 Task: Find connections with filter location Miyang with filter topic #staysafewith filter profile language French with filter current company ELGI EQUIPMENTS LIMITED with filter school Centre for Development of Advanced Computing (C-DAC) with filter industry Nanotechnology Research with filter service category UX Research with filter keywords title Concierge
Action: Mouse moved to (353, 246)
Screenshot: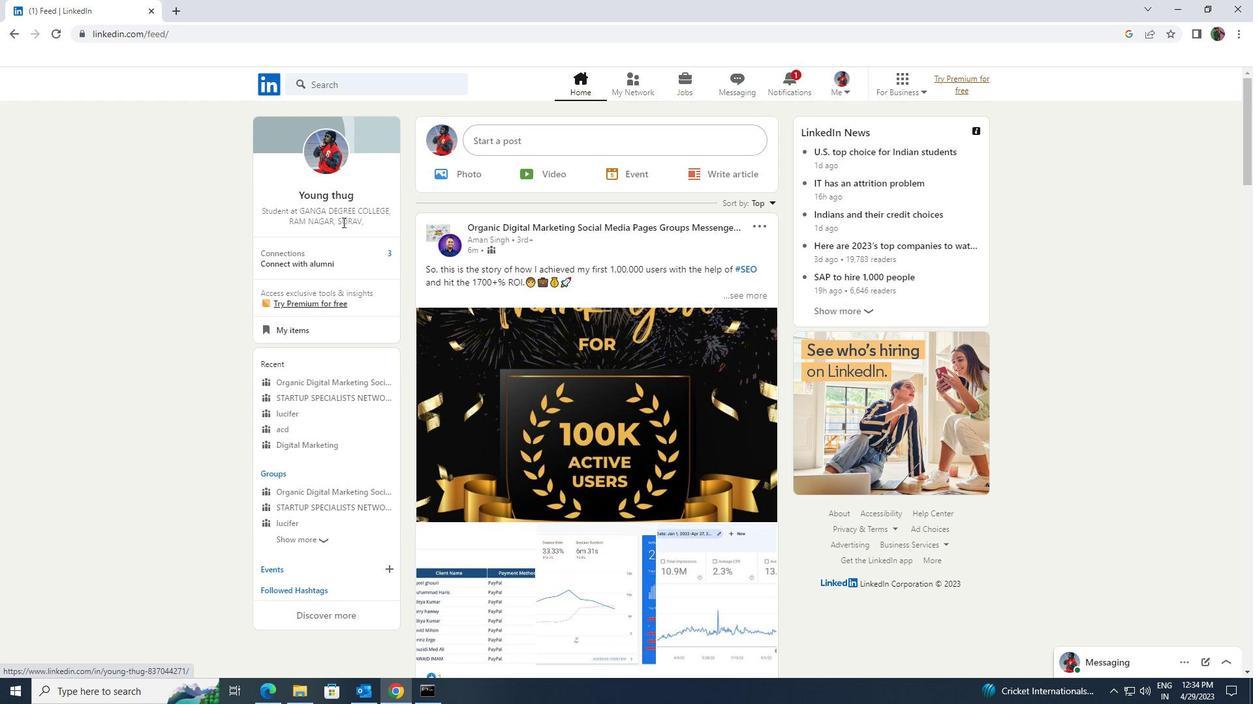 
Action: Mouse pressed left at (353, 246)
Screenshot: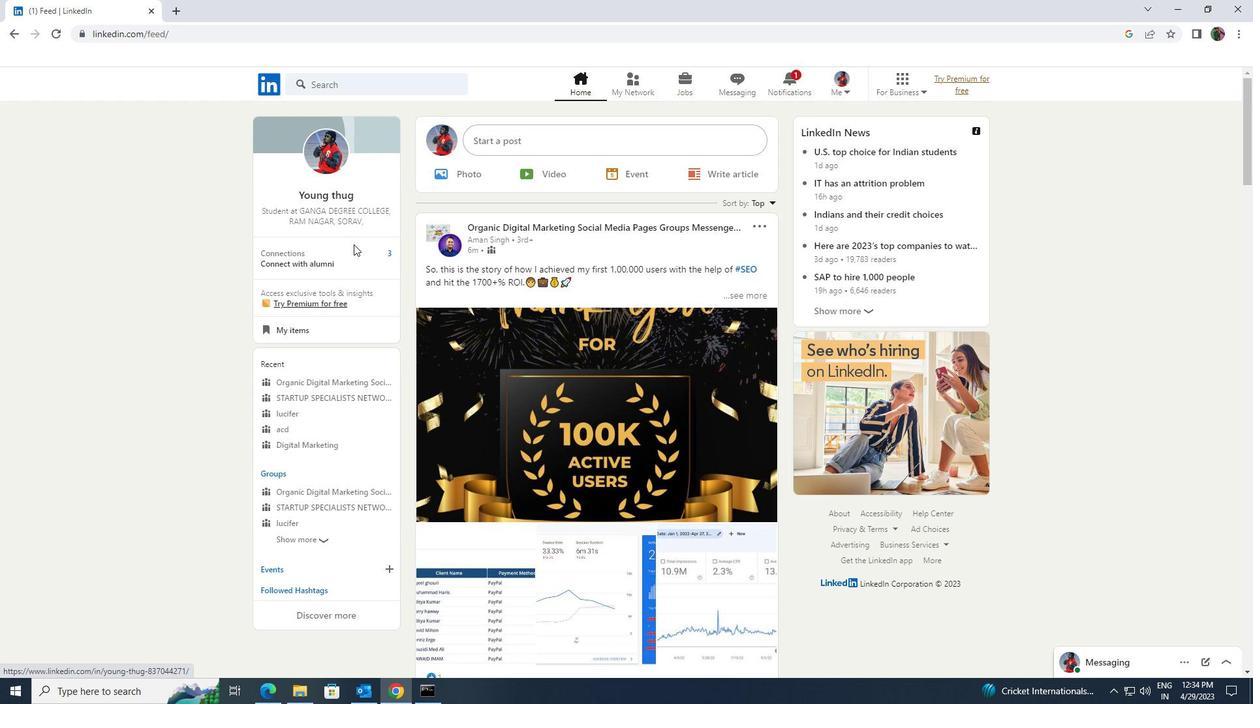 
Action: Mouse moved to (400, 164)
Screenshot: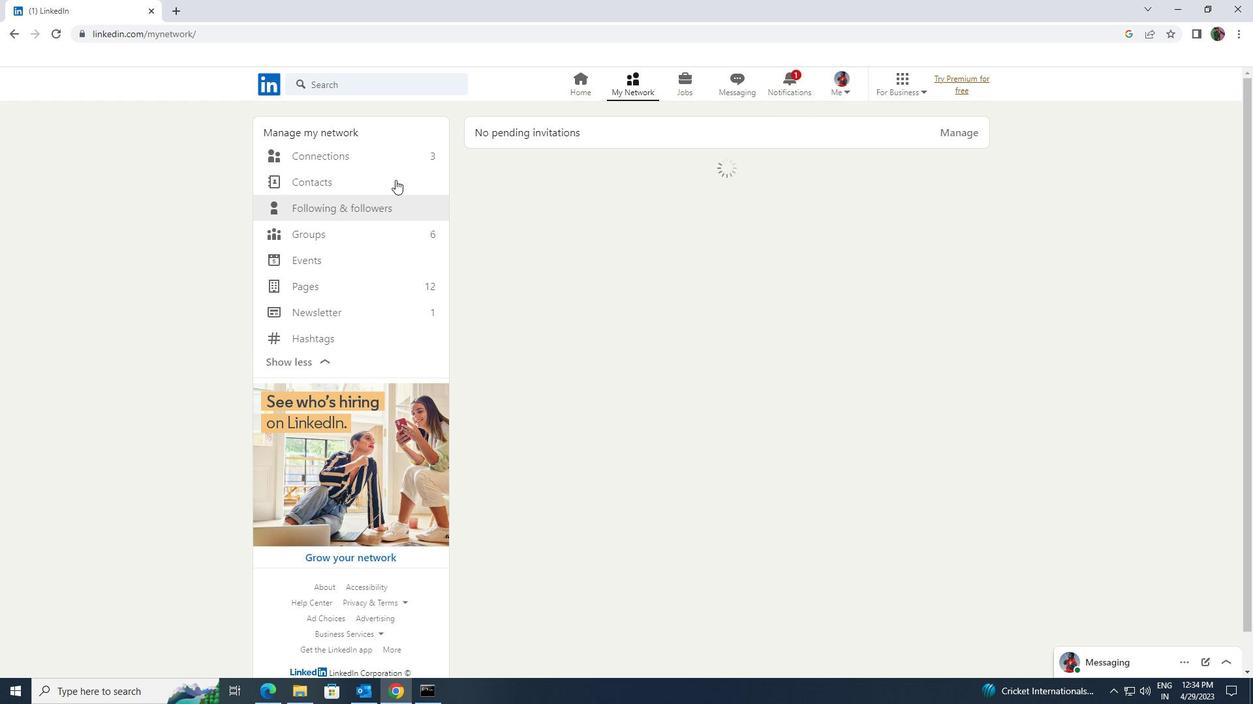 
Action: Mouse pressed left at (400, 164)
Screenshot: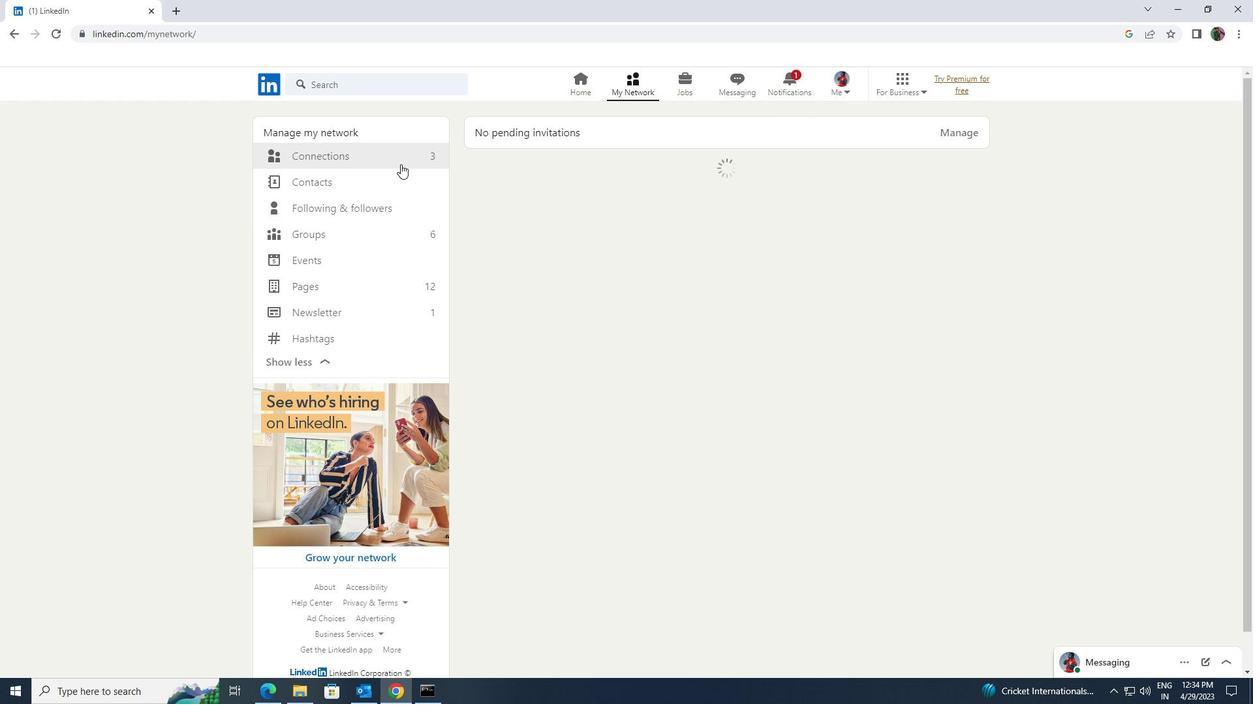 
Action: Mouse moved to (401, 158)
Screenshot: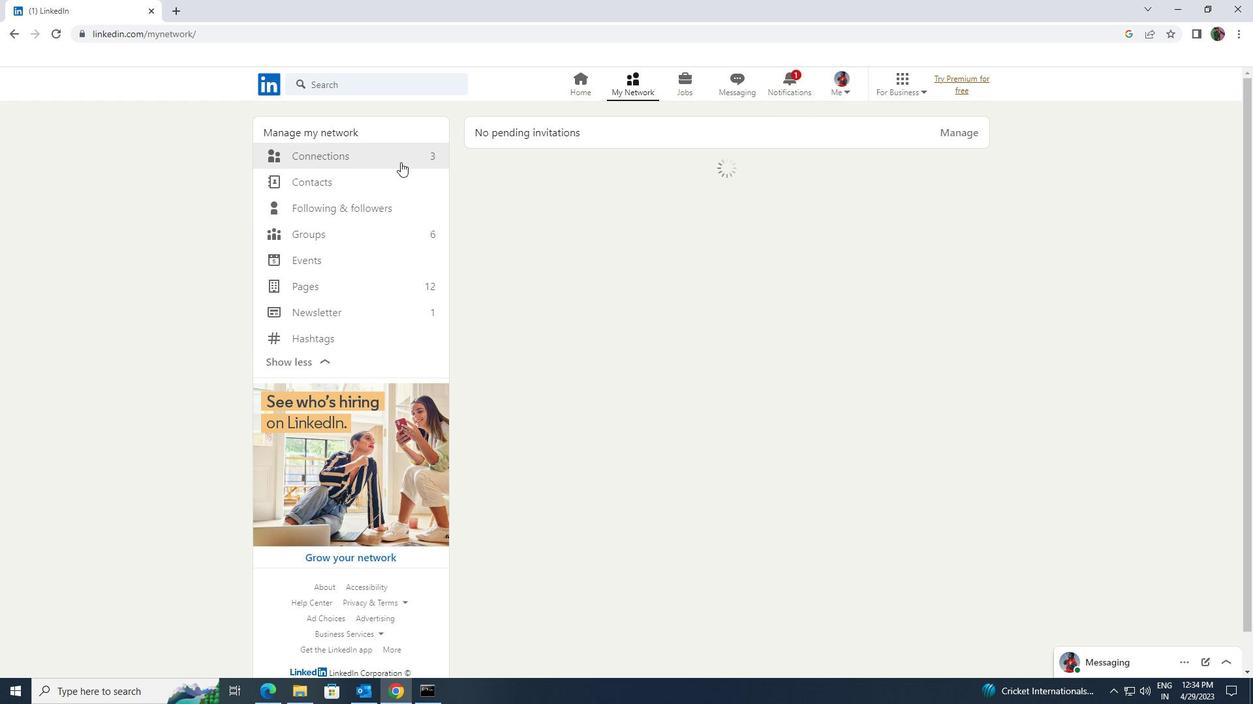 
Action: Mouse pressed left at (401, 158)
Screenshot: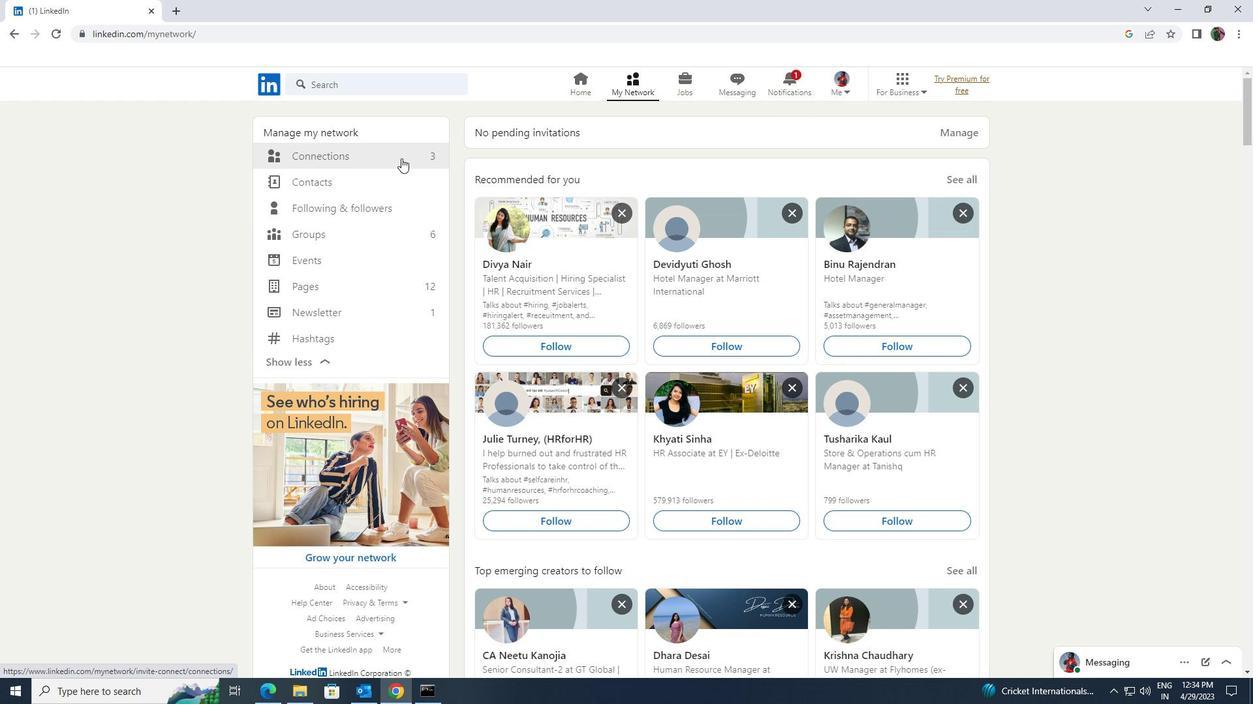 
Action: Mouse moved to (706, 157)
Screenshot: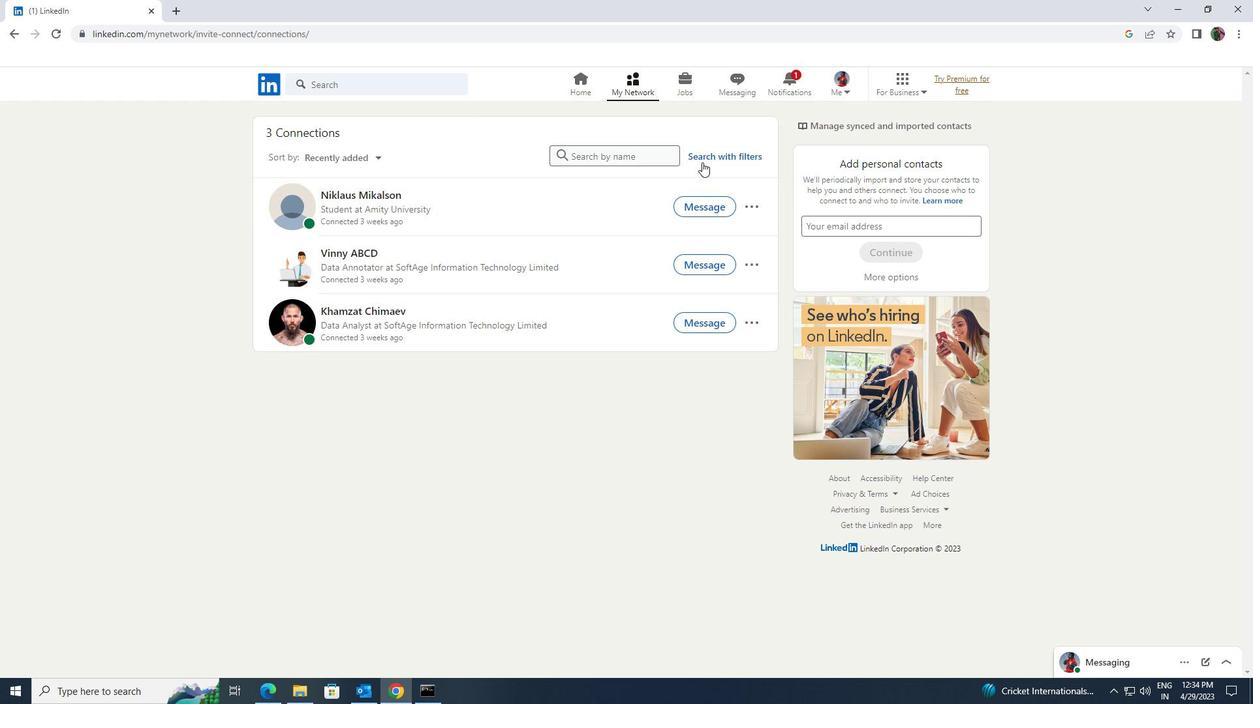 
Action: Mouse pressed left at (706, 157)
Screenshot: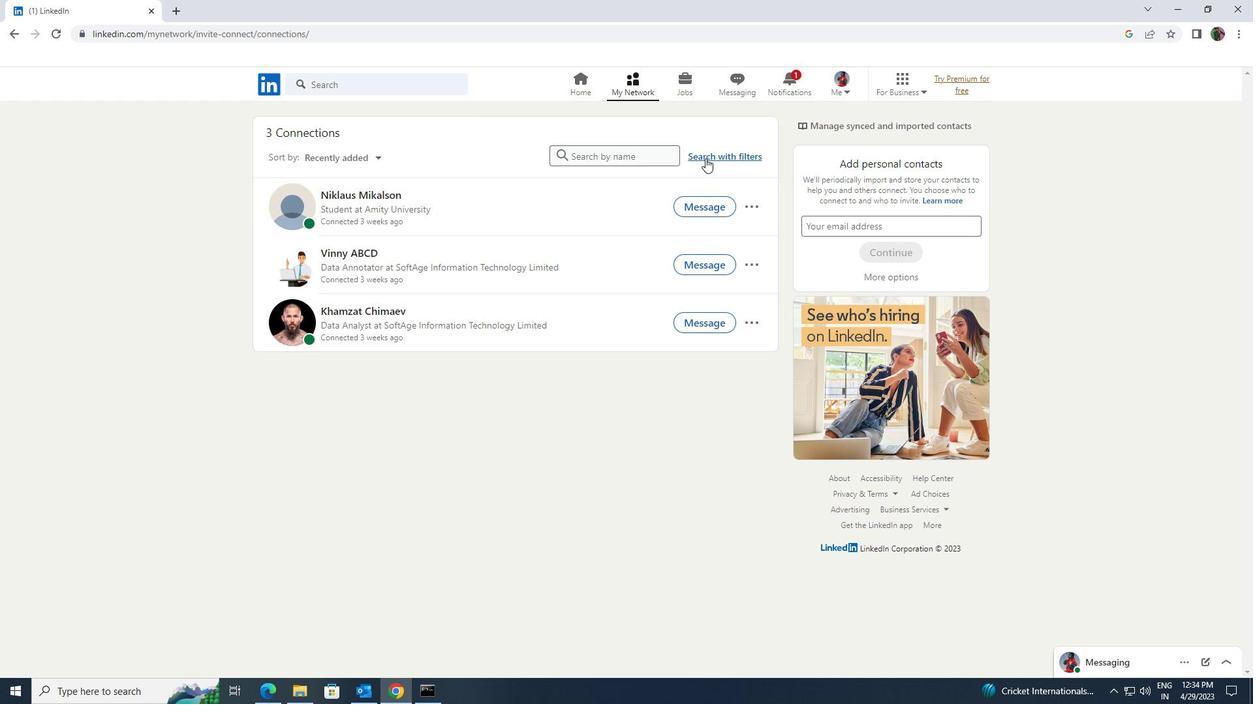 
Action: Mouse moved to (681, 122)
Screenshot: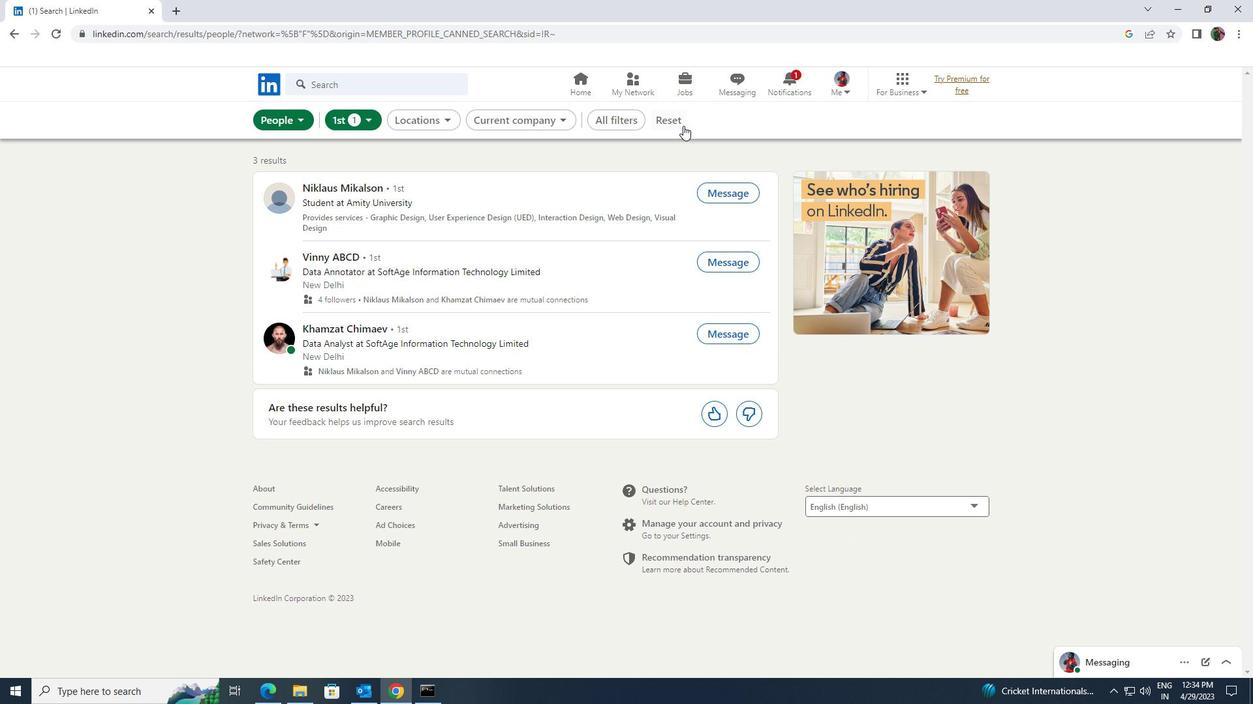 
Action: Mouse pressed left at (681, 122)
Screenshot: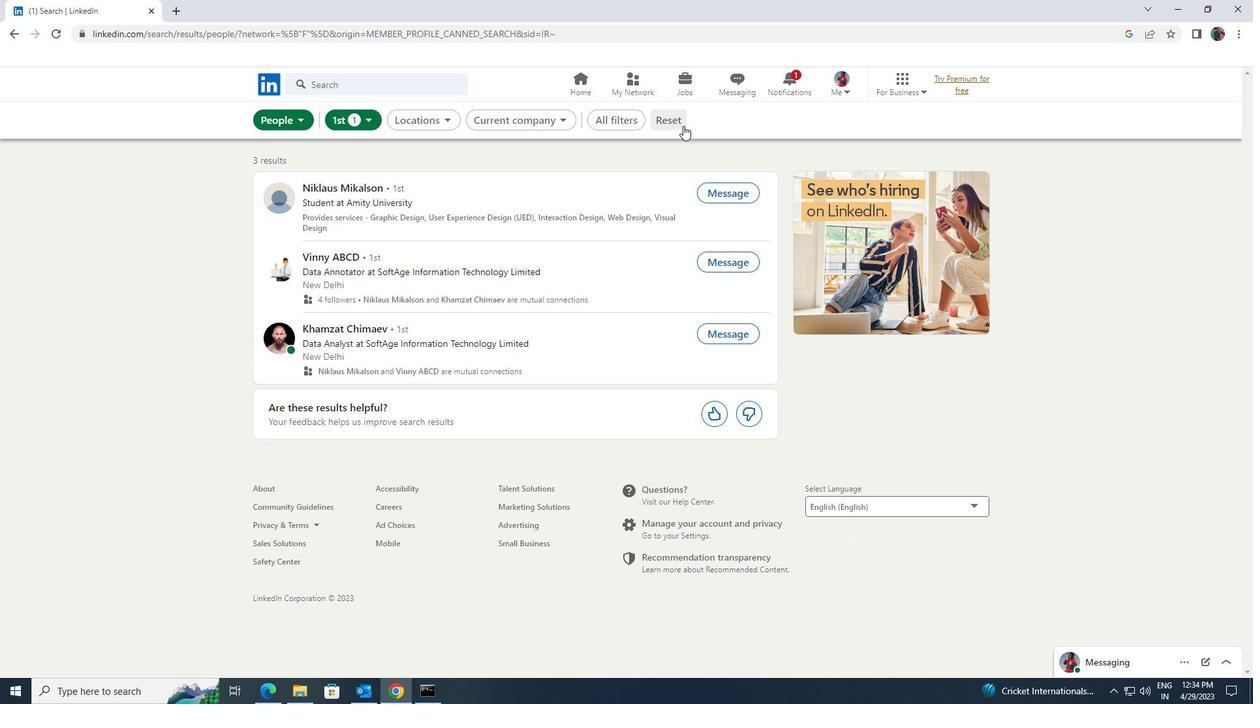 
Action: Mouse moved to (659, 122)
Screenshot: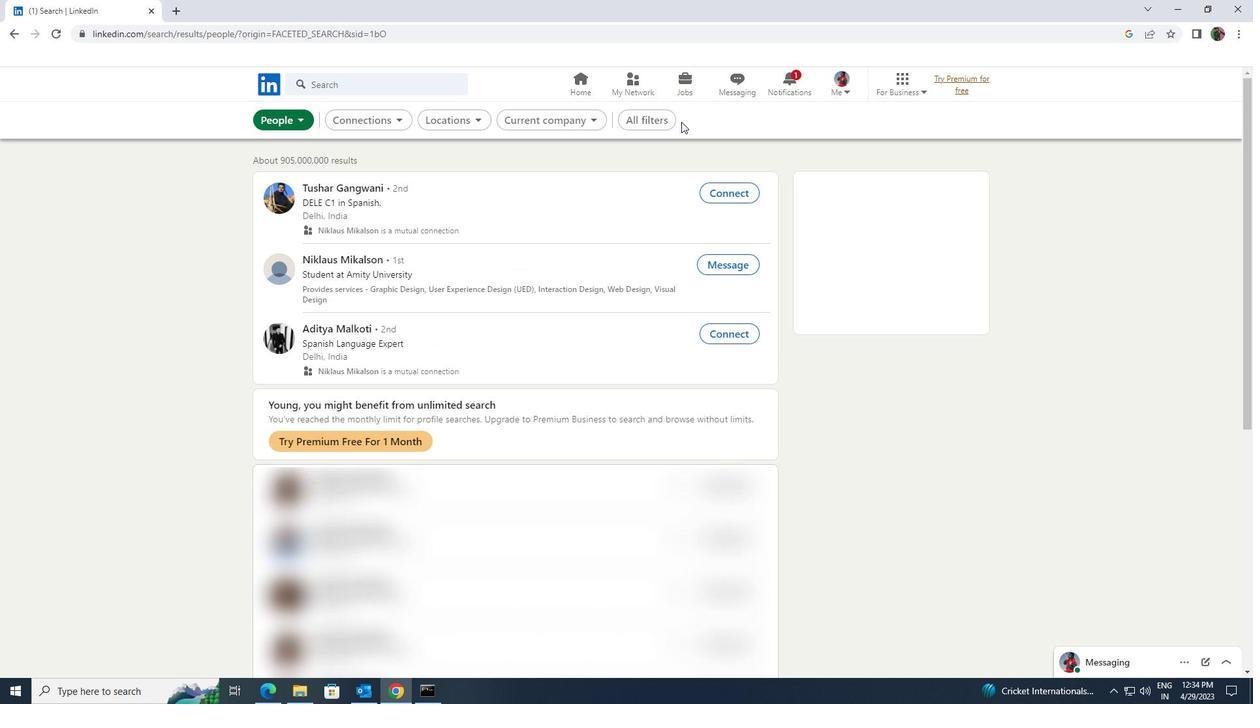 
Action: Mouse pressed left at (659, 122)
Screenshot: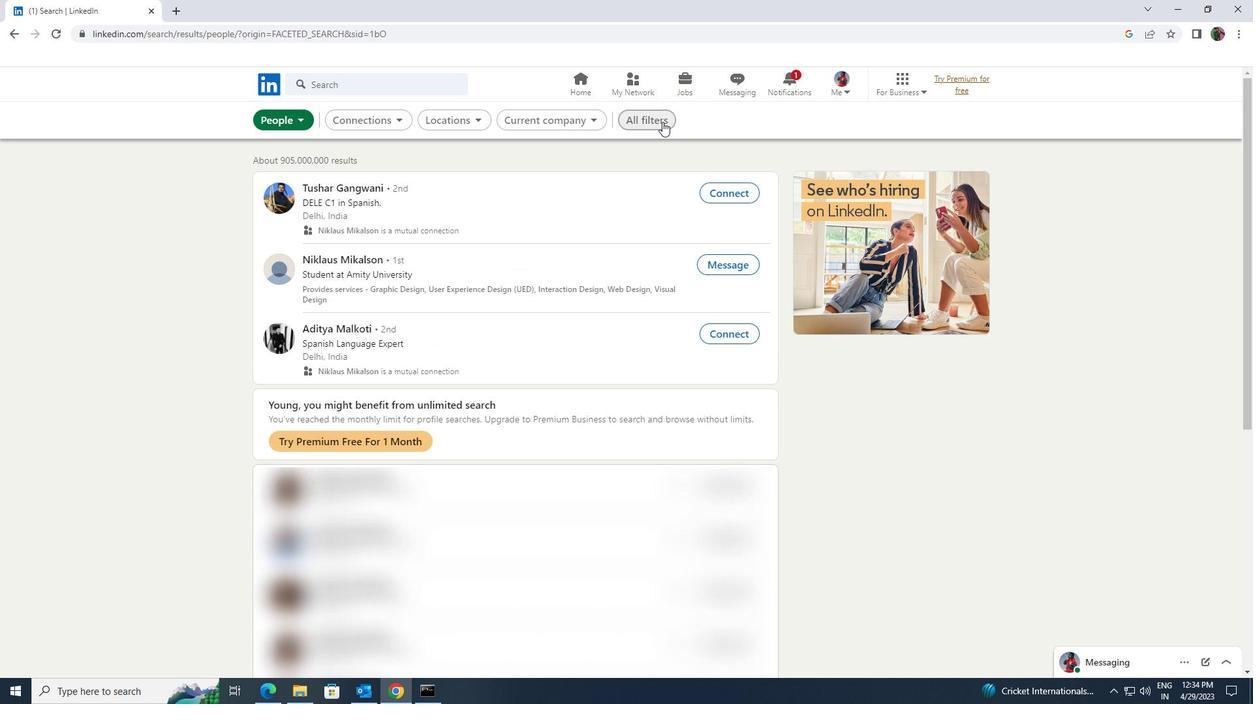 
Action: Mouse moved to (997, 367)
Screenshot: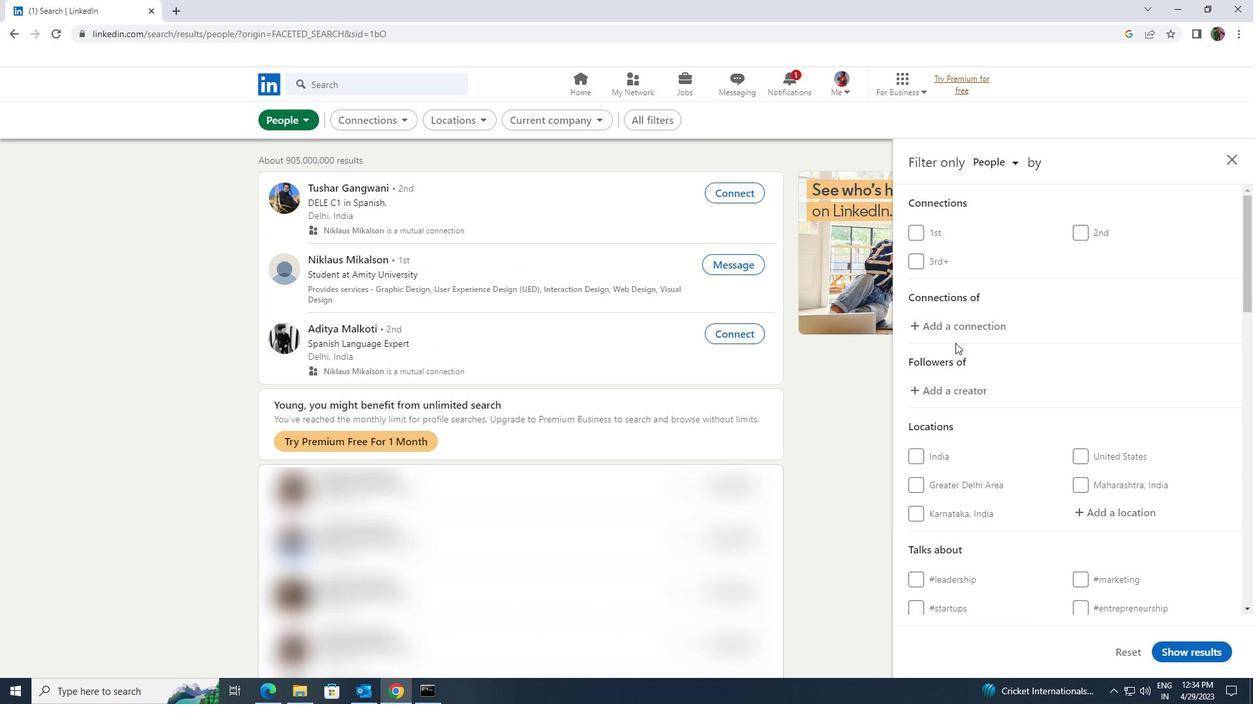 
Action: Mouse scrolled (997, 366) with delta (0, 0)
Screenshot: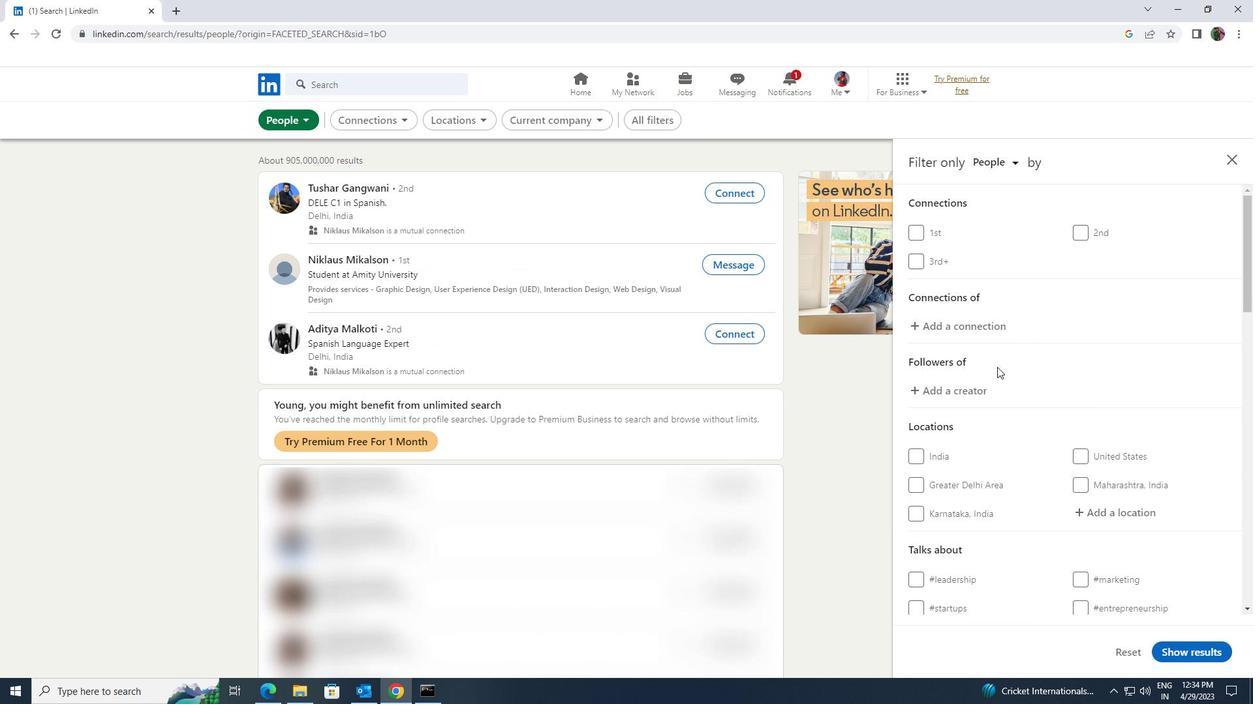 
Action: Mouse moved to (1101, 441)
Screenshot: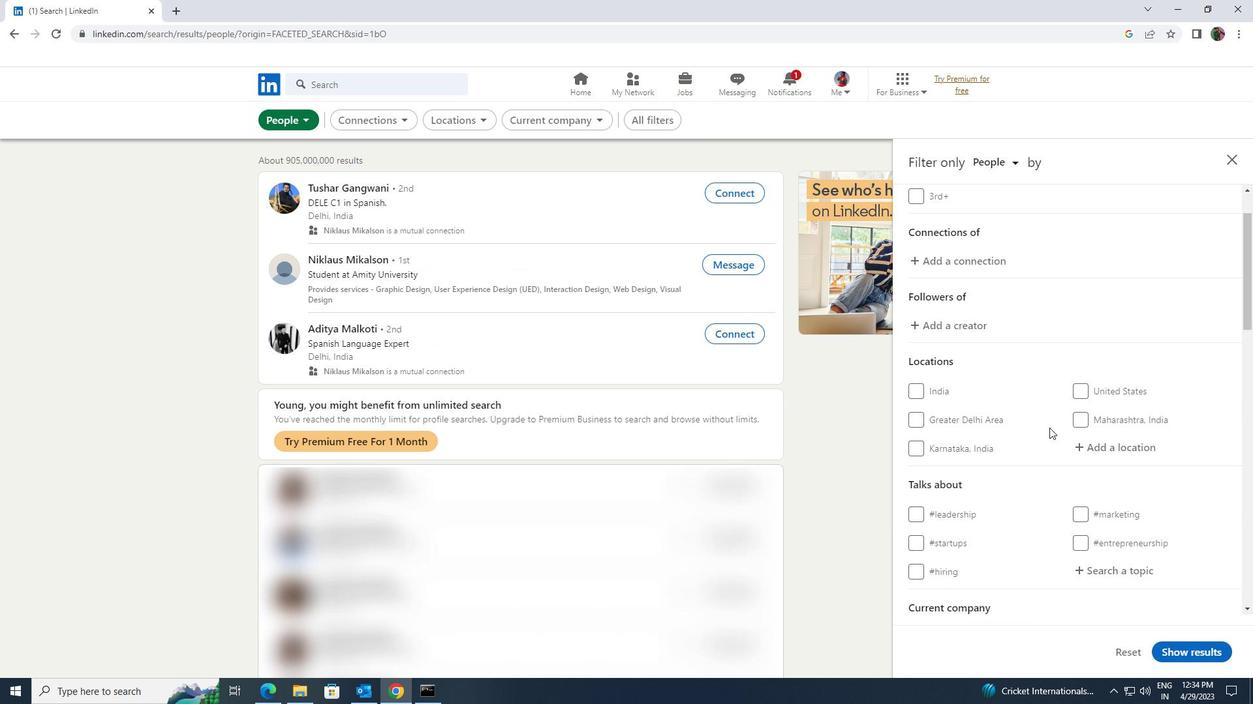 
Action: Mouse pressed left at (1101, 441)
Screenshot: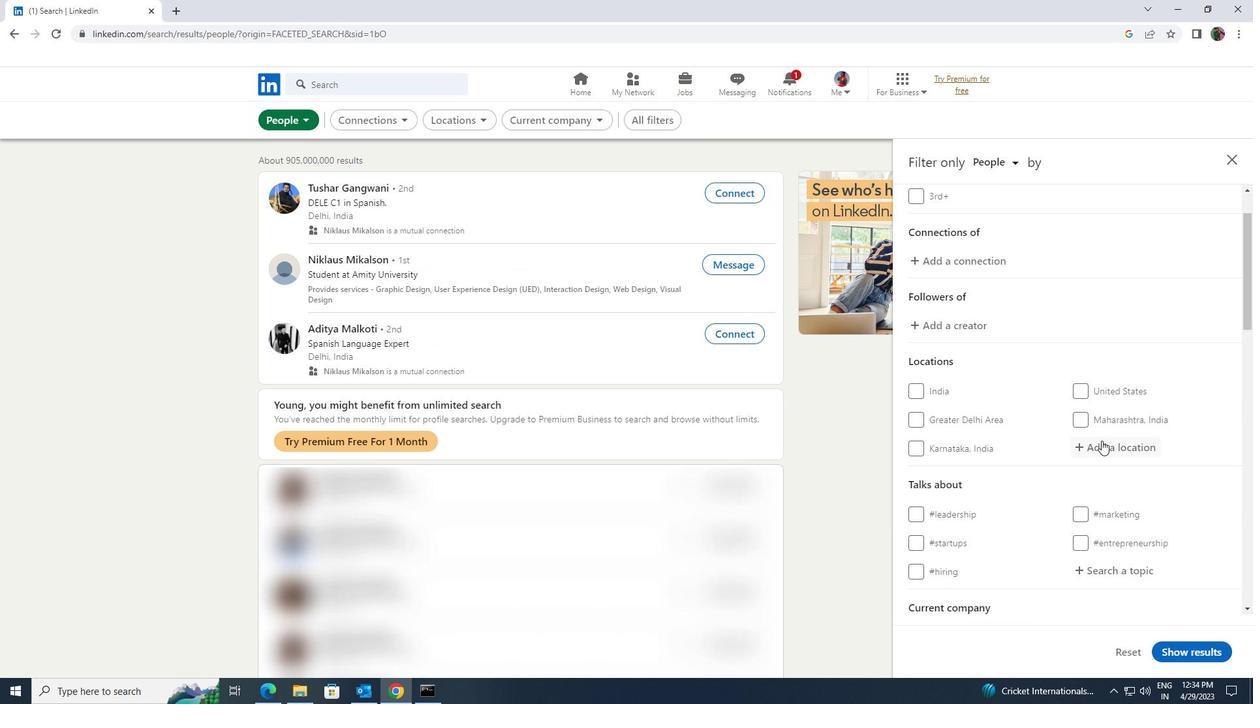 
Action: Mouse moved to (1090, 449)
Screenshot: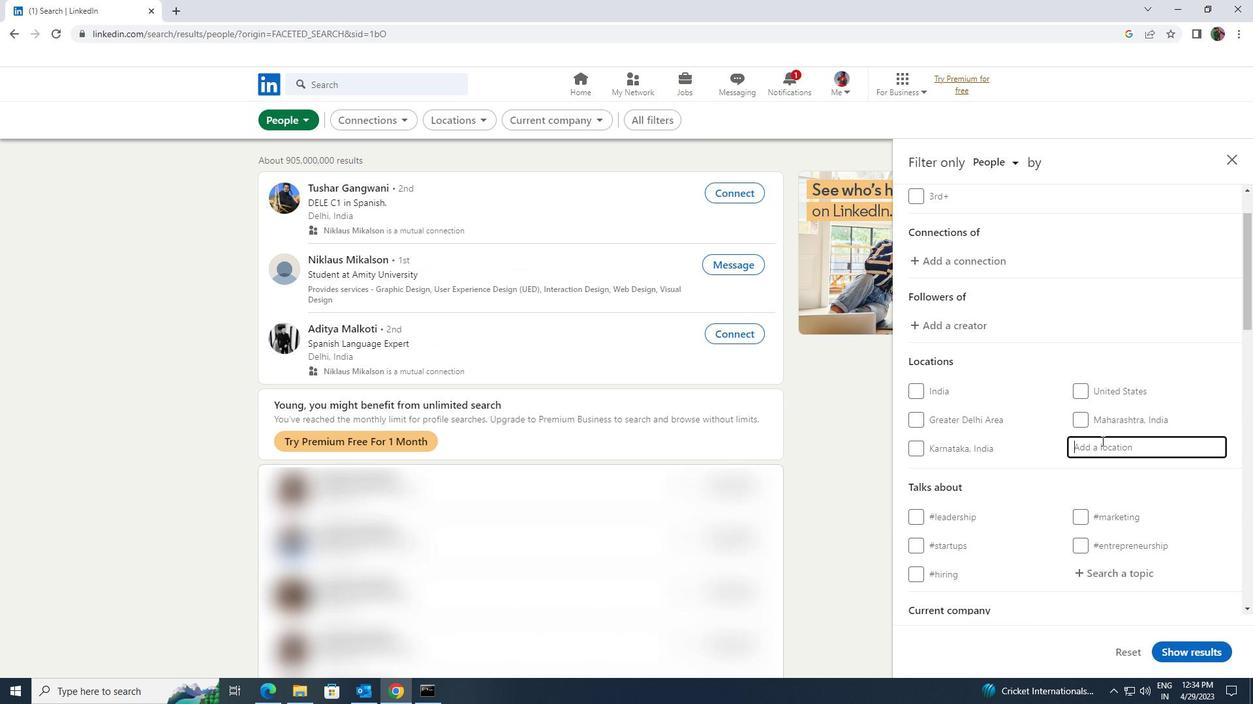 
Action: Key pressed <Key.shift>MIYANG<Key.enter>
Screenshot: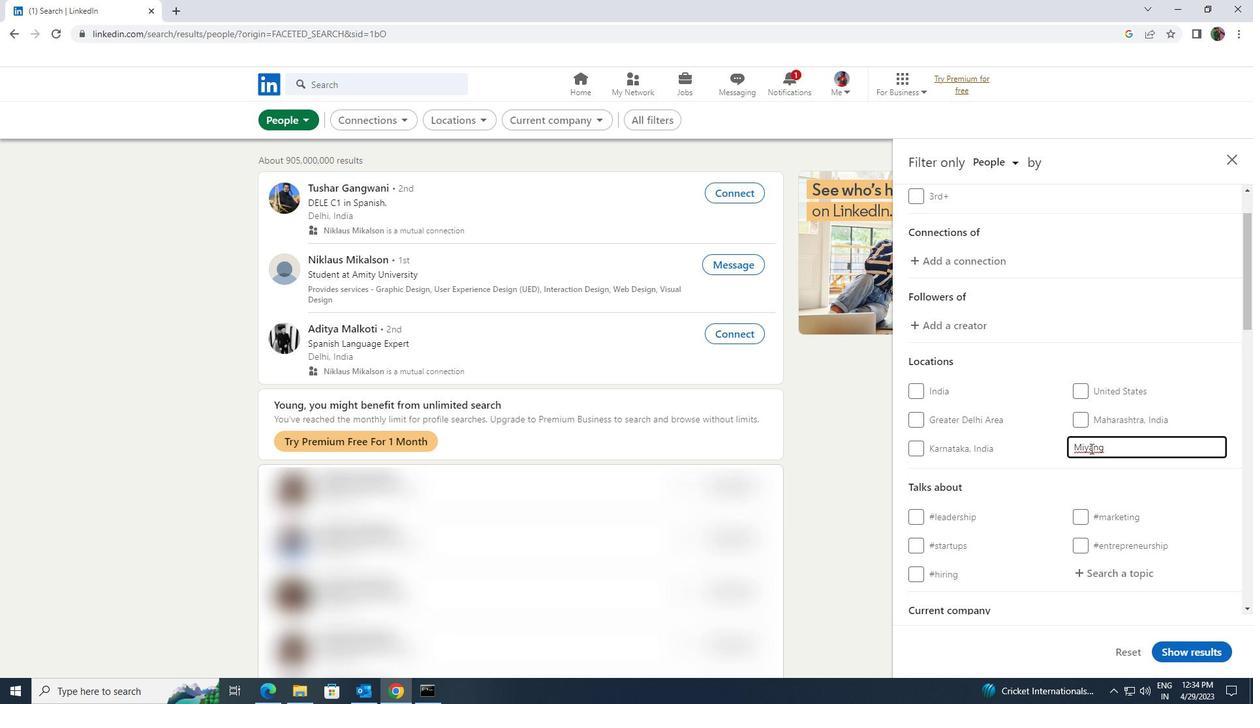 
Action: Mouse moved to (1086, 452)
Screenshot: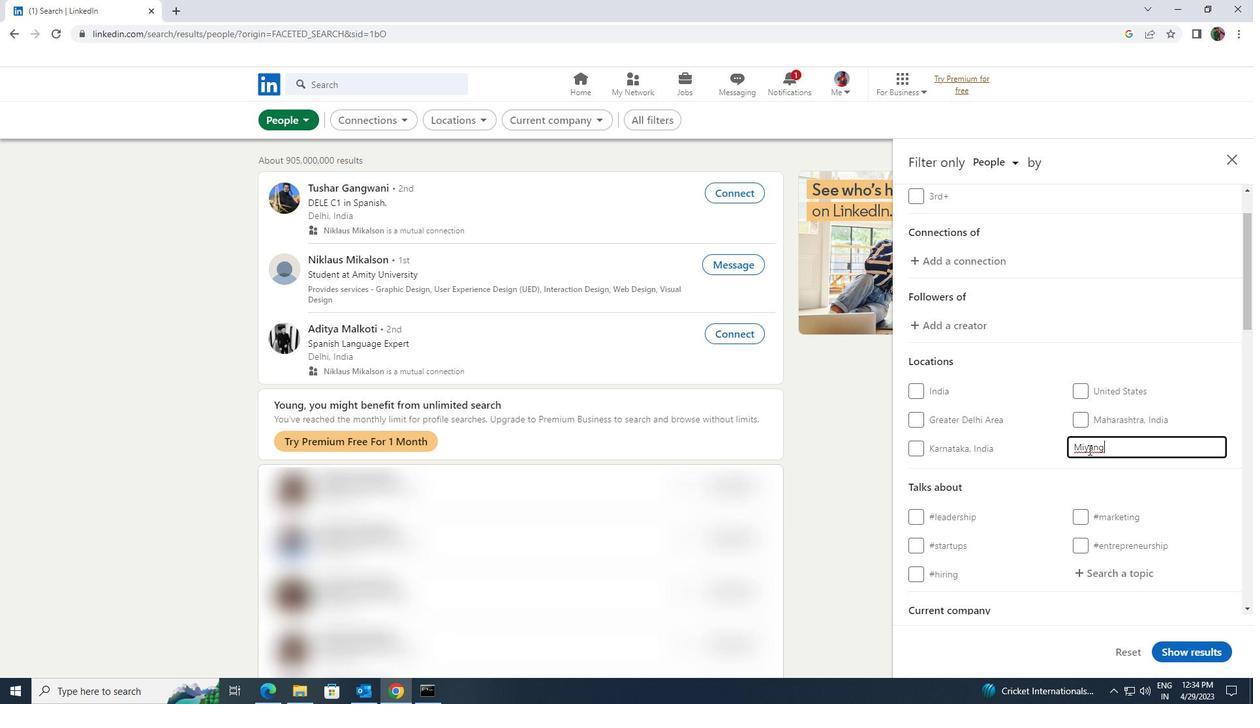 
Action: Mouse scrolled (1086, 451) with delta (0, 0)
Screenshot: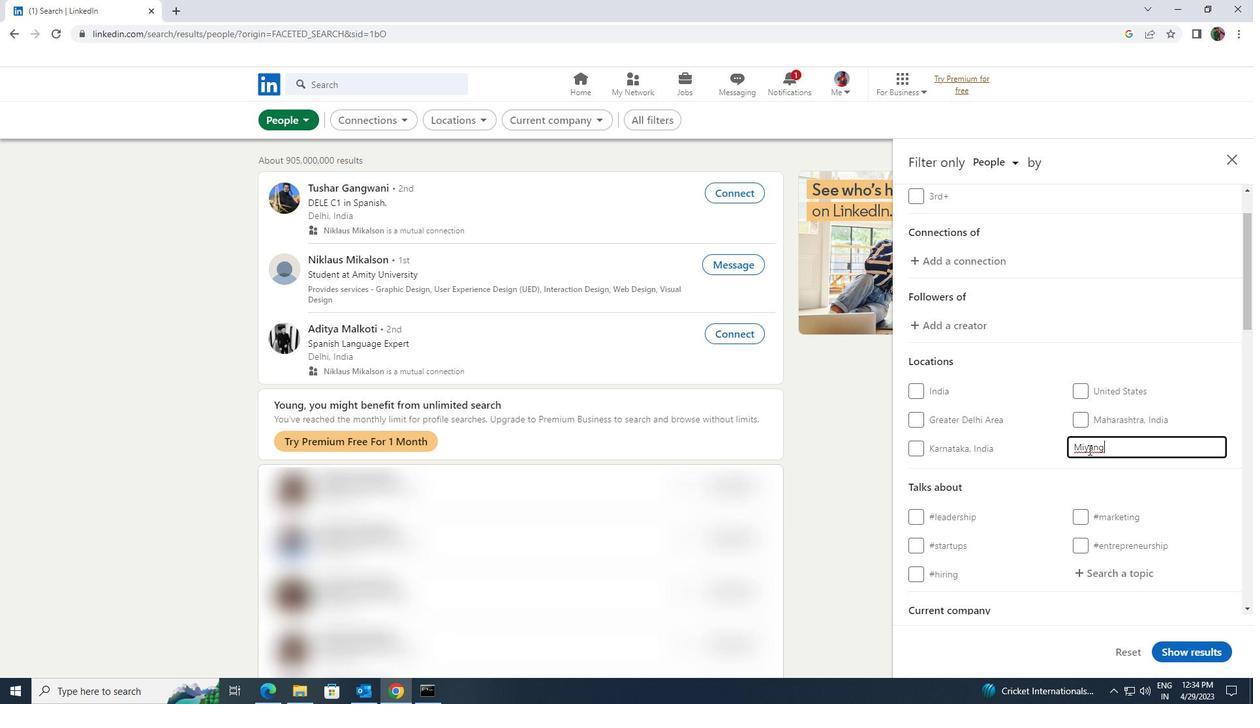 
Action: Mouse moved to (1094, 501)
Screenshot: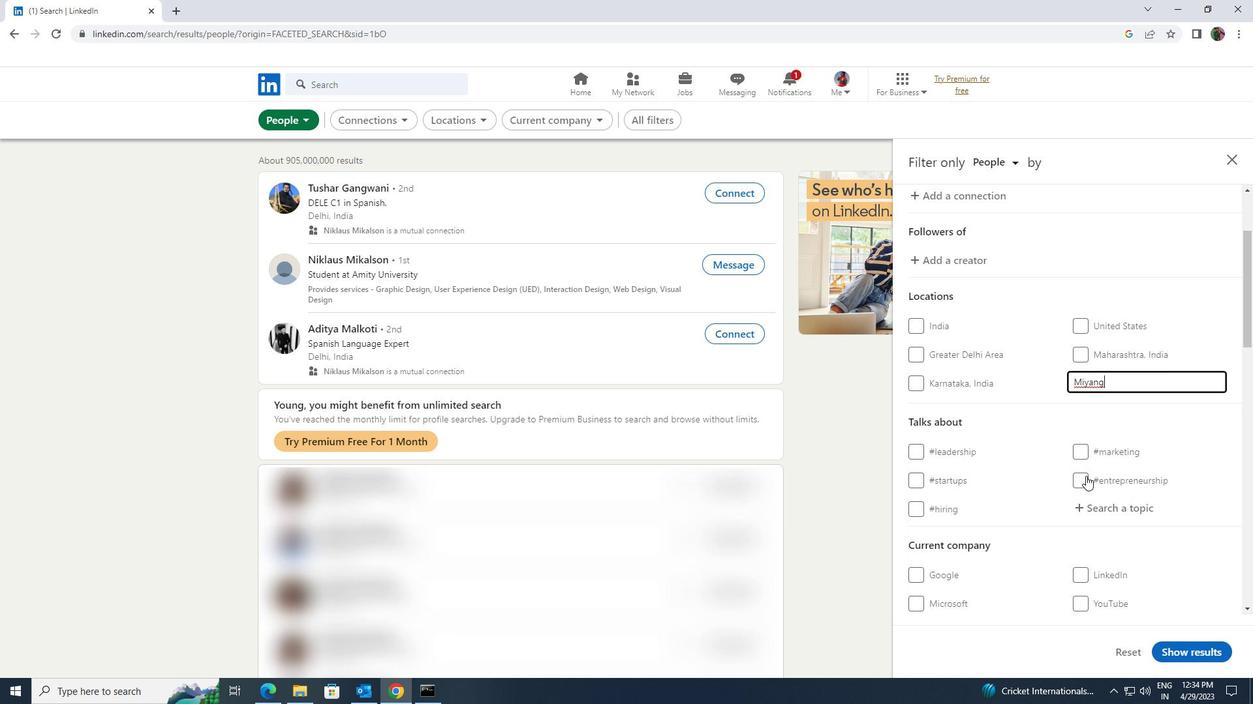 
Action: Mouse pressed left at (1094, 501)
Screenshot: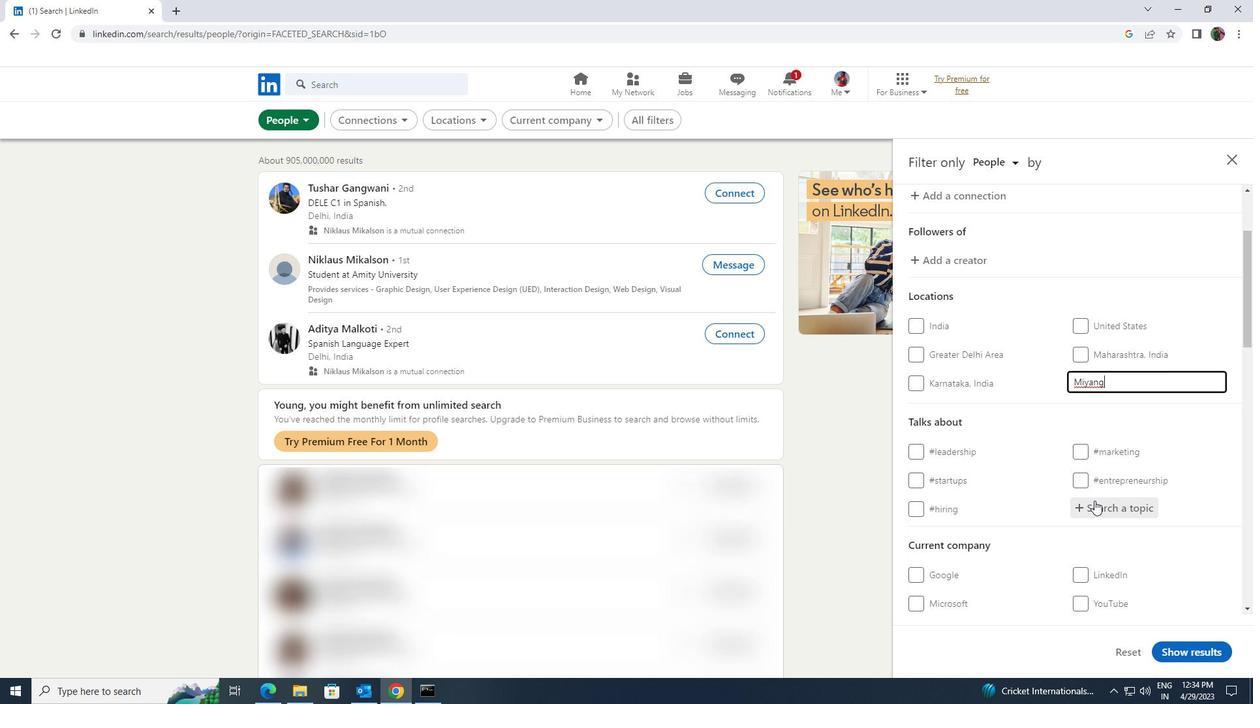 
Action: Key pressed STAYSAFE
Screenshot: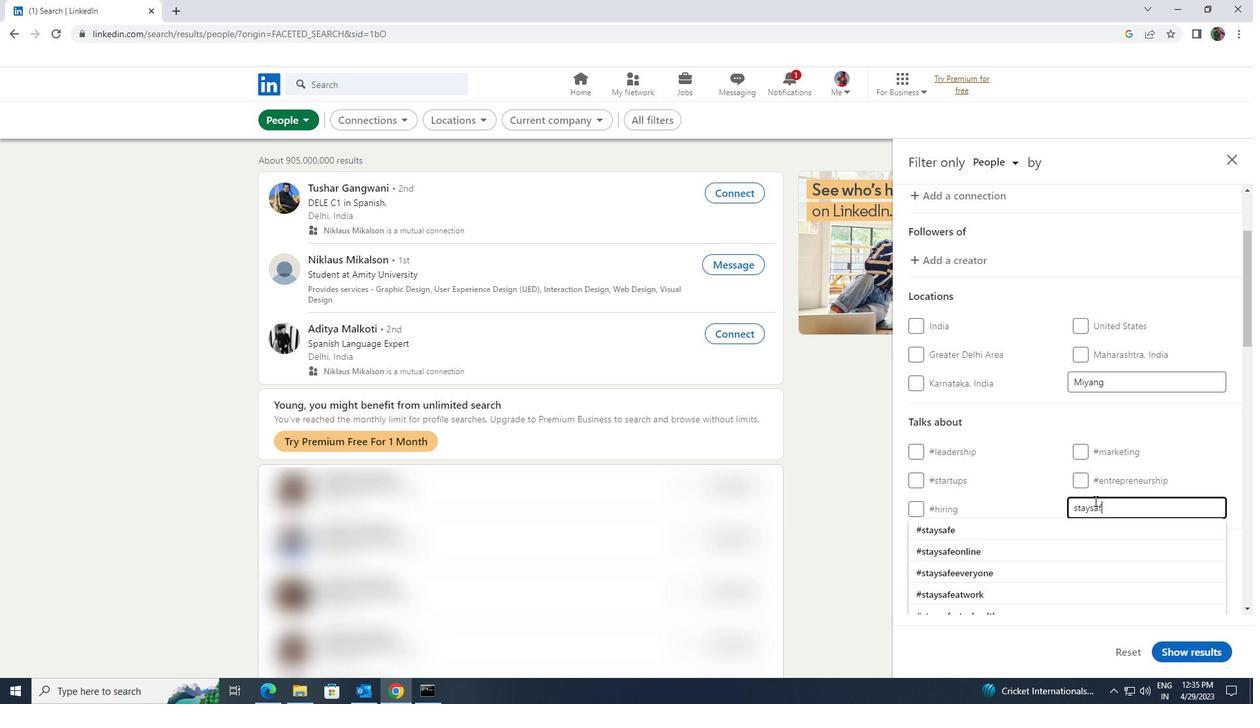 
Action: Mouse moved to (1081, 528)
Screenshot: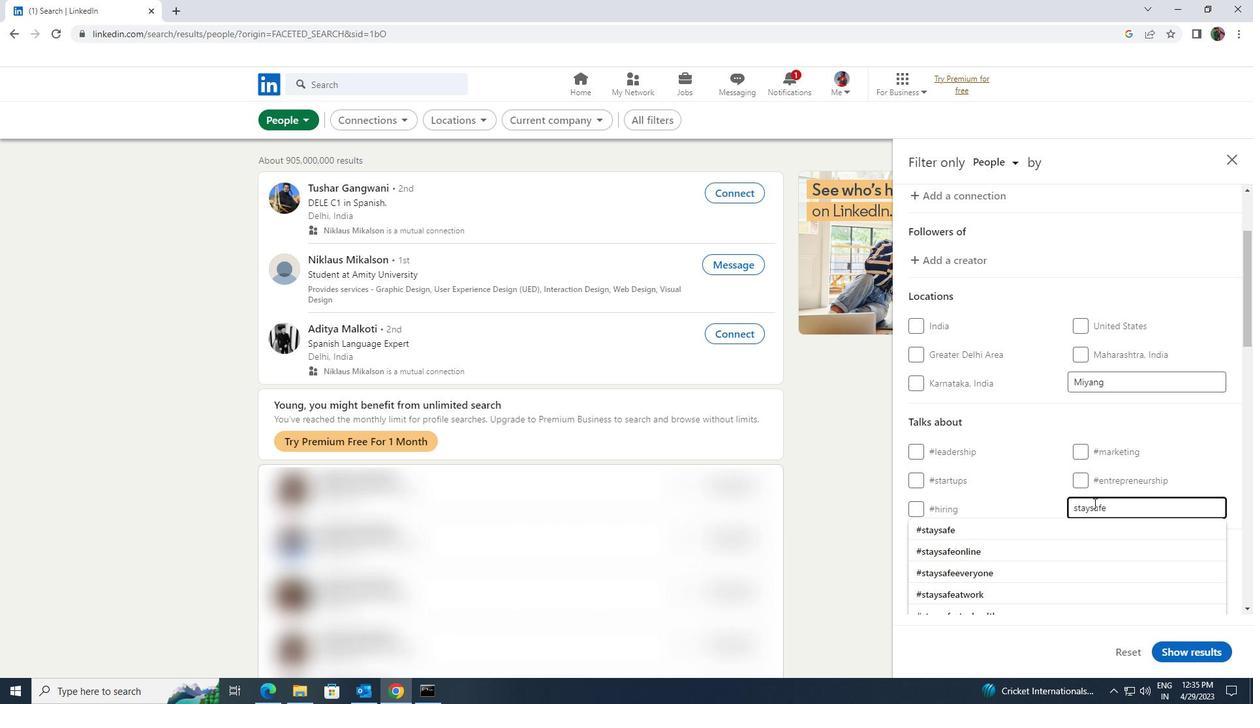 
Action: Mouse pressed left at (1081, 528)
Screenshot: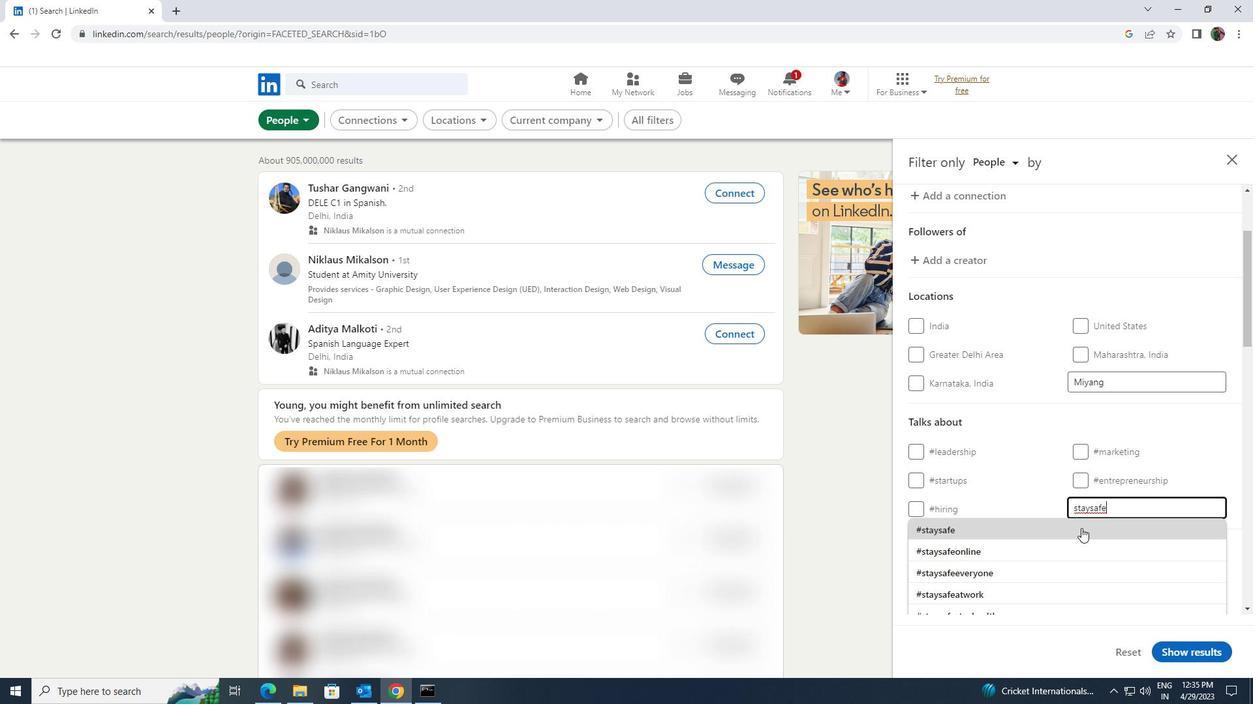 
Action: Mouse moved to (1080, 529)
Screenshot: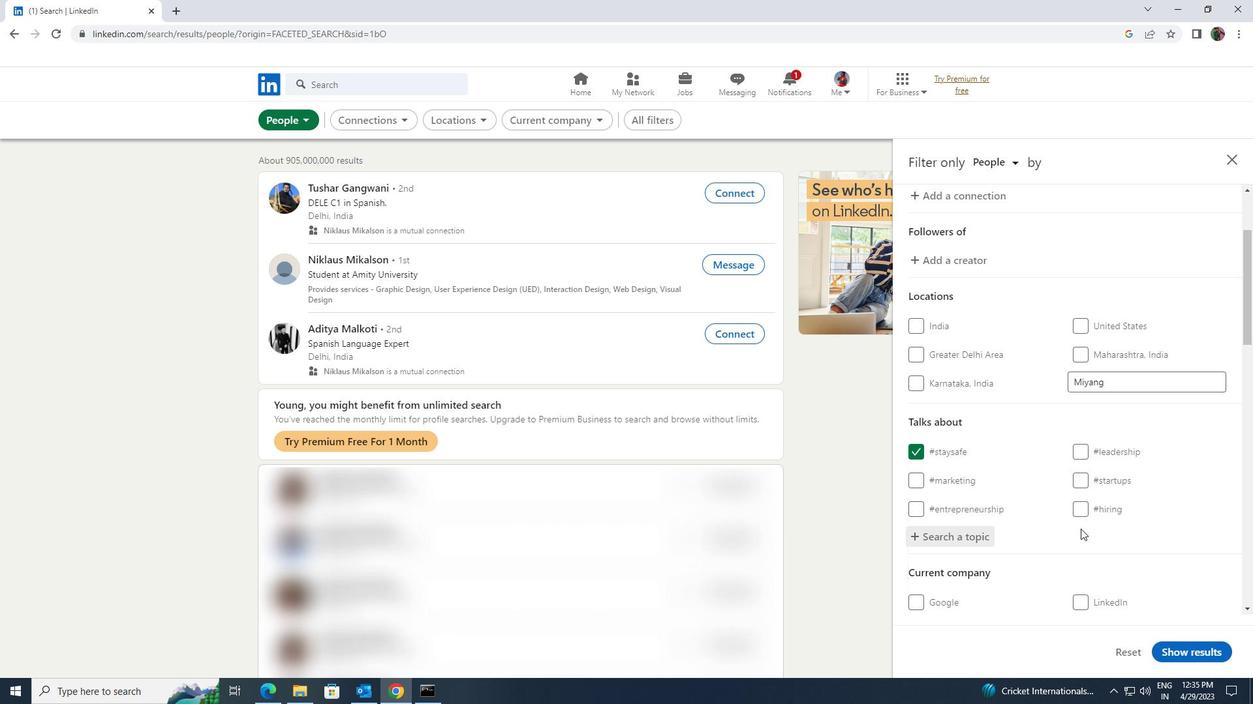 
Action: Mouse scrolled (1080, 528) with delta (0, 0)
Screenshot: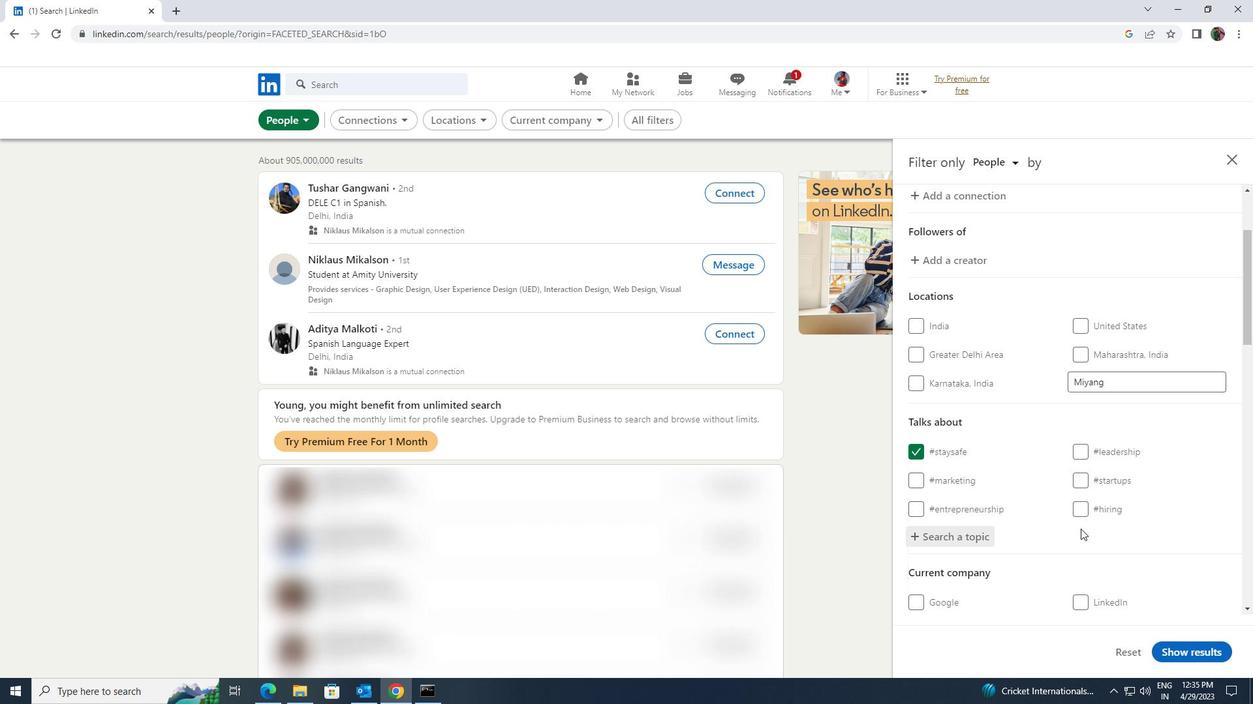 
Action: Mouse moved to (1079, 529)
Screenshot: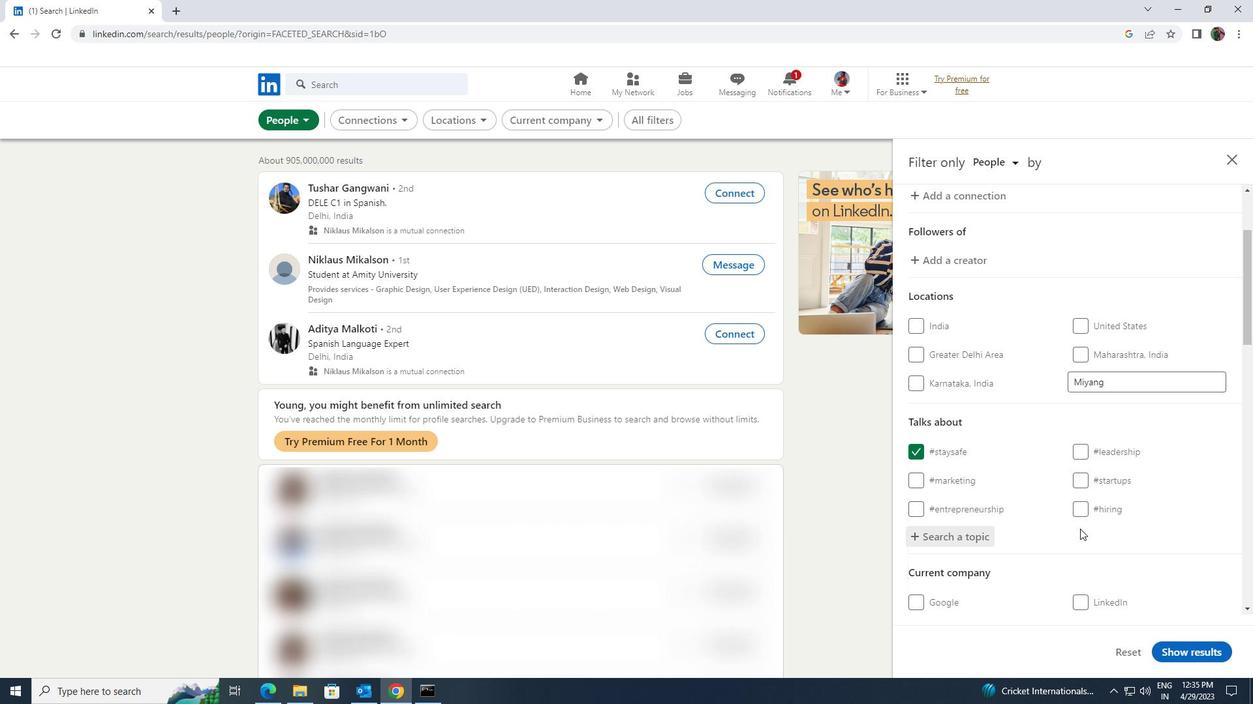 
Action: Mouse scrolled (1079, 528) with delta (0, 0)
Screenshot: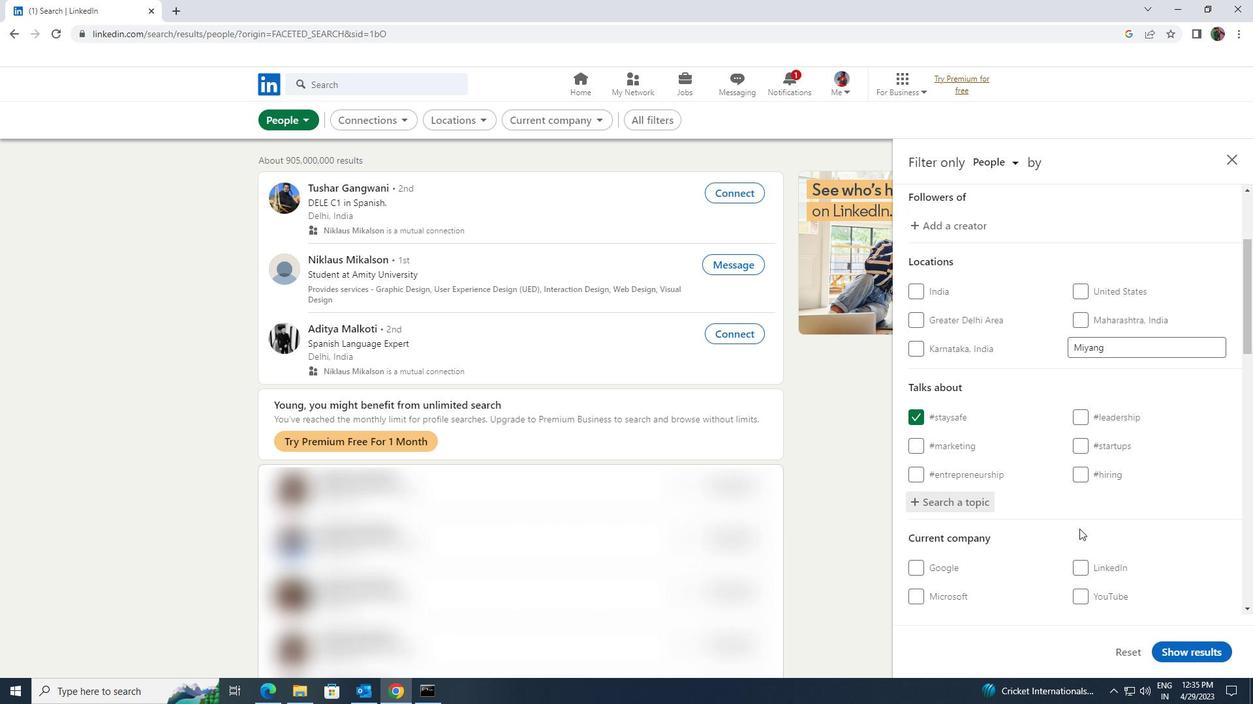 
Action: Mouse moved to (1078, 531)
Screenshot: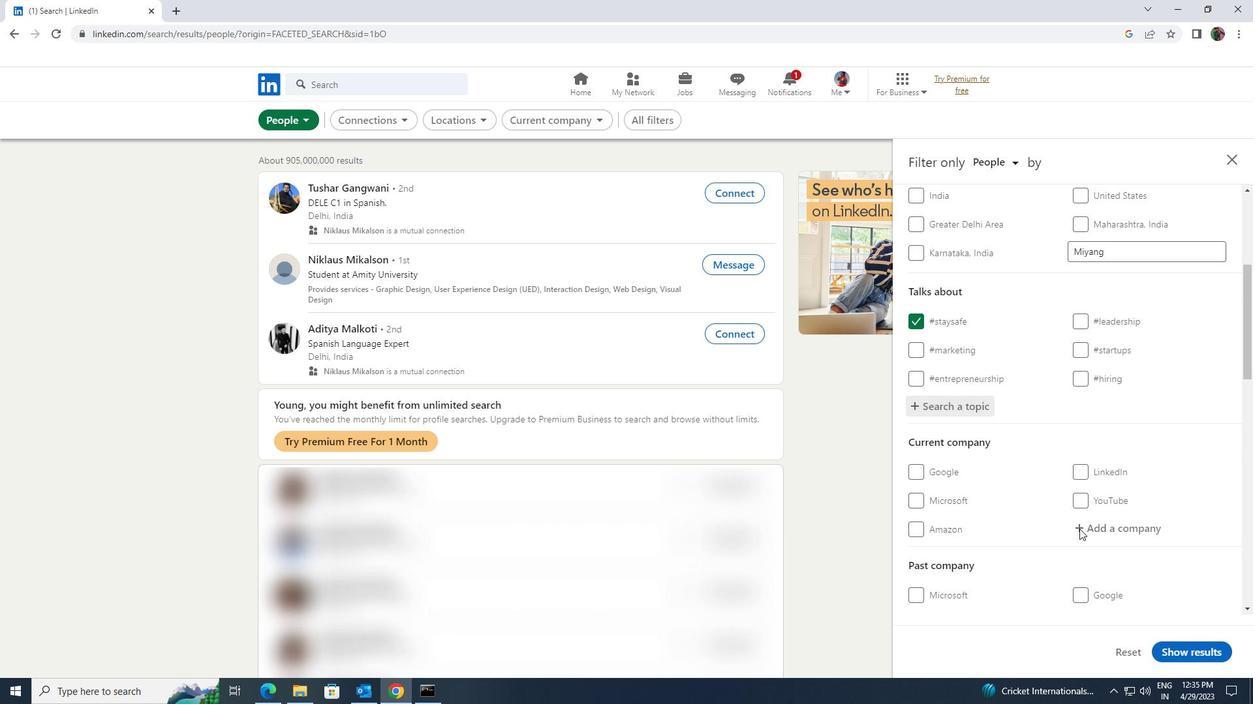 
Action: Mouse scrolled (1078, 530) with delta (0, 0)
Screenshot: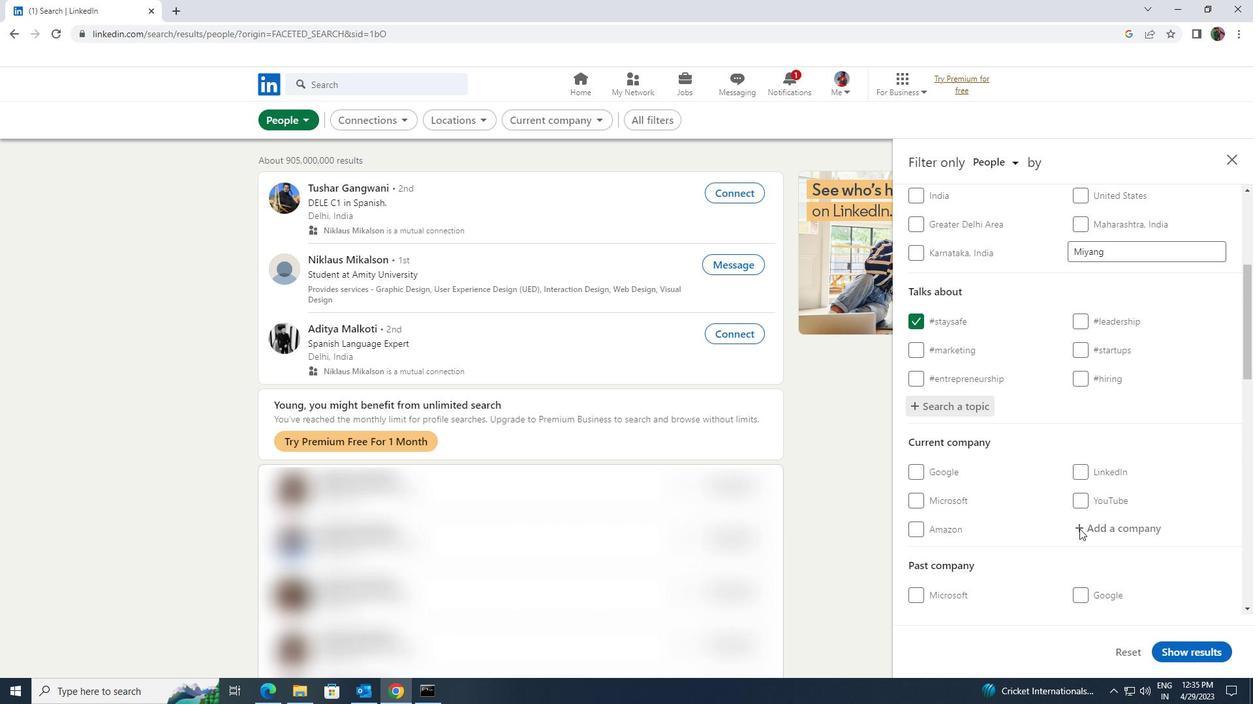 
Action: Mouse moved to (1077, 531)
Screenshot: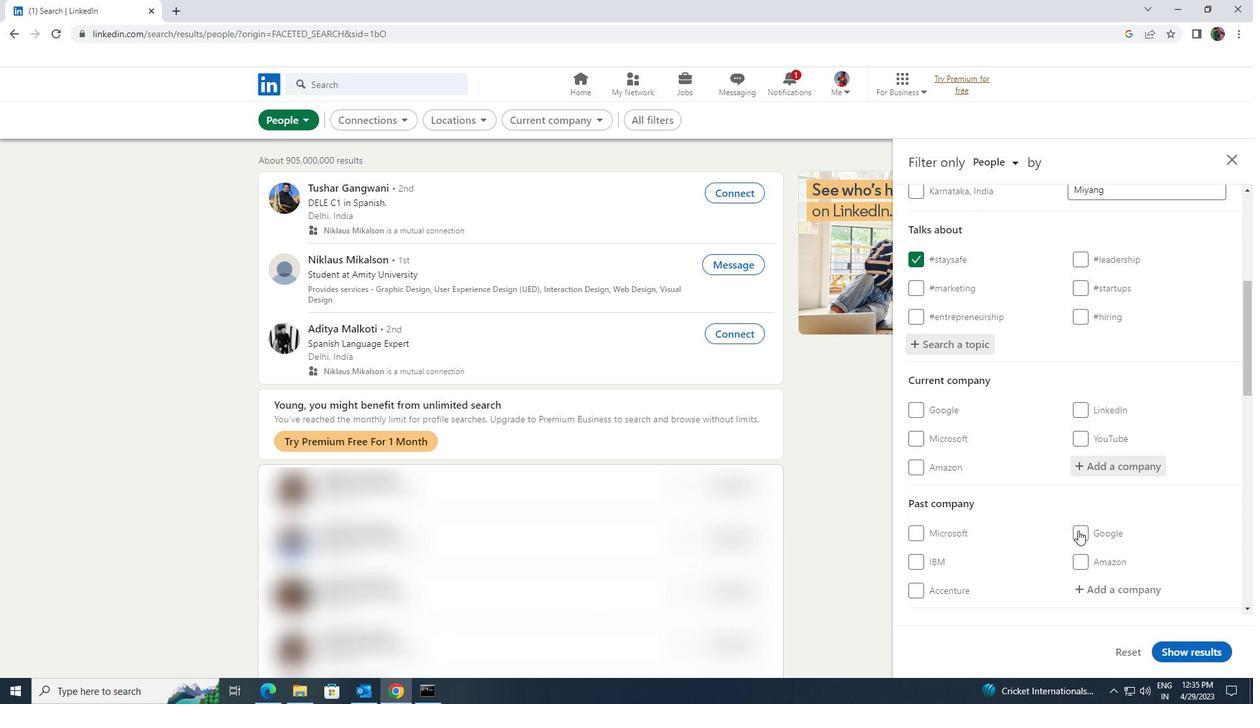 
Action: Mouse scrolled (1077, 530) with delta (0, 0)
Screenshot: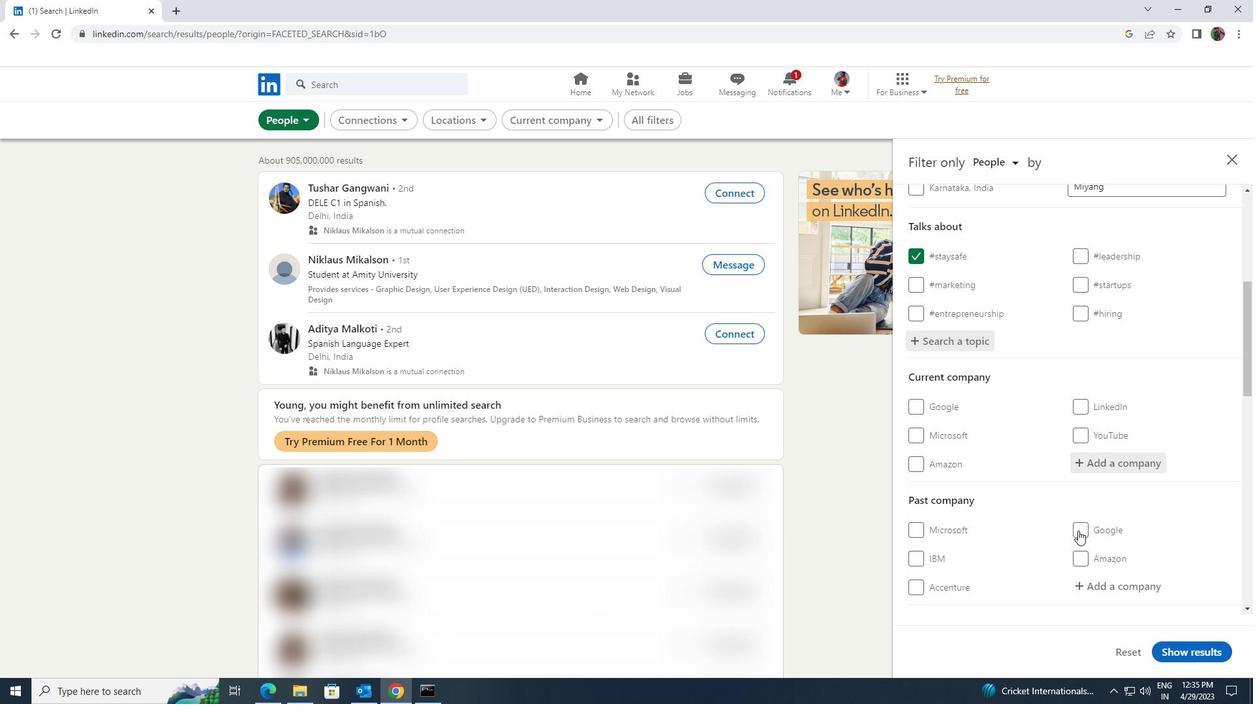
Action: Mouse scrolled (1077, 530) with delta (0, 0)
Screenshot: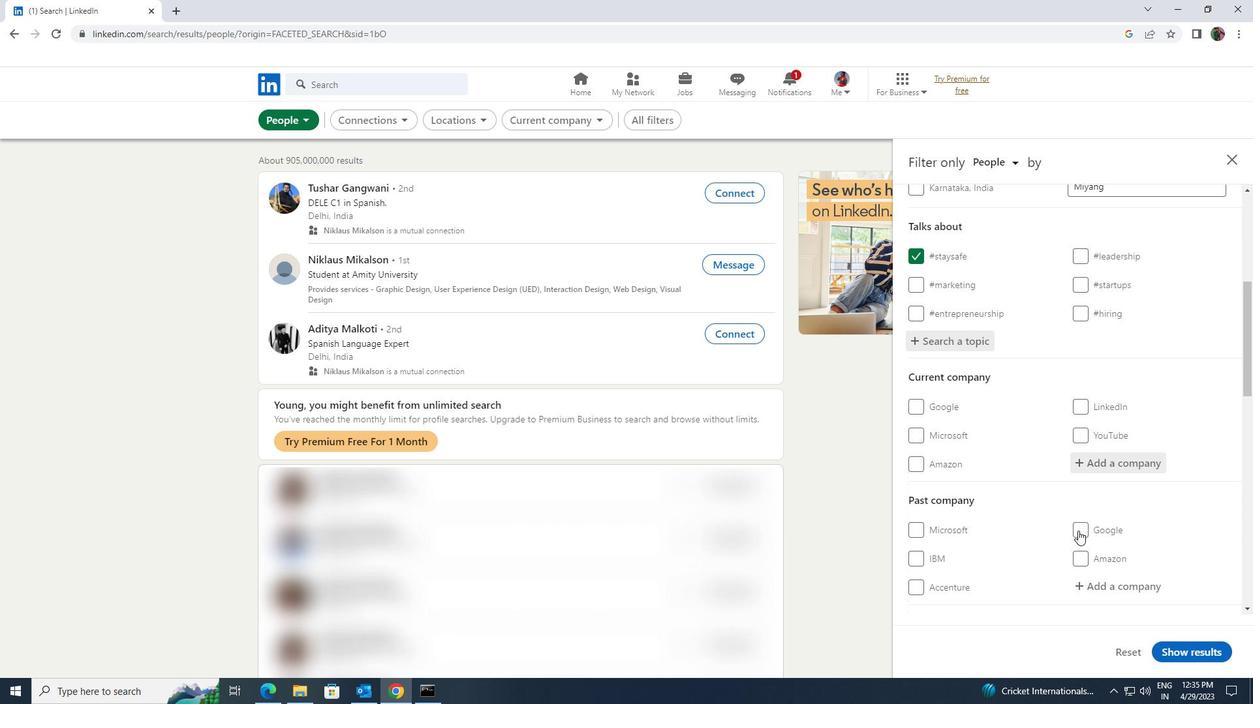 
Action: Mouse moved to (1076, 531)
Screenshot: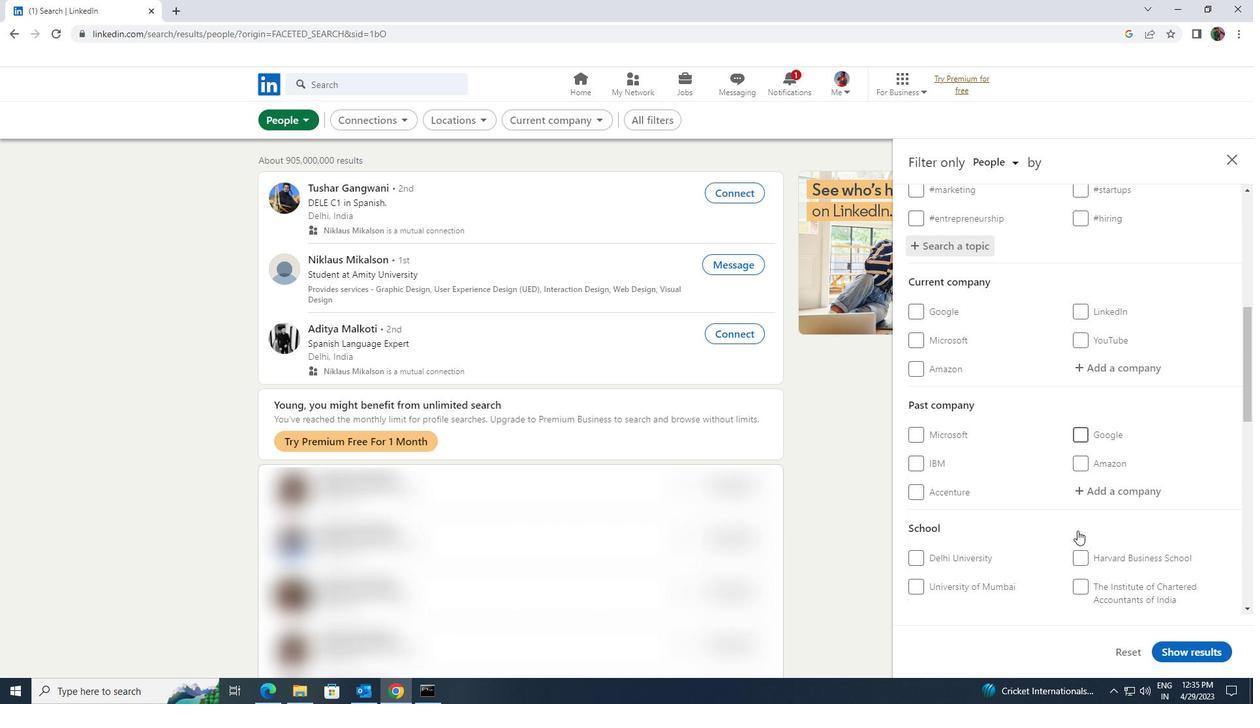 
Action: Mouse scrolled (1076, 531) with delta (0, 0)
Screenshot: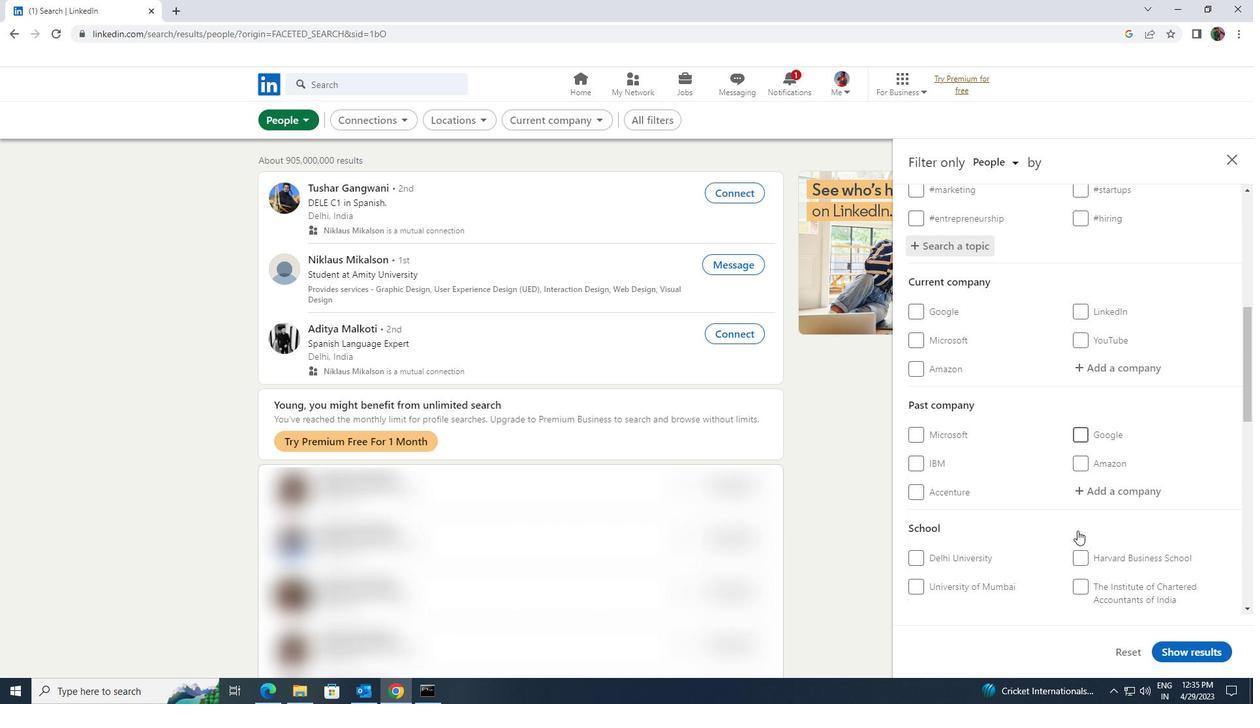 
Action: Mouse scrolled (1076, 531) with delta (0, 0)
Screenshot: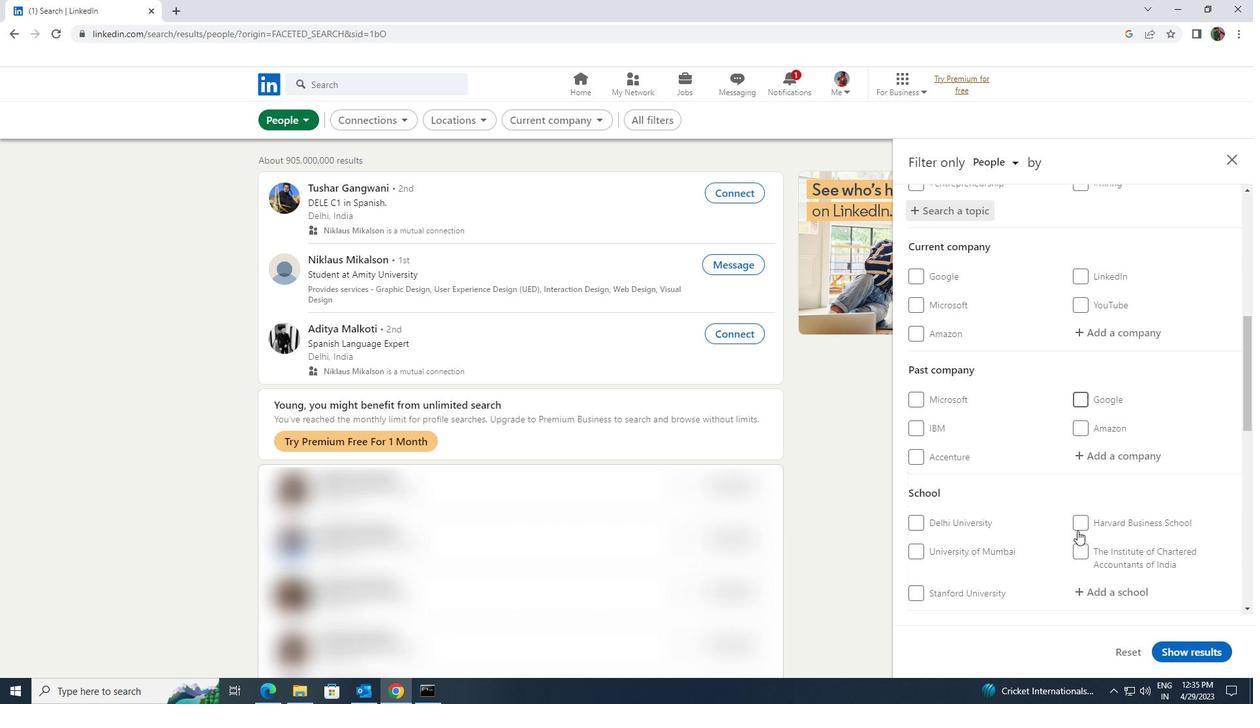 
Action: Mouse moved to (1075, 532)
Screenshot: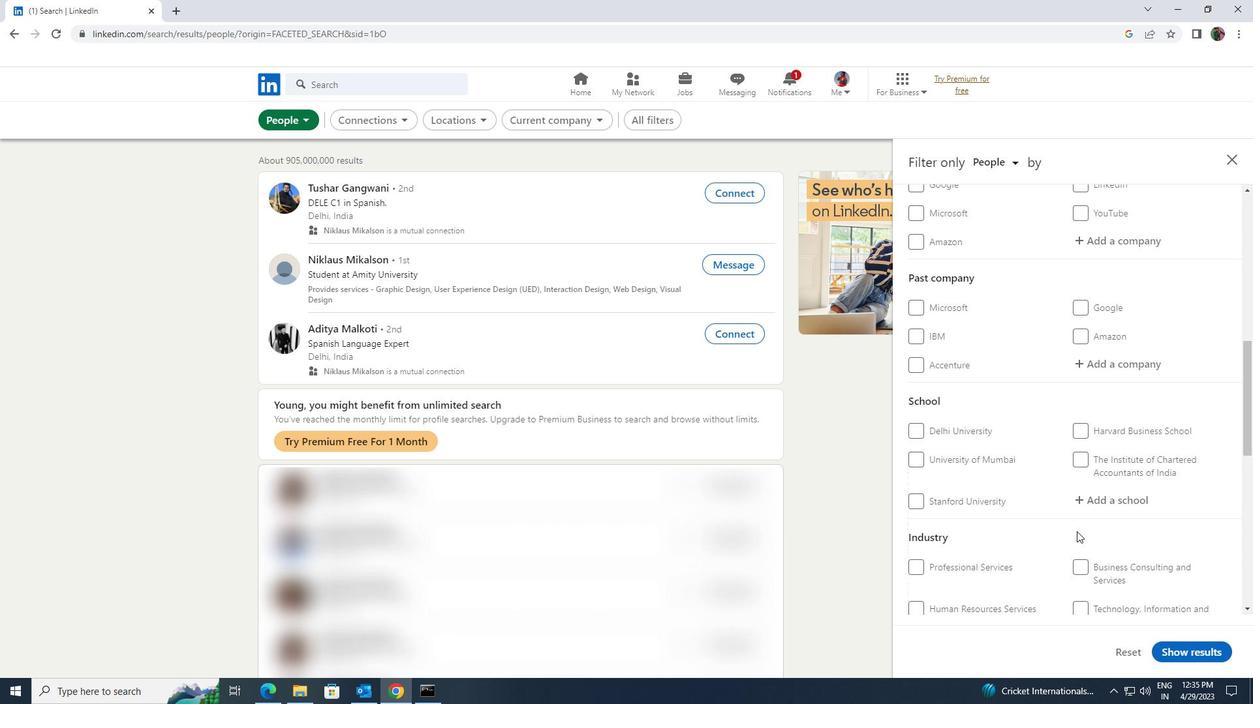 
Action: Mouse scrolled (1075, 531) with delta (0, 0)
Screenshot: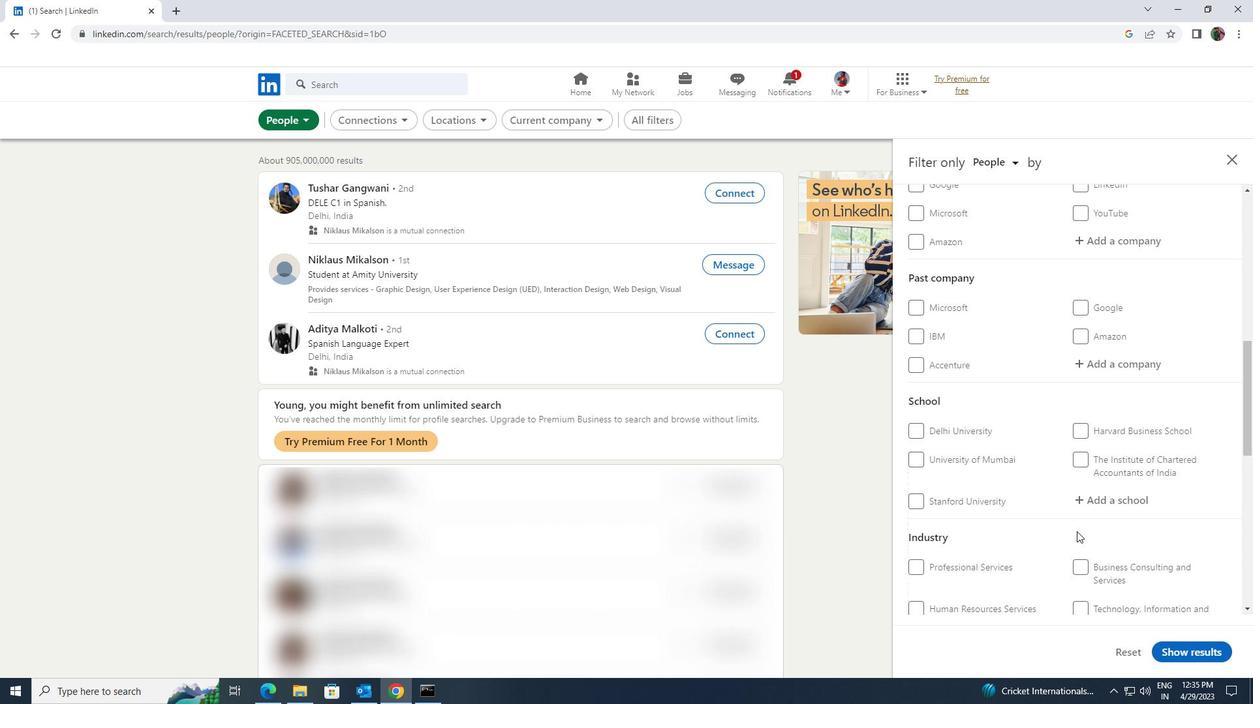
Action: Mouse scrolled (1075, 531) with delta (0, 0)
Screenshot: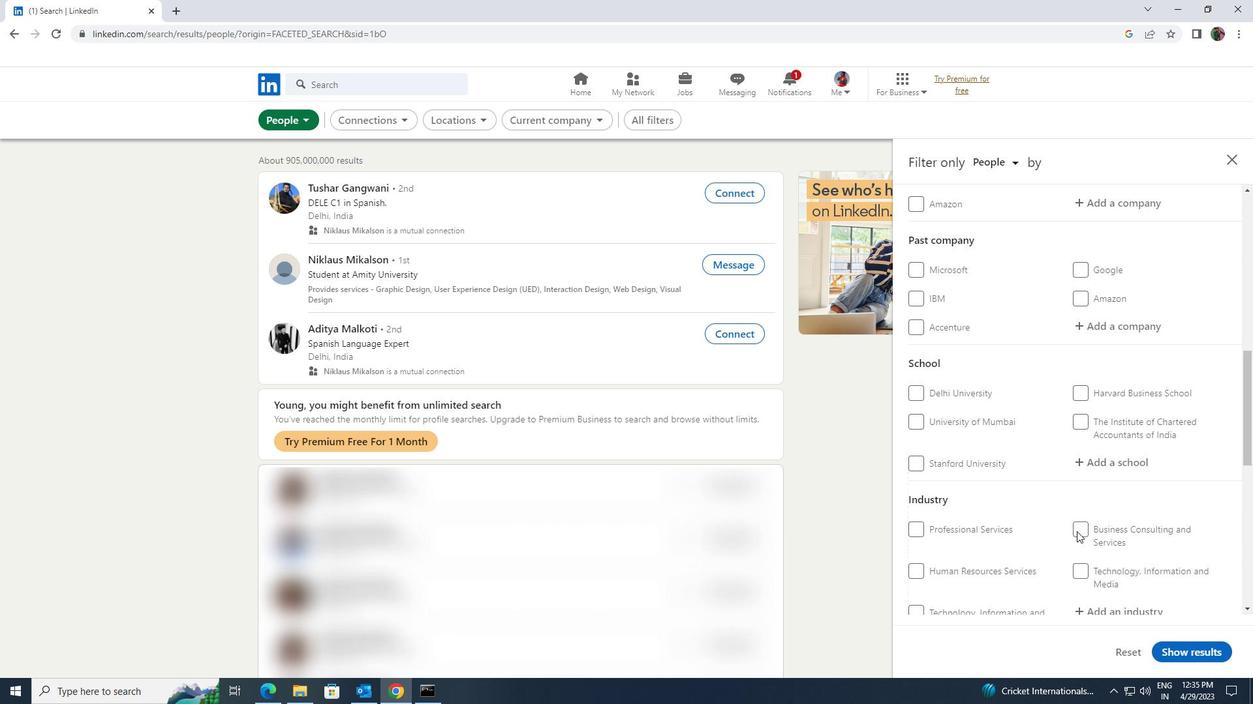 
Action: Mouse scrolled (1075, 531) with delta (0, 0)
Screenshot: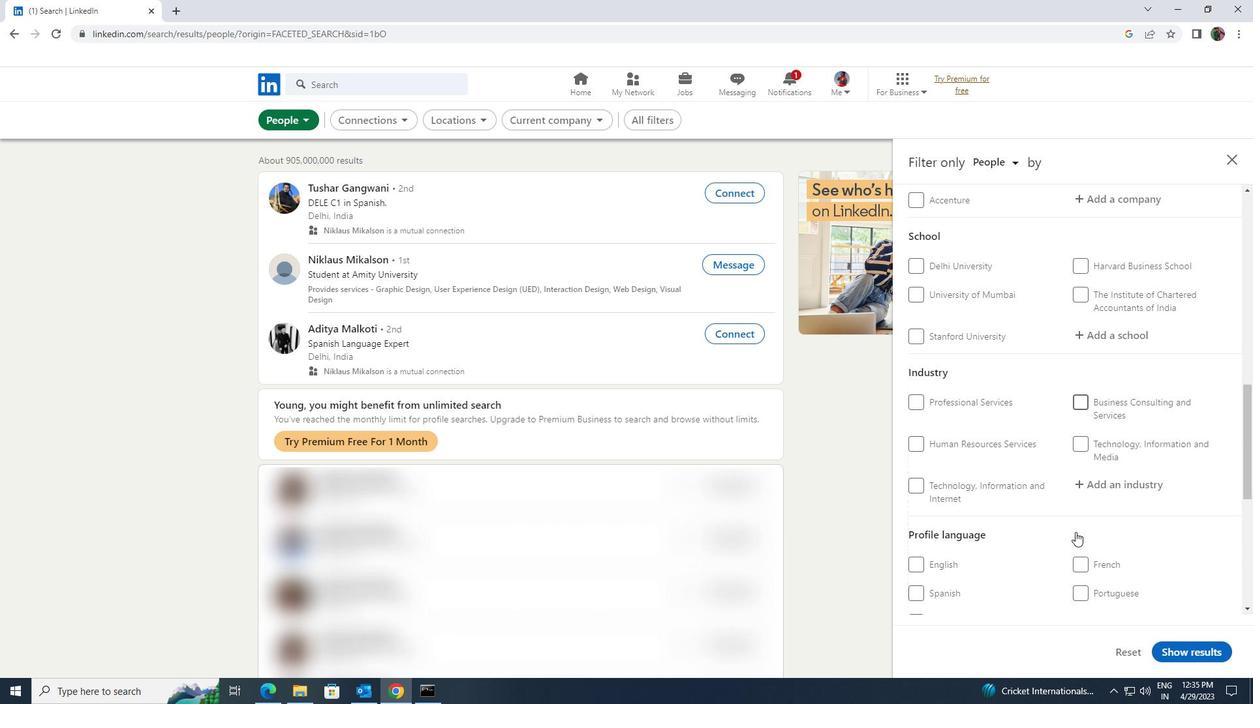
Action: Mouse moved to (1079, 499)
Screenshot: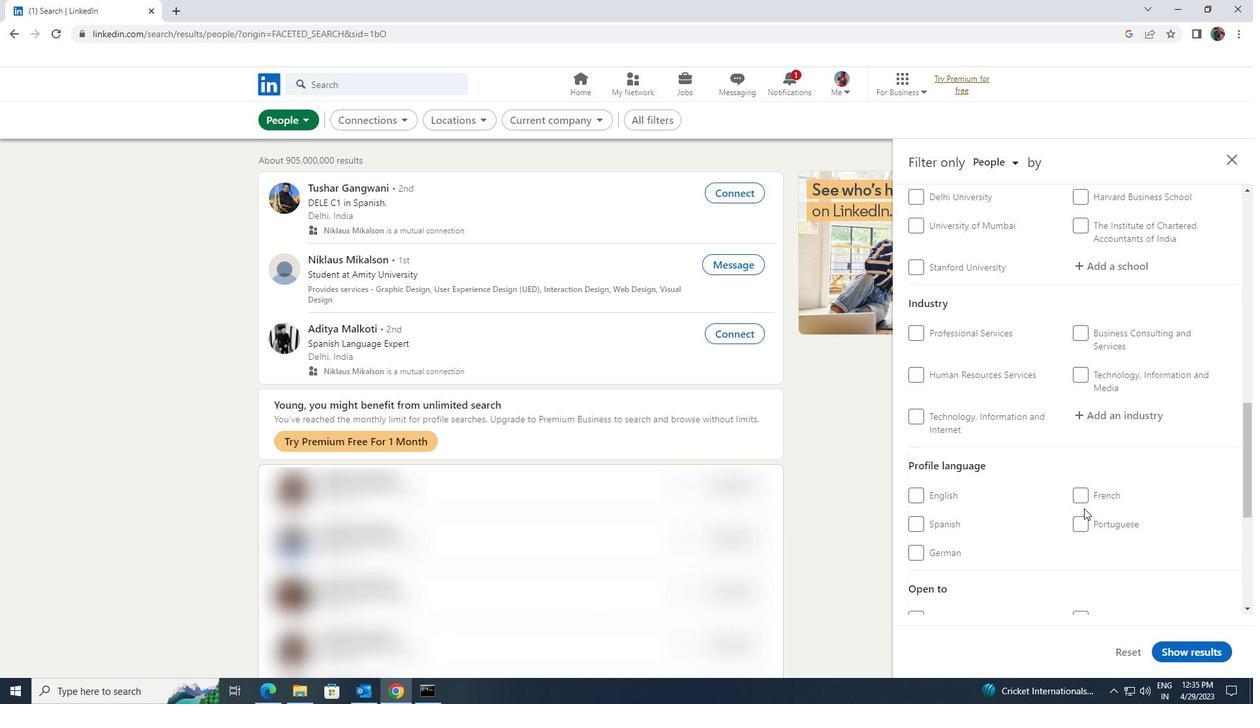 
Action: Mouse pressed left at (1079, 499)
Screenshot: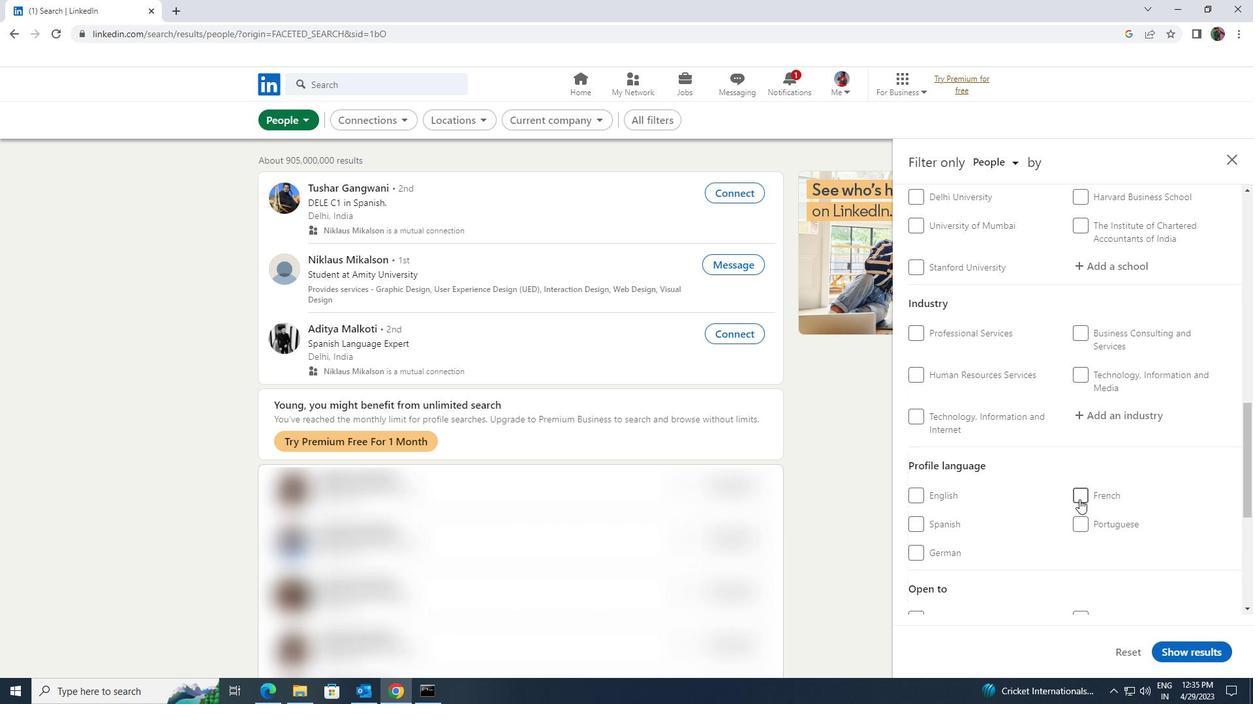 
Action: Mouse moved to (1078, 499)
Screenshot: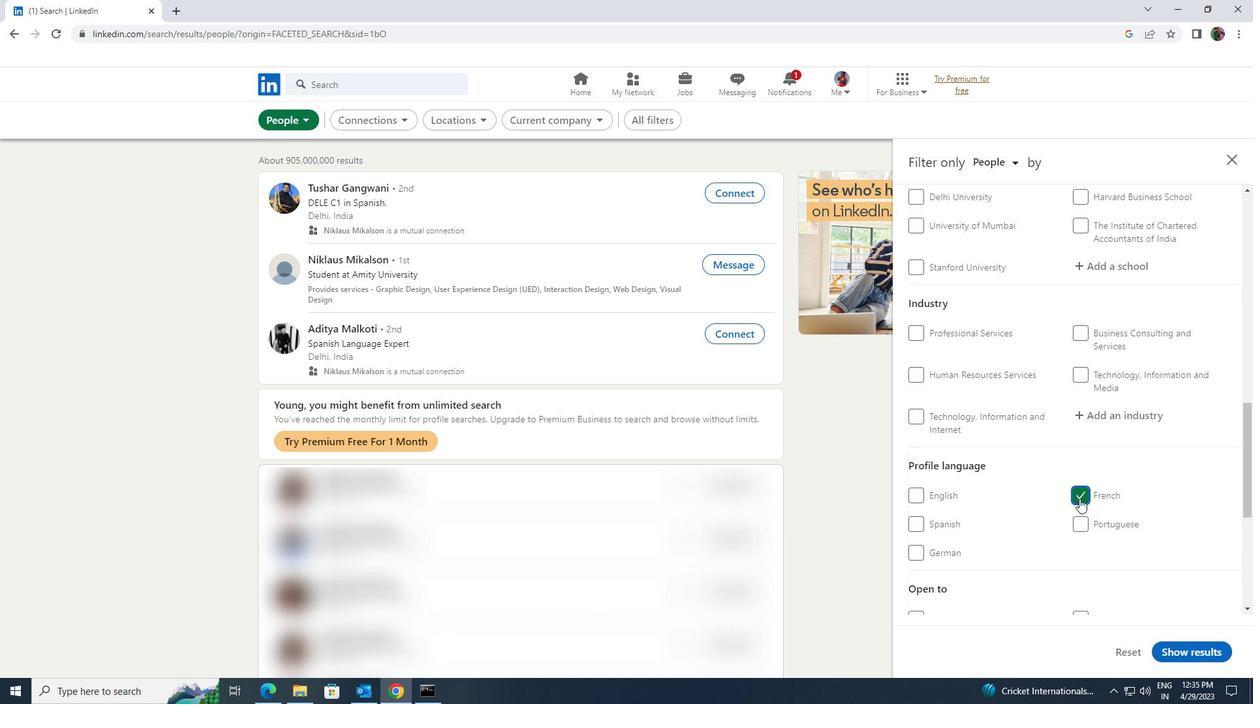 
Action: Mouse scrolled (1078, 499) with delta (0, 0)
Screenshot: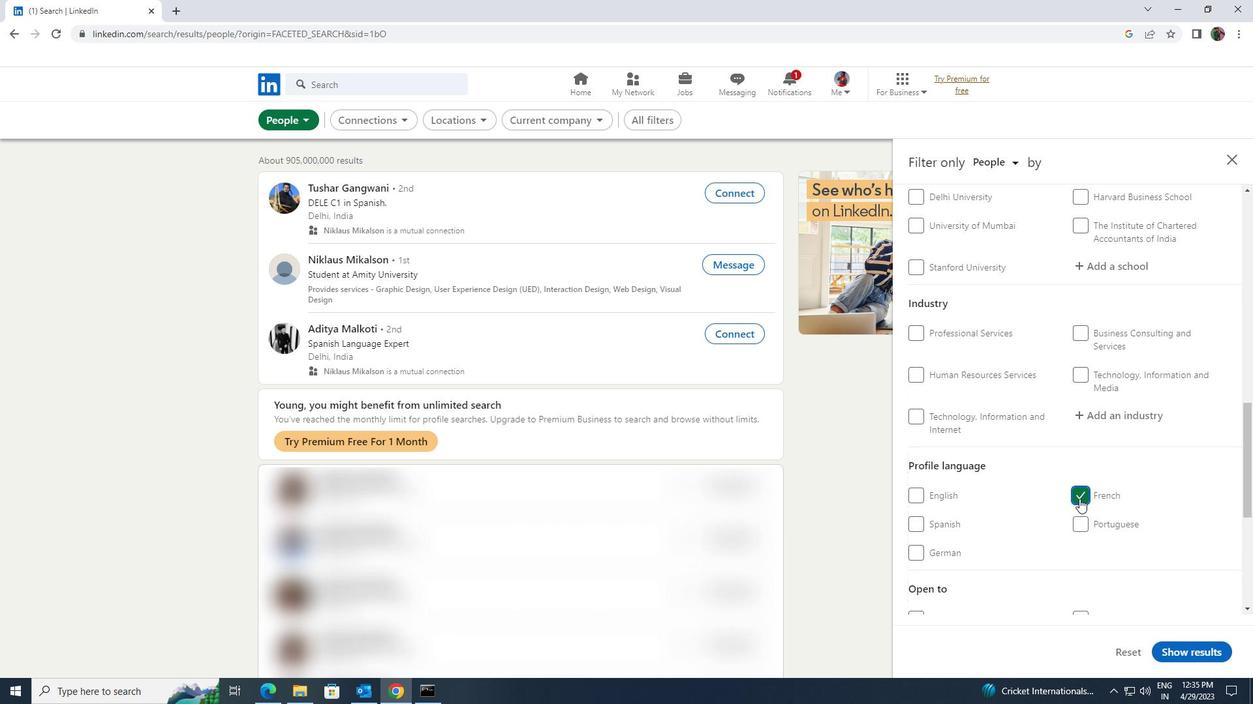 
Action: Mouse scrolled (1078, 499) with delta (0, 0)
Screenshot: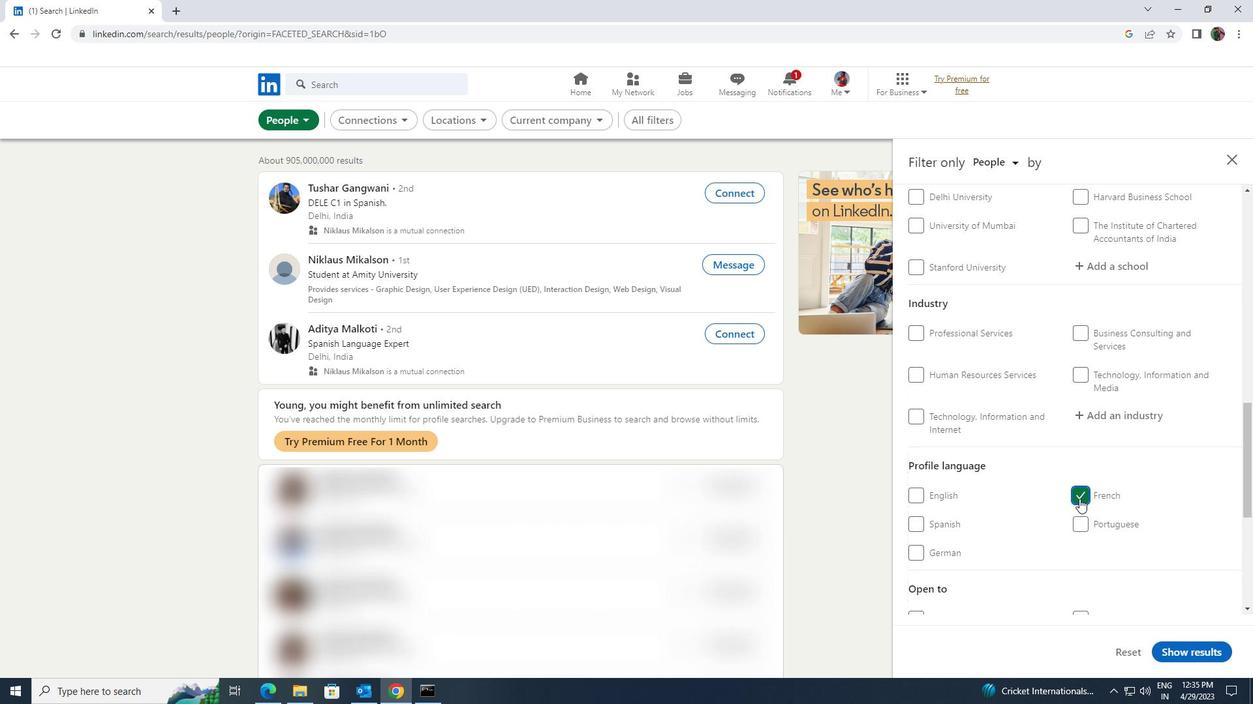 
Action: Mouse moved to (1076, 499)
Screenshot: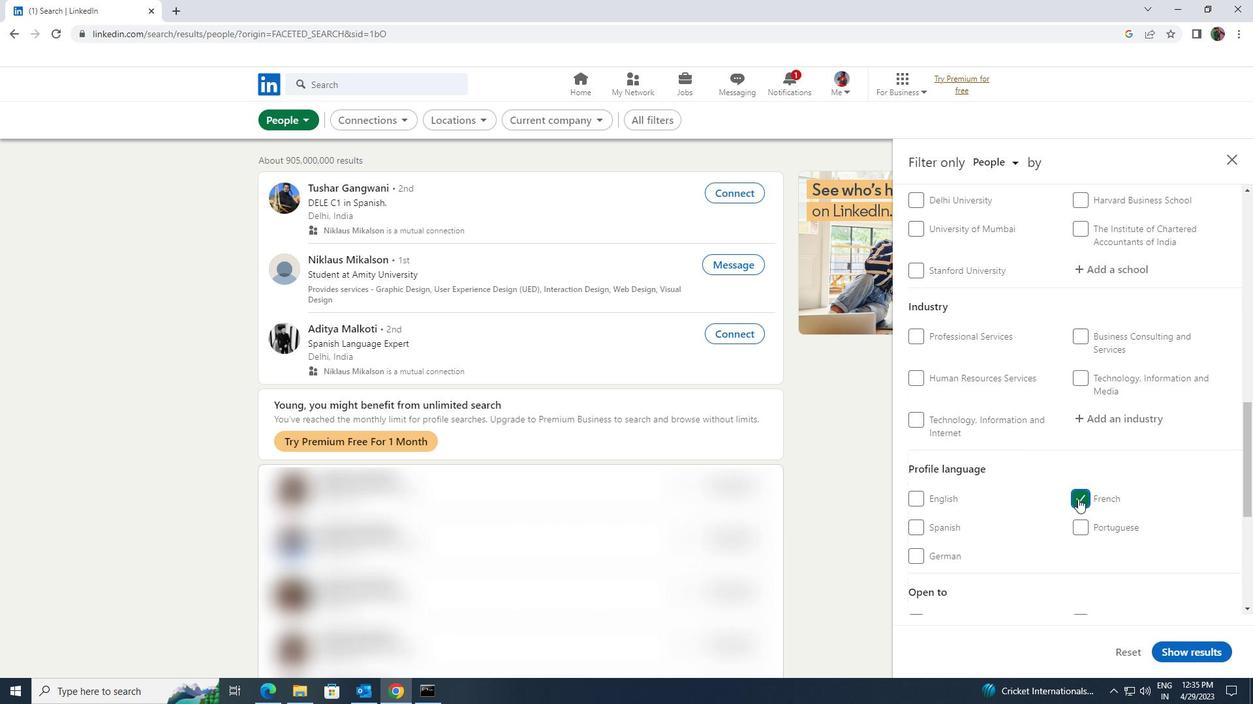 
Action: Mouse scrolled (1076, 499) with delta (0, 0)
Screenshot: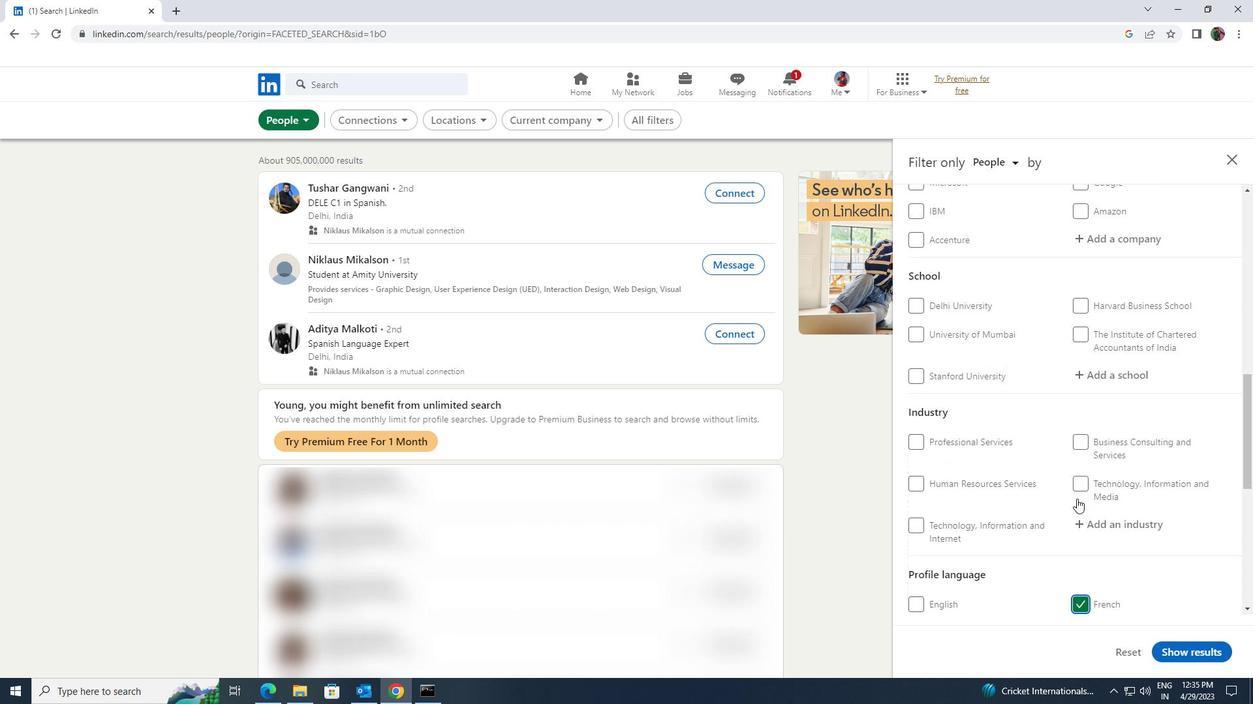 
Action: Mouse scrolled (1076, 499) with delta (0, 0)
Screenshot: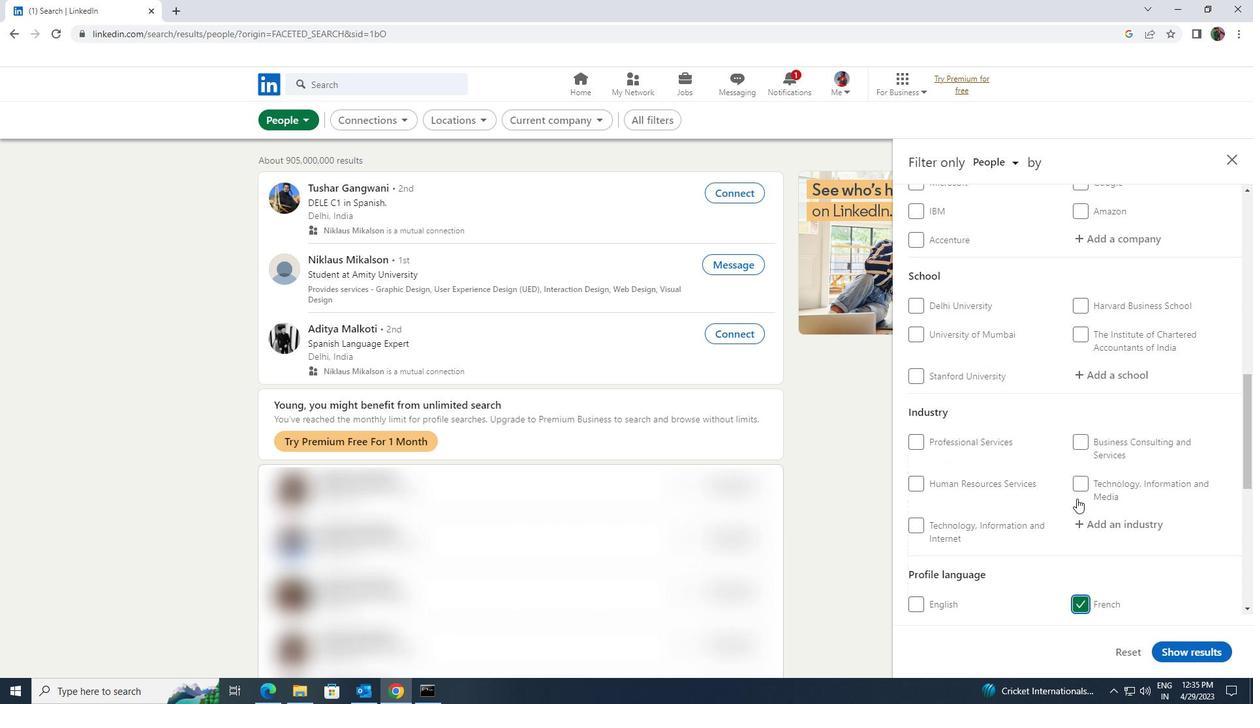 
Action: Mouse moved to (1075, 500)
Screenshot: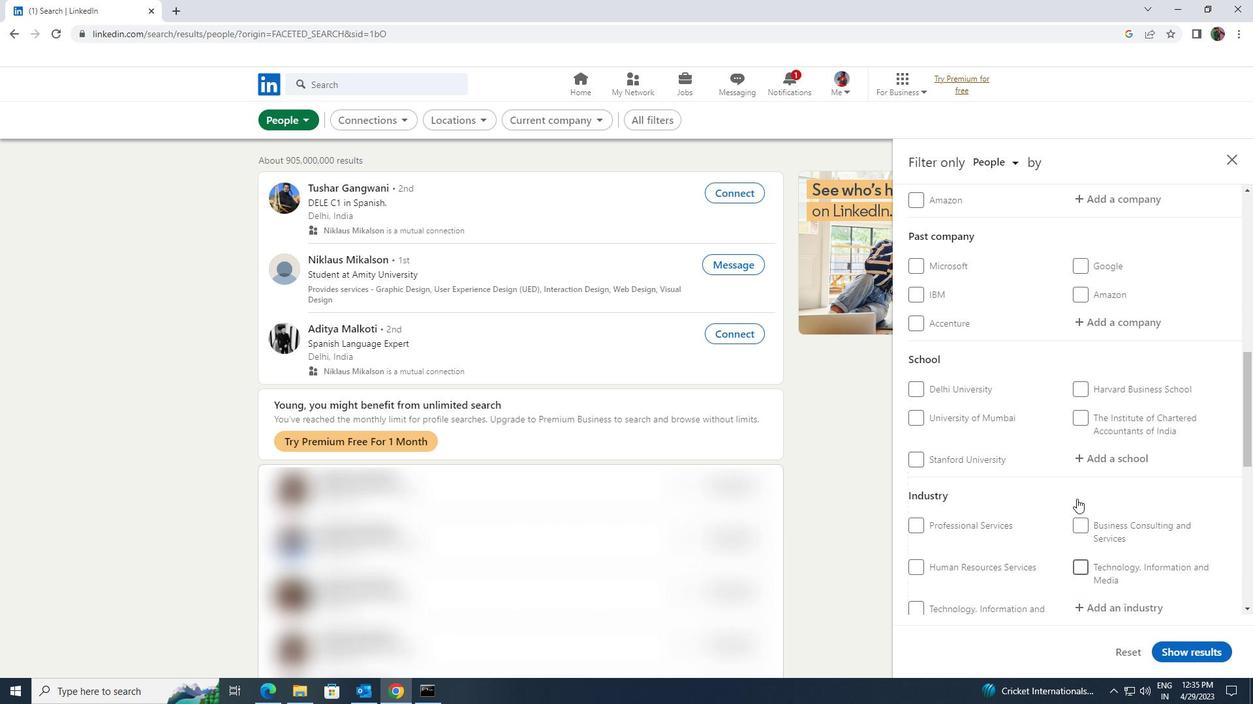 
Action: Mouse scrolled (1075, 501) with delta (0, 0)
Screenshot: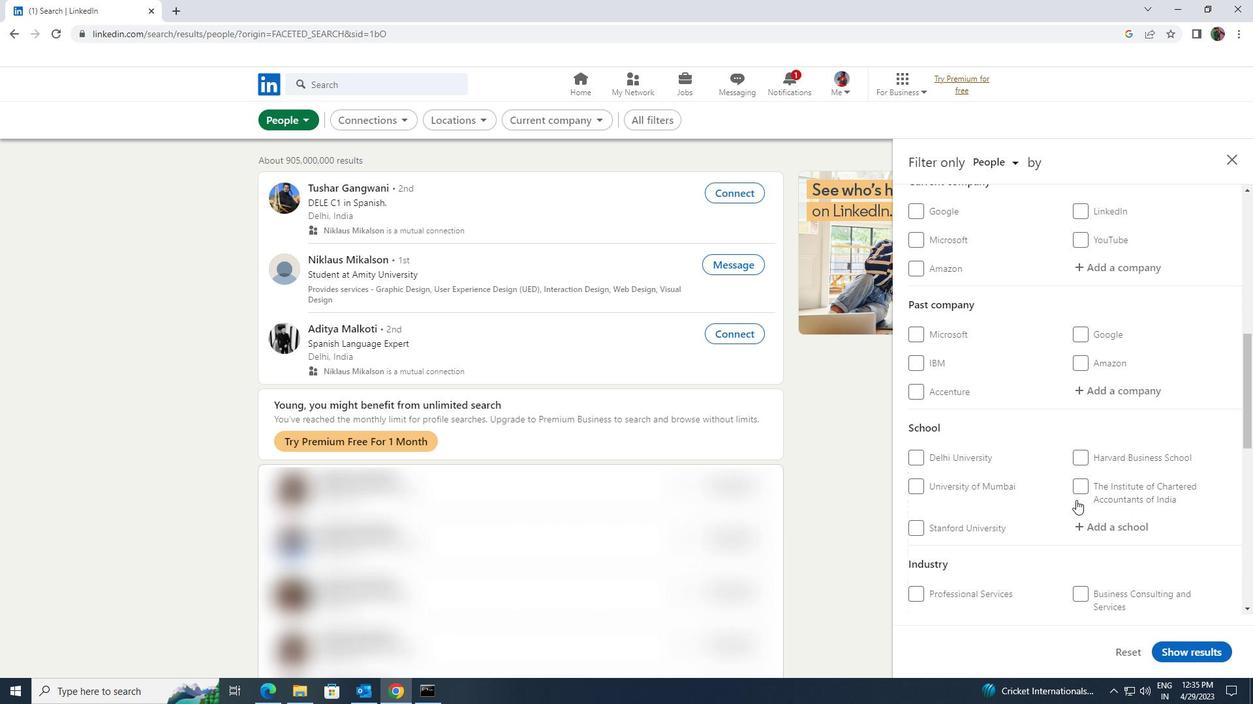 
Action: Mouse scrolled (1075, 501) with delta (0, 0)
Screenshot: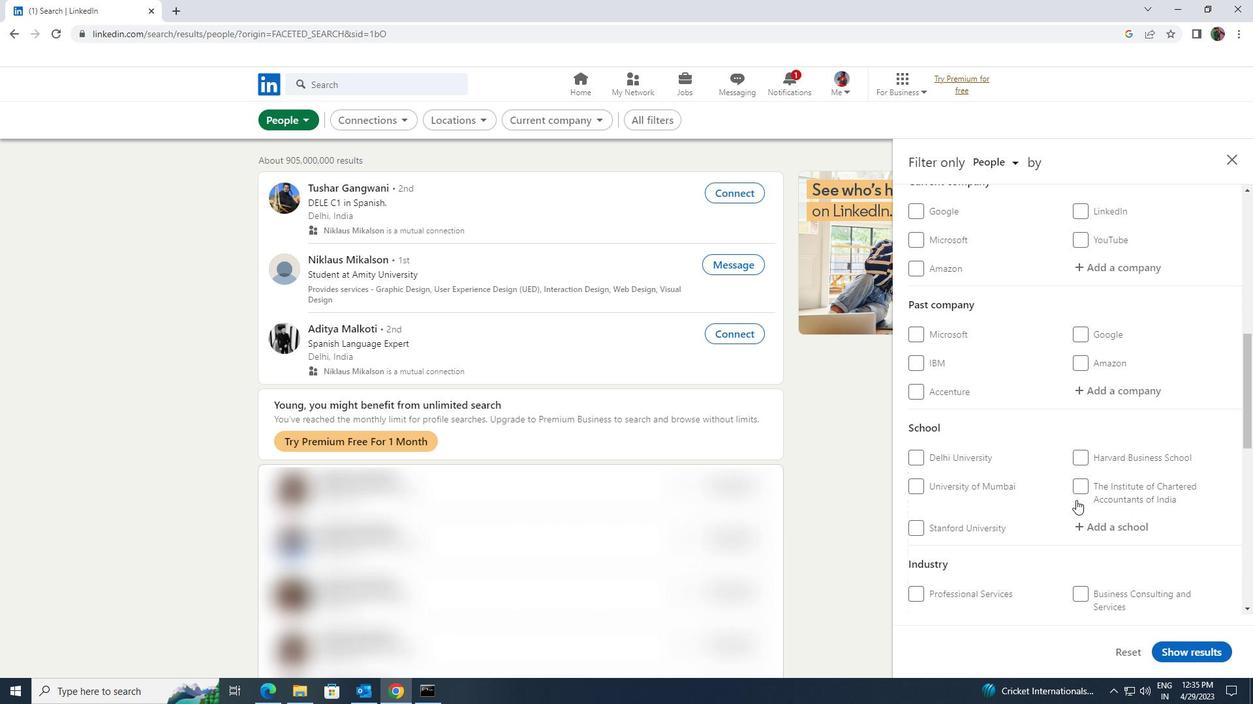 
Action: Mouse scrolled (1075, 501) with delta (0, 0)
Screenshot: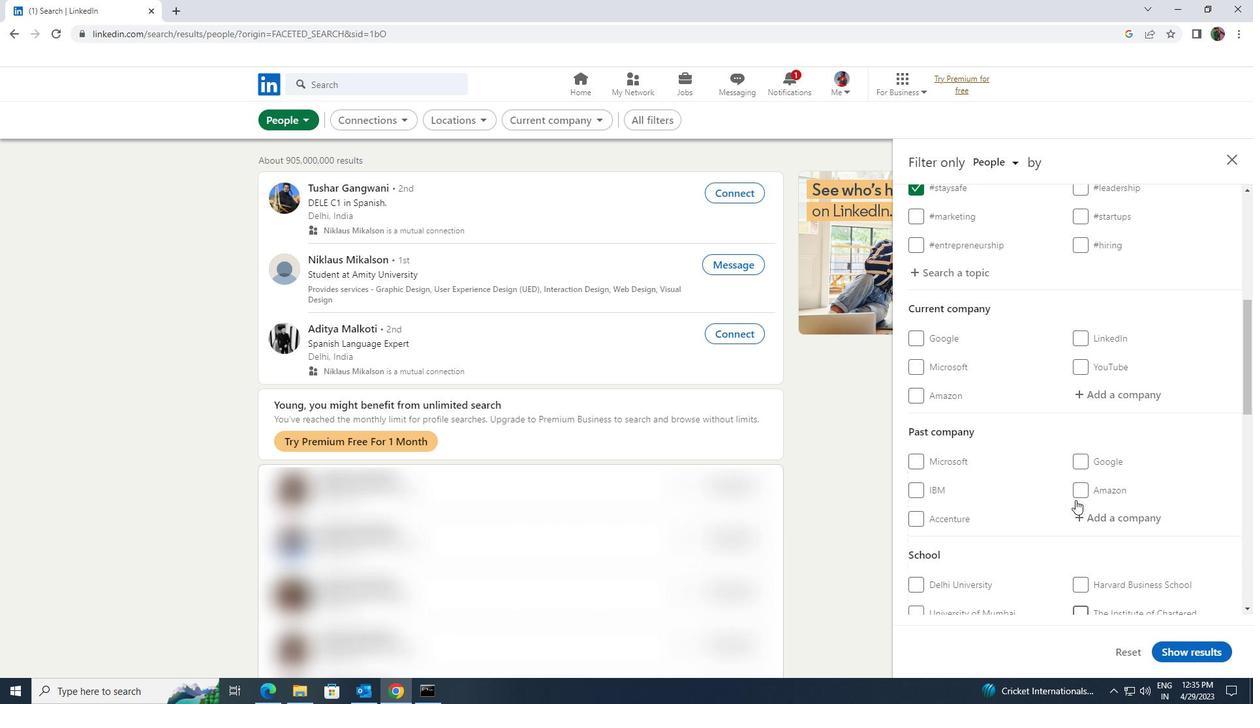
Action: Mouse moved to (1086, 468)
Screenshot: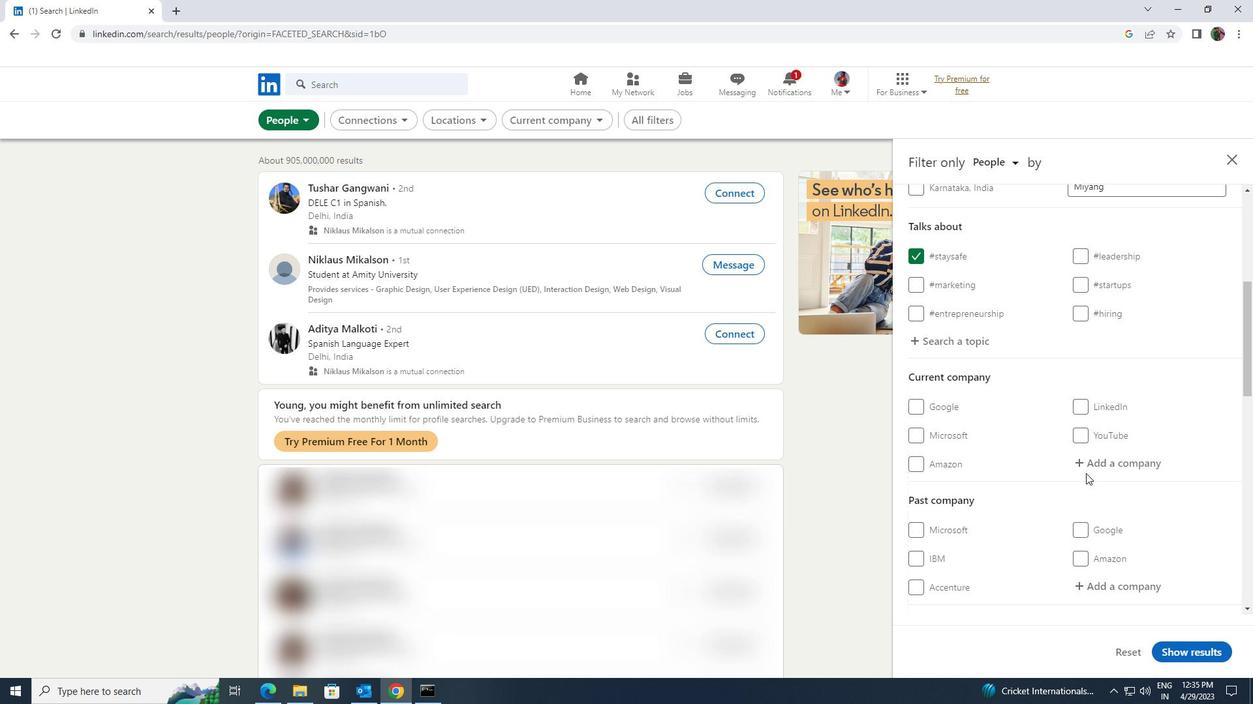 
Action: Mouse pressed left at (1086, 468)
Screenshot: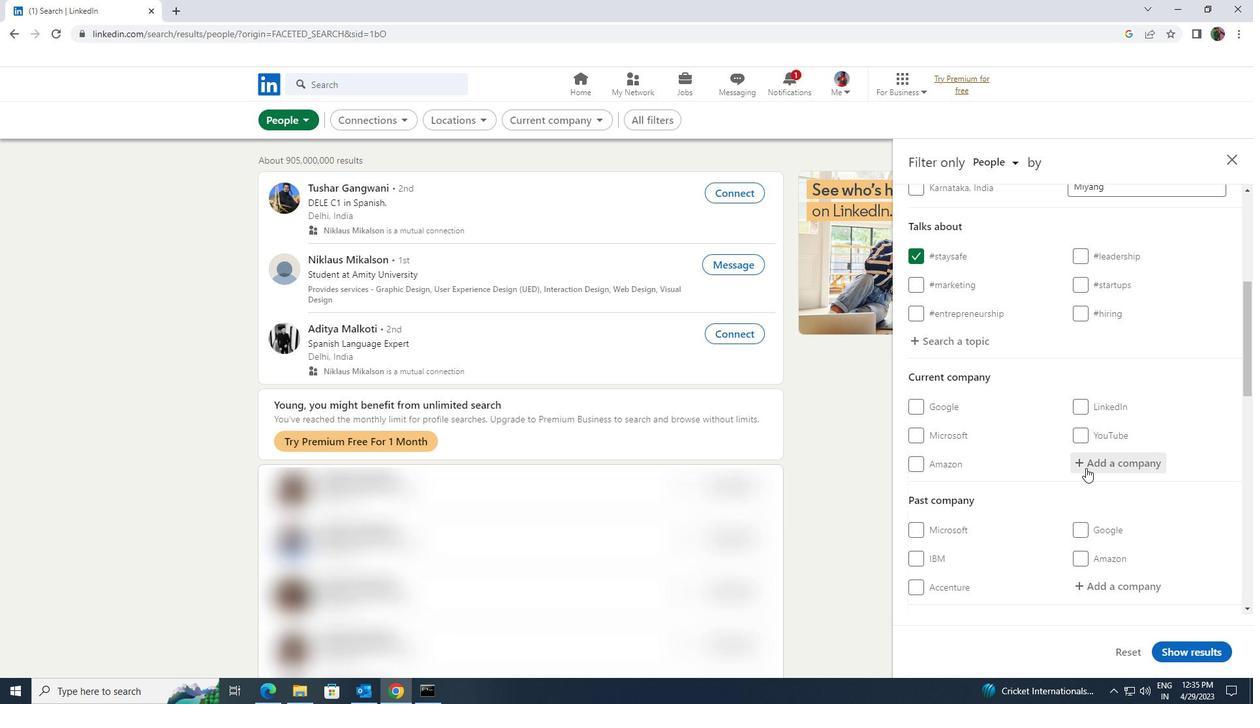
Action: Key pressed <Key.shift><Key.shift><Key.shift><Key.shift><Key.shift><Key.shift><Key.shift><Key.shift><Key.shift><Key.shift><Key.shift><Key.shift><Key.shift><Key.shift><Key.shift><Key.shift><Key.shift><Key.shift><Key.shift><Key.shift>ELGI
Screenshot: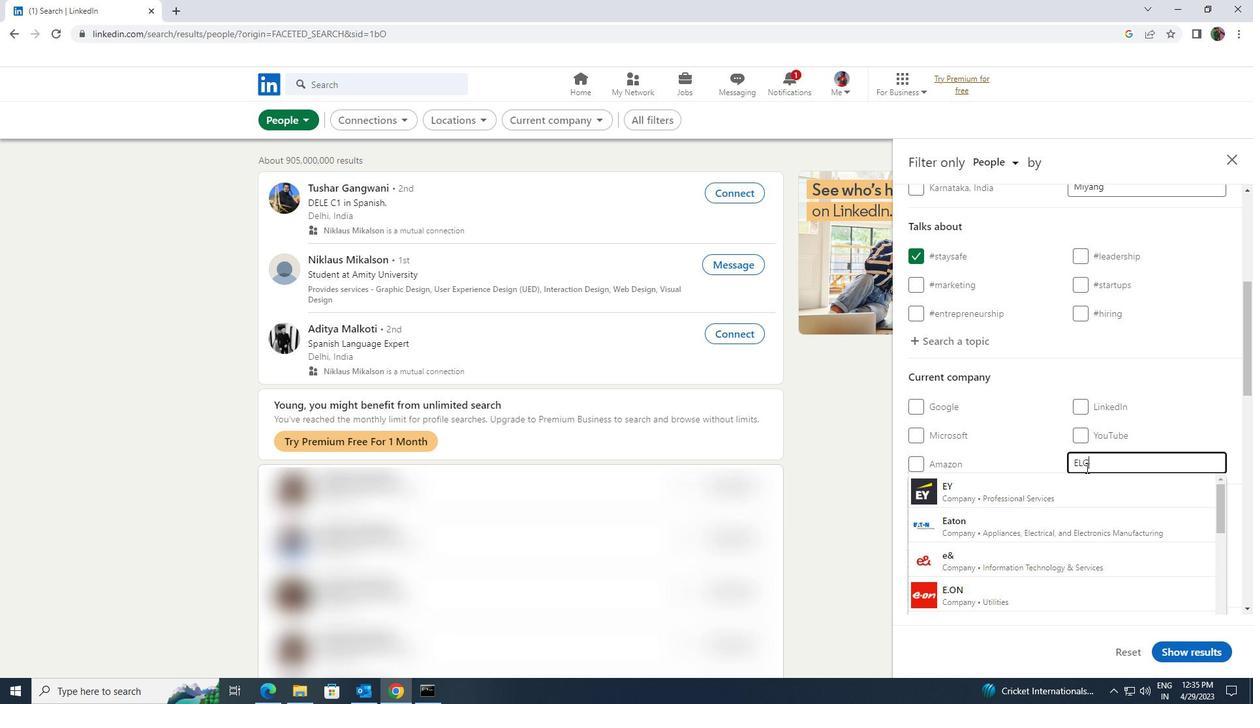 
Action: Mouse moved to (1081, 490)
Screenshot: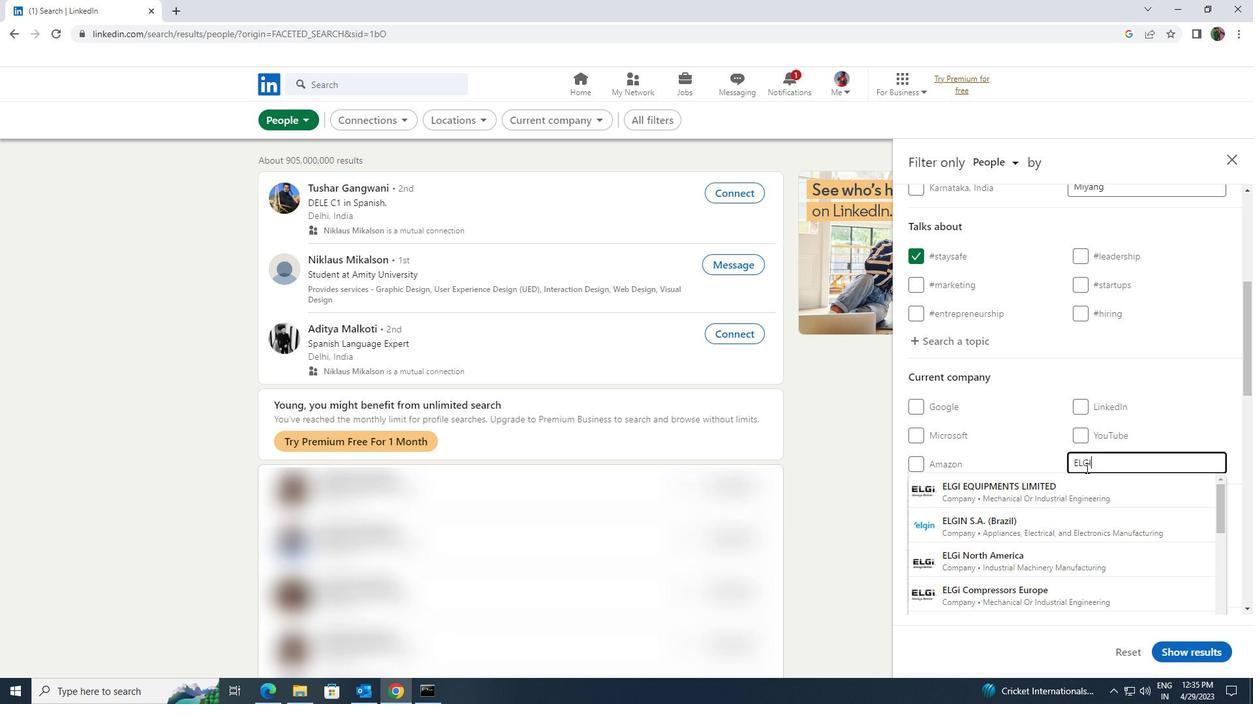 
Action: Mouse pressed left at (1081, 490)
Screenshot: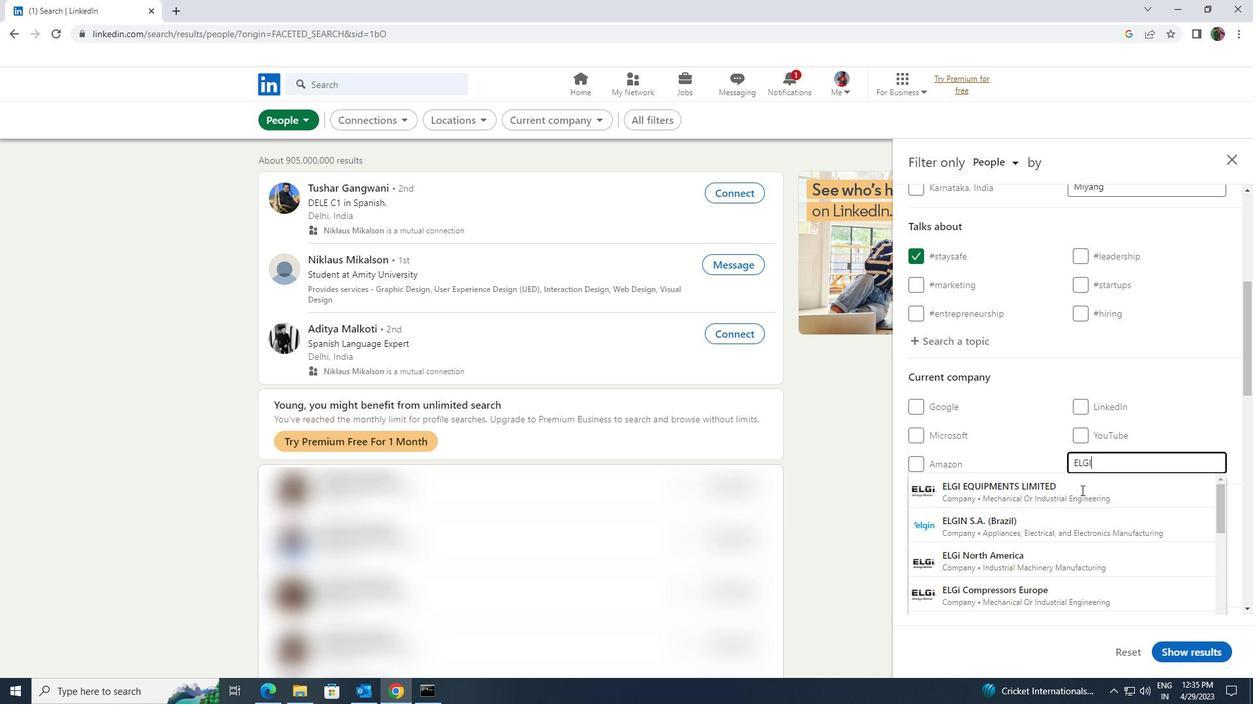 
Action: Mouse moved to (1078, 494)
Screenshot: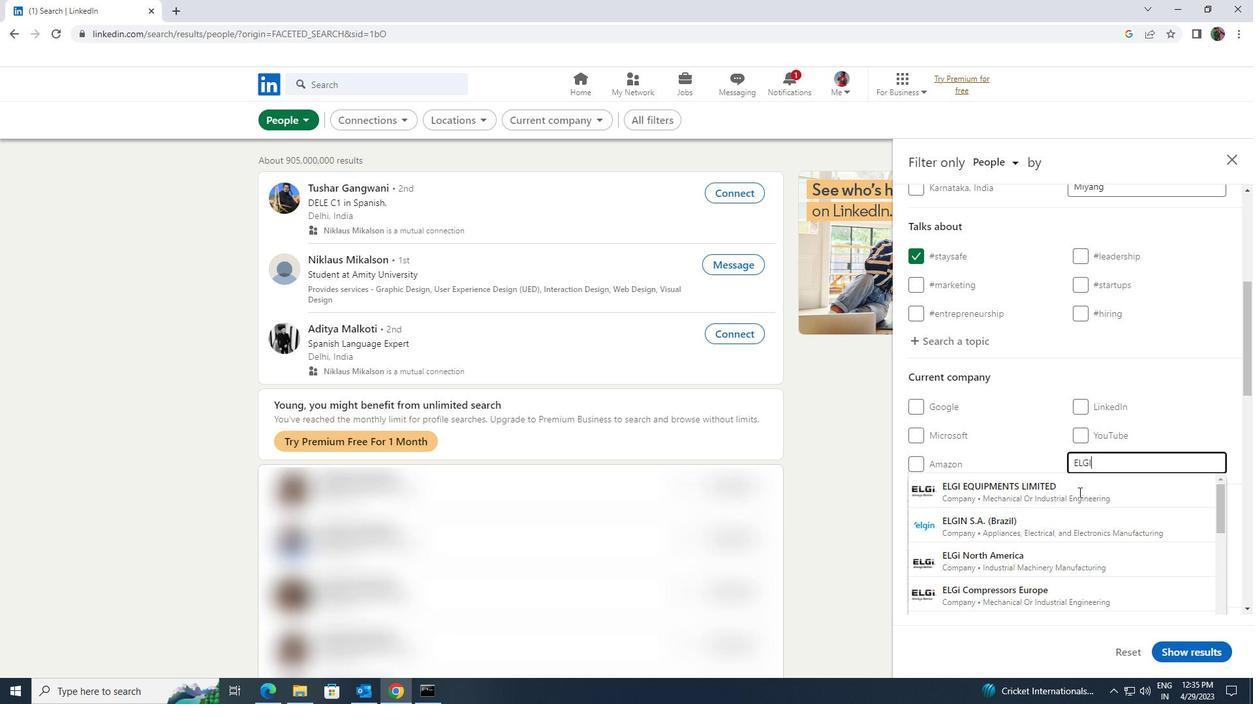 
Action: Mouse pressed left at (1078, 494)
Screenshot: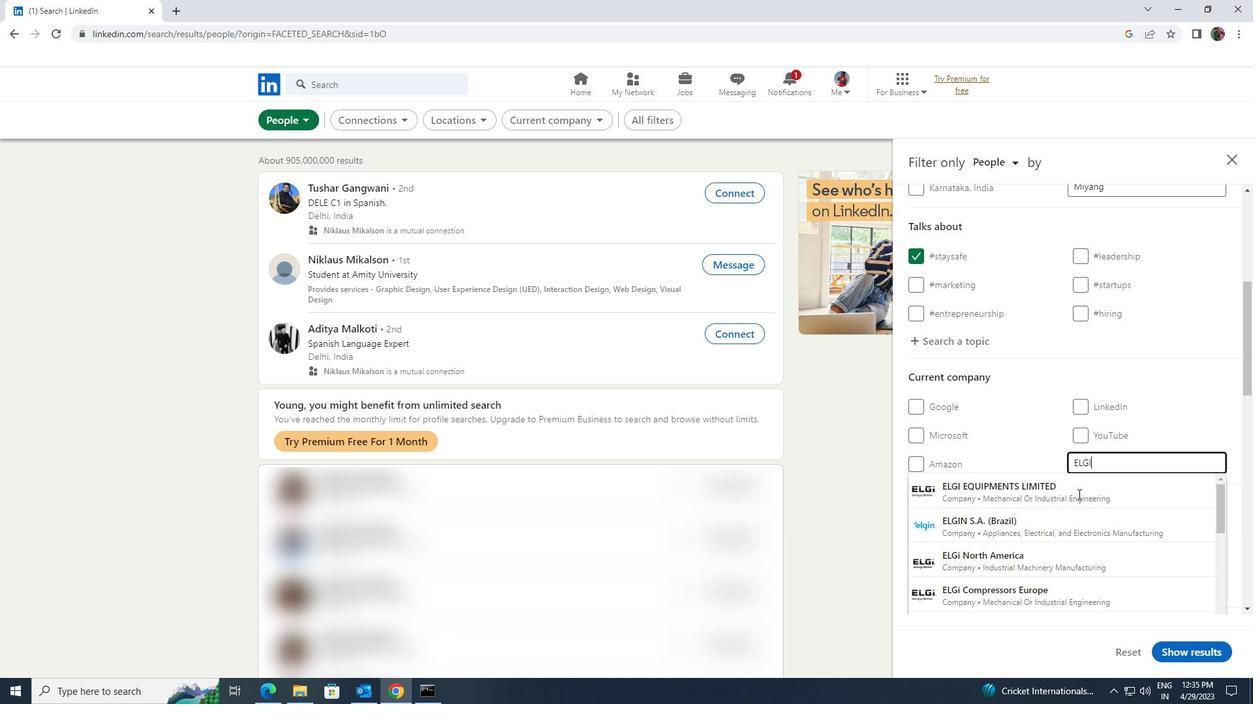 
Action: Mouse scrolled (1078, 494) with delta (0, 0)
Screenshot: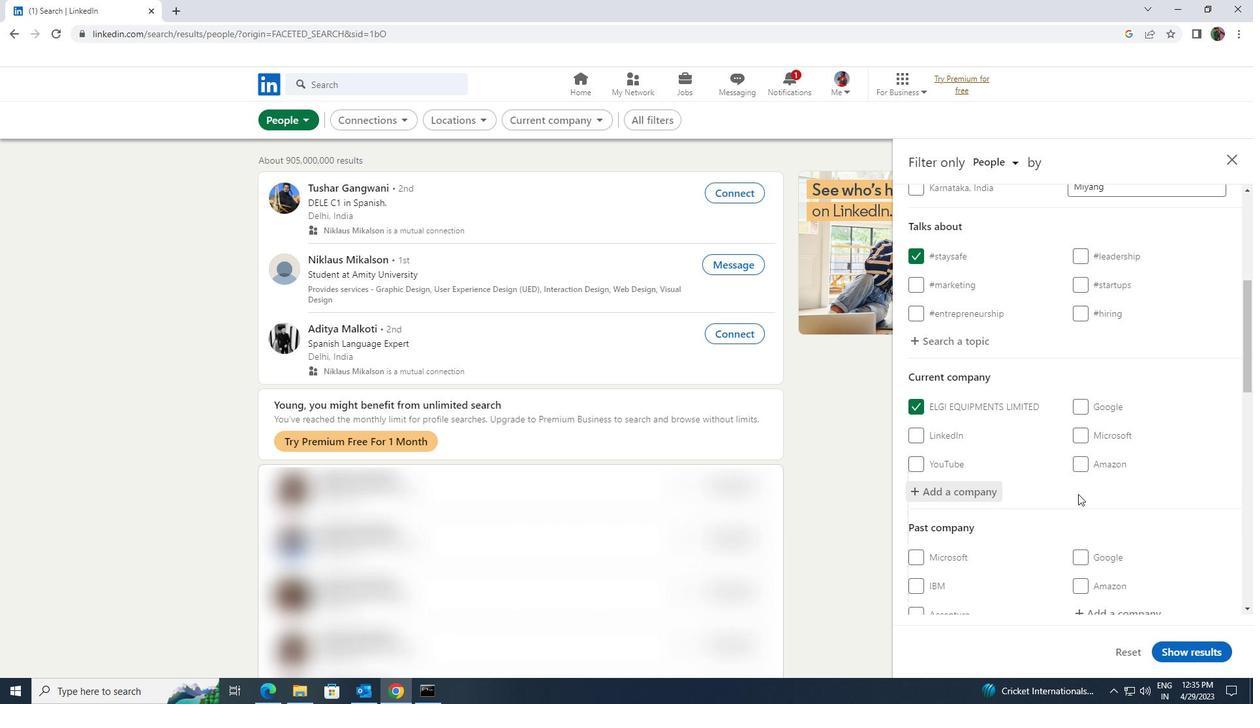 
Action: Mouse moved to (1078, 494)
Screenshot: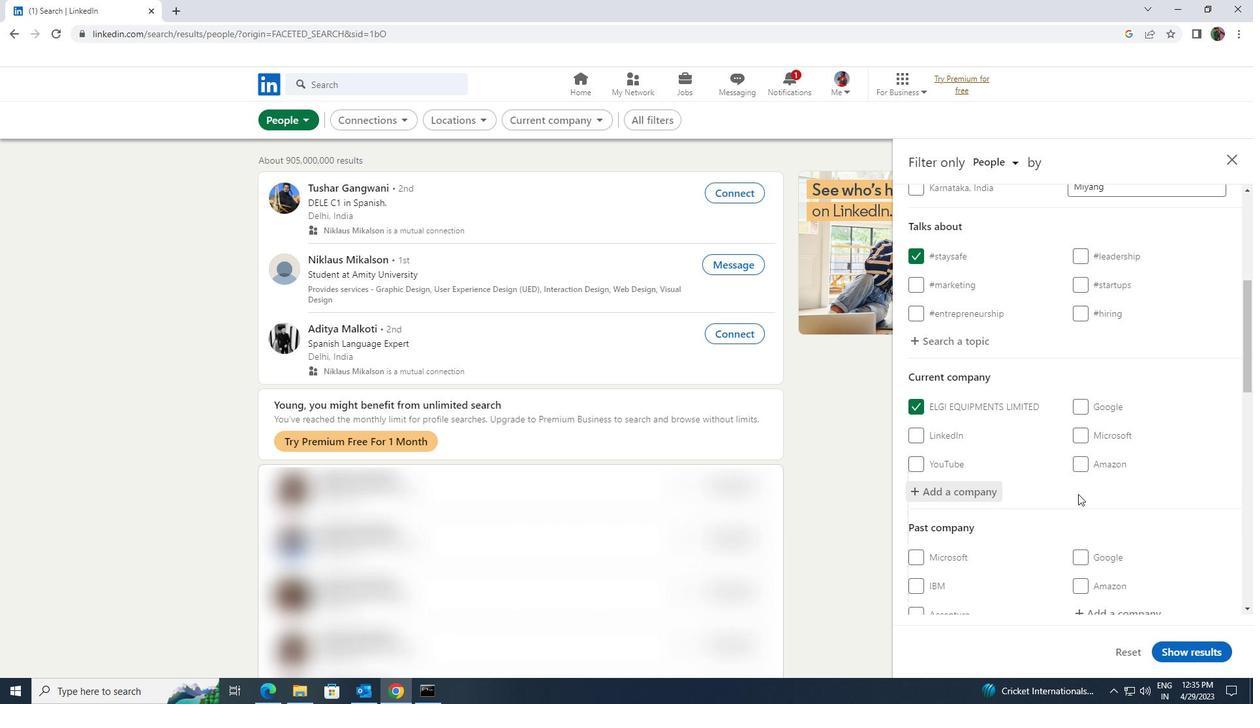 
Action: Mouse scrolled (1078, 494) with delta (0, 0)
Screenshot: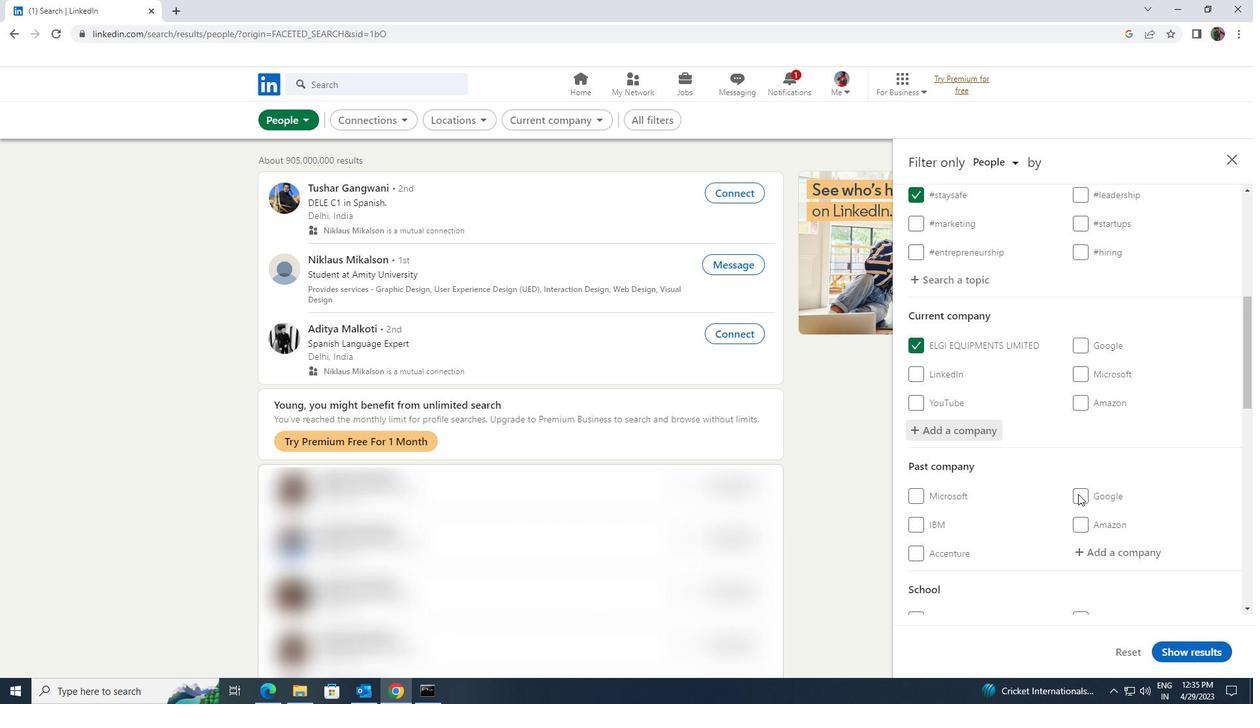 
Action: Mouse scrolled (1078, 494) with delta (0, 0)
Screenshot: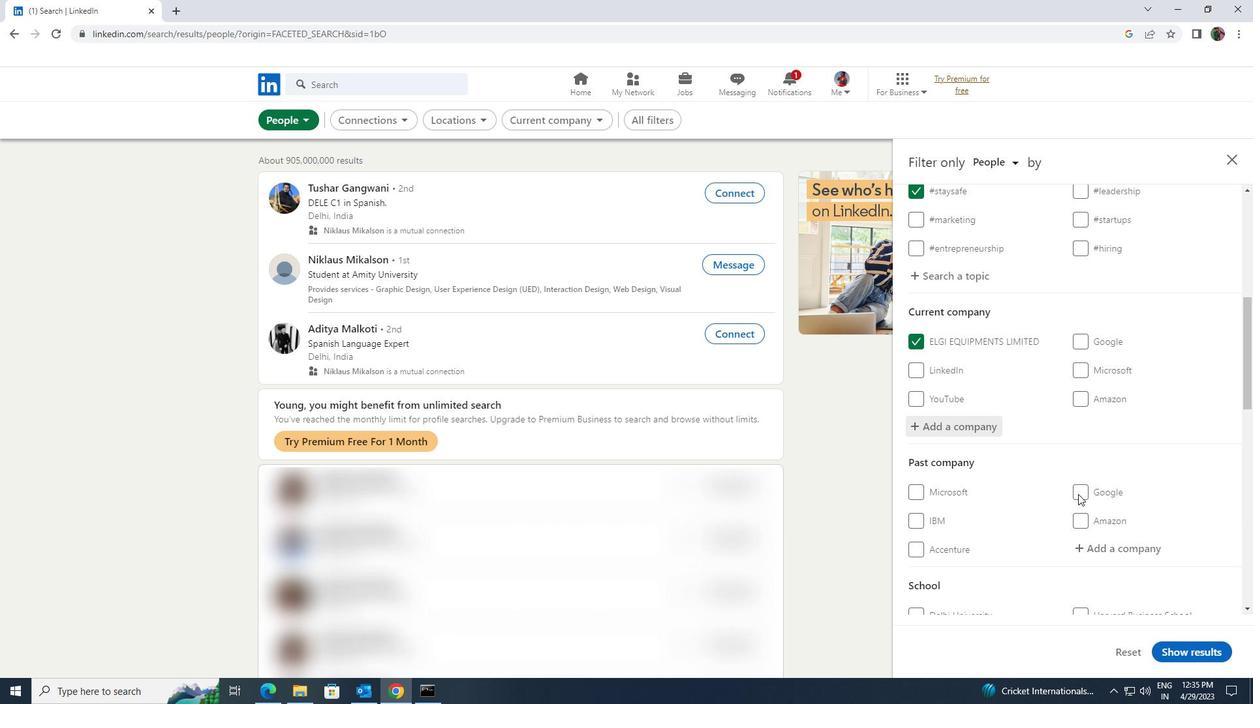 
Action: Mouse moved to (1078, 495)
Screenshot: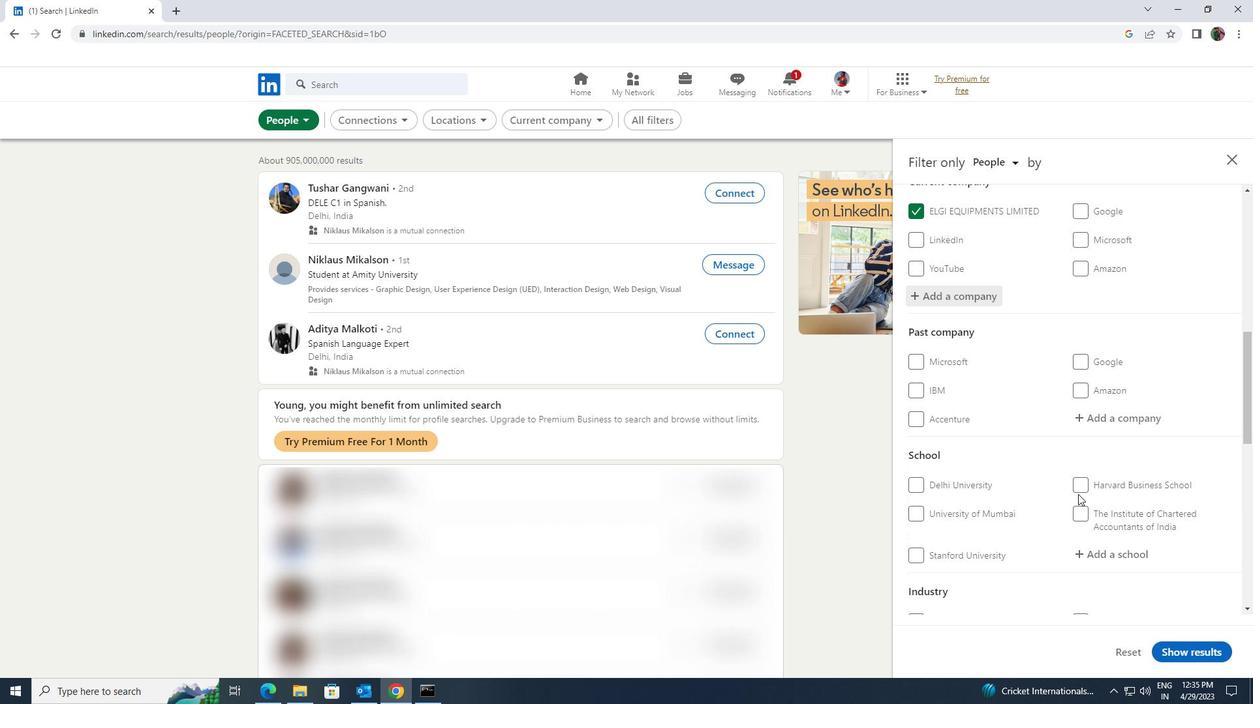 
Action: Mouse scrolled (1078, 494) with delta (0, 0)
Screenshot: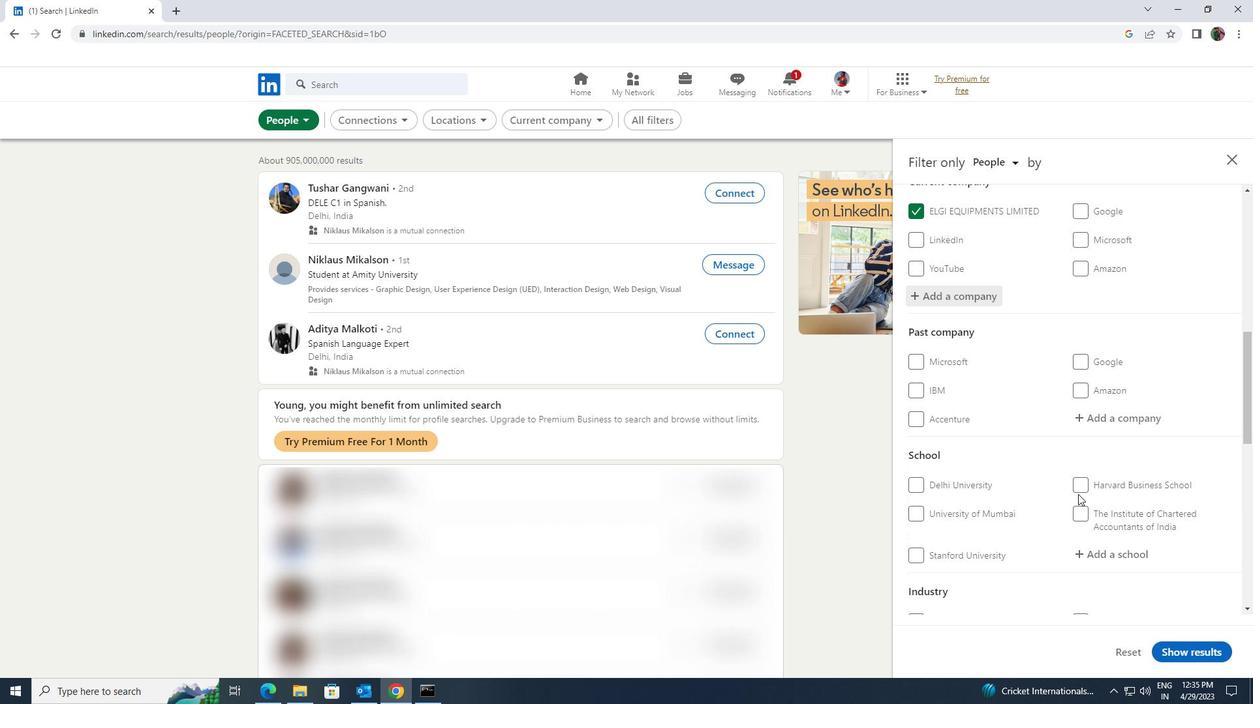
Action: Mouse moved to (1084, 493)
Screenshot: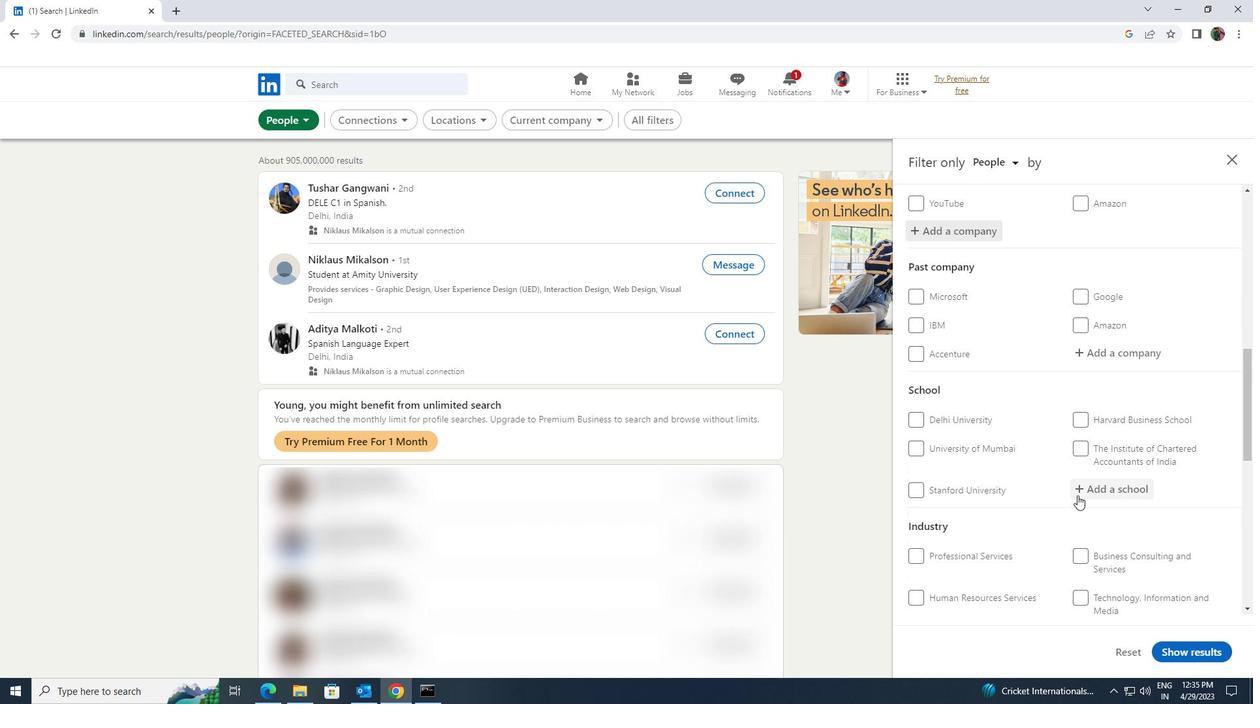 
Action: Mouse pressed left at (1084, 493)
Screenshot: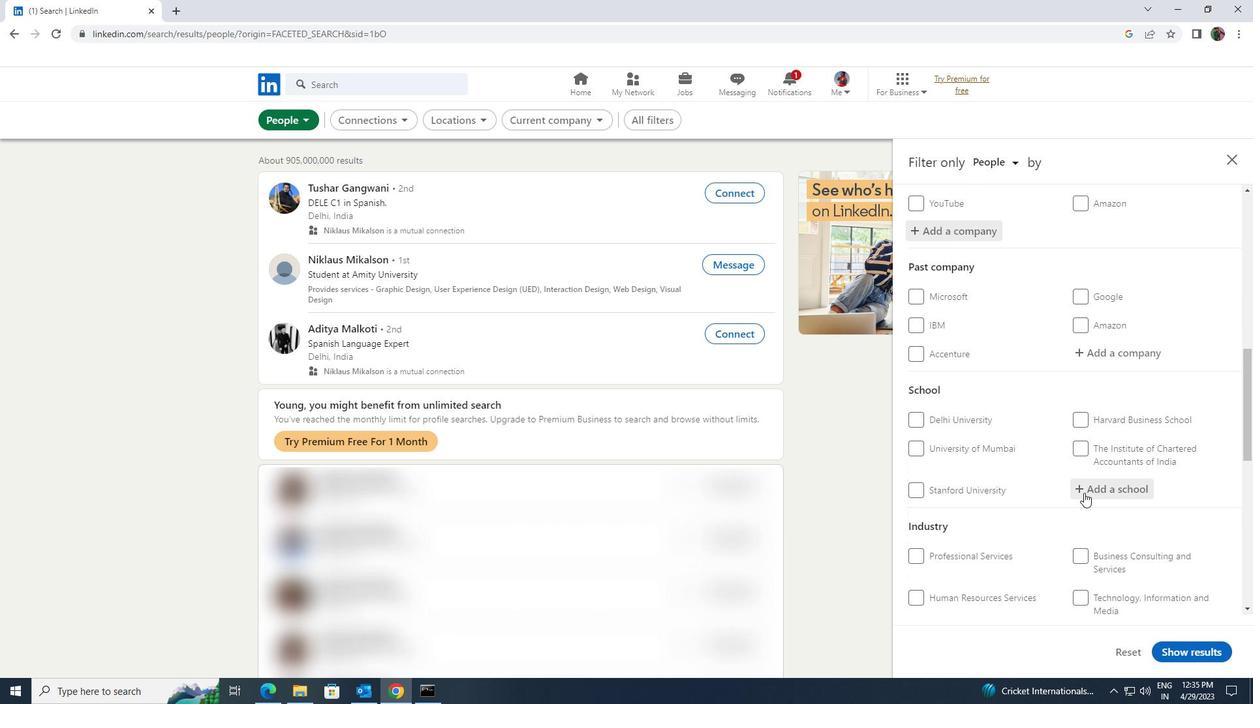 
Action: Mouse moved to (1083, 493)
Screenshot: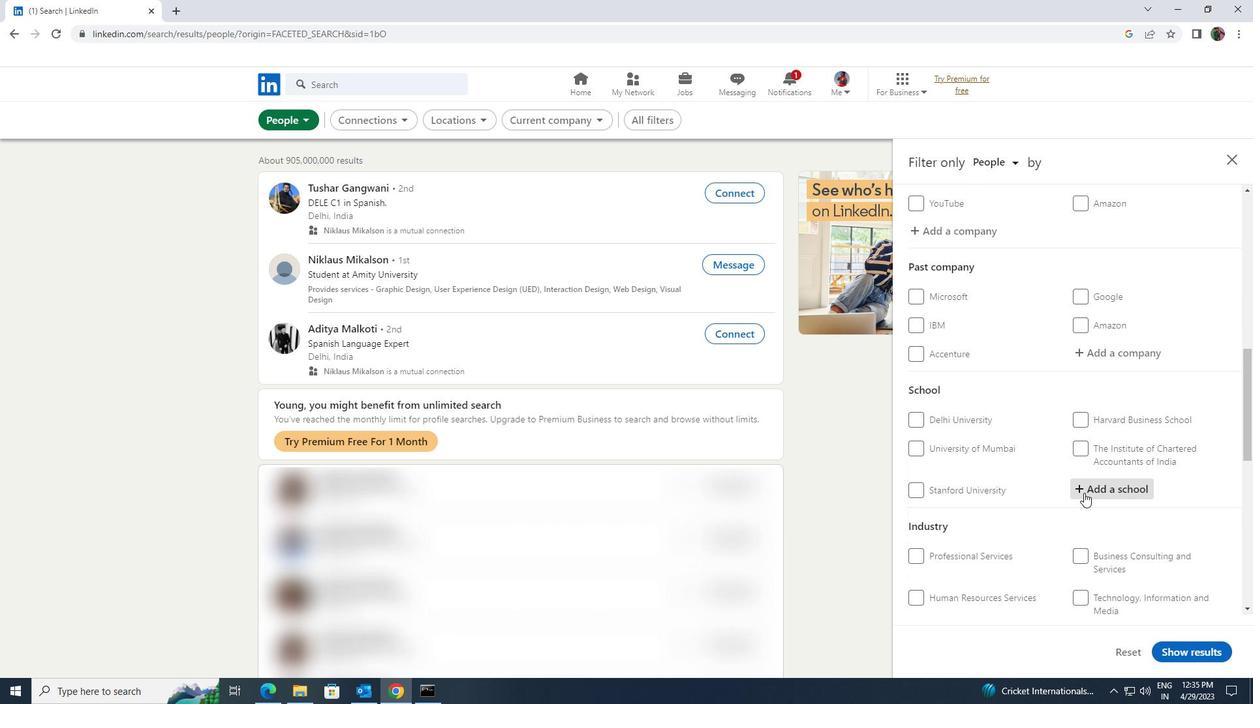 
Action: Key pressed <Key.shift>CENTRE<Key.space><Key.shift>FOR<Key.space><Key.shift>DEVELO
Screenshot: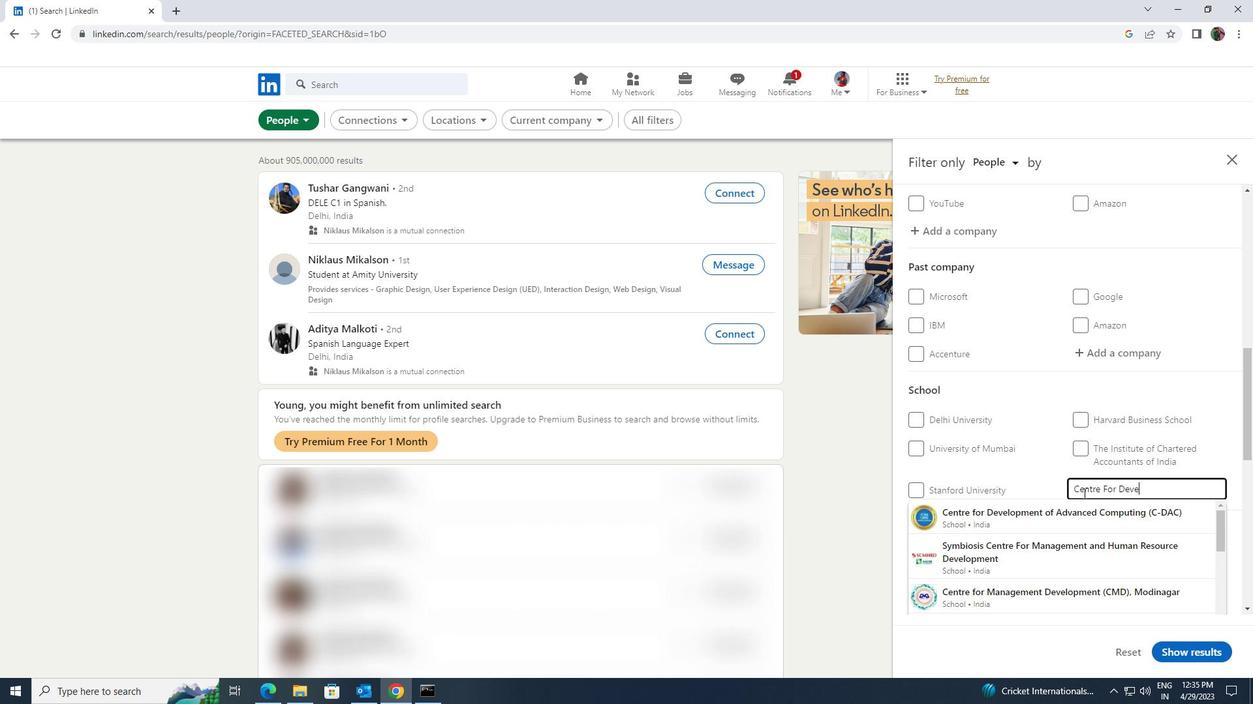 
Action: Mouse moved to (1078, 511)
Screenshot: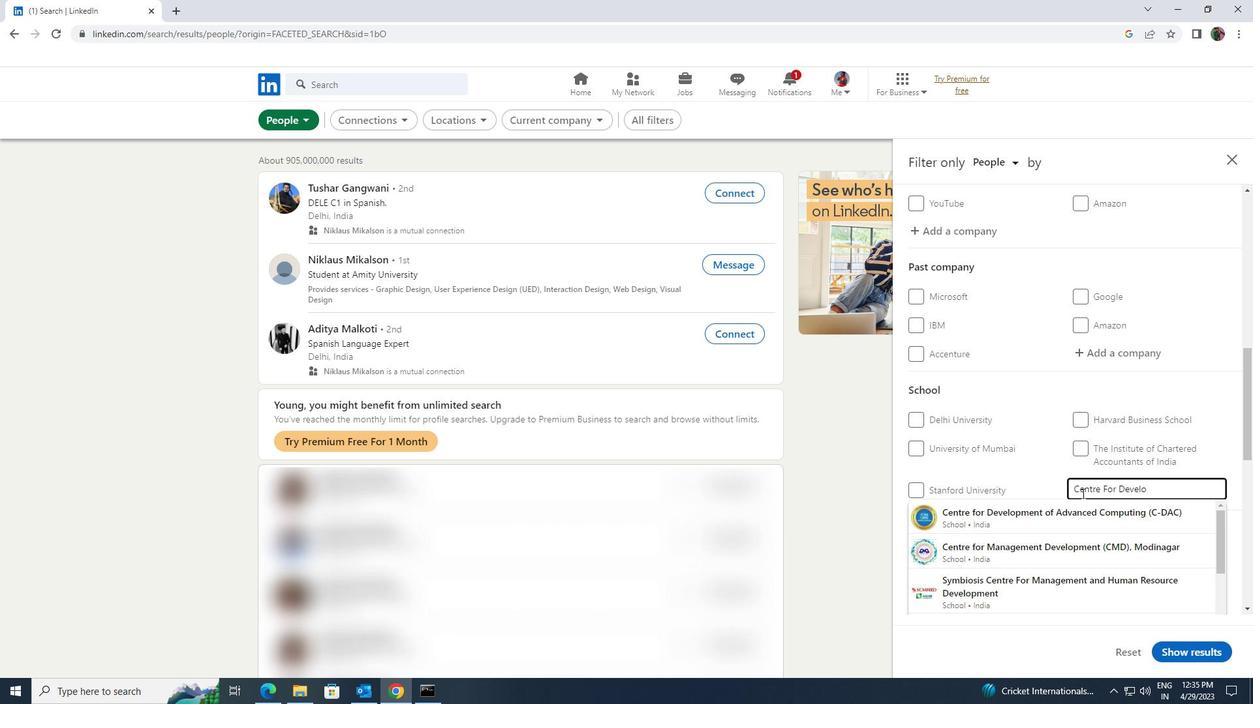 
Action: Mouse pressed left at (1078, 511)
Screenshot: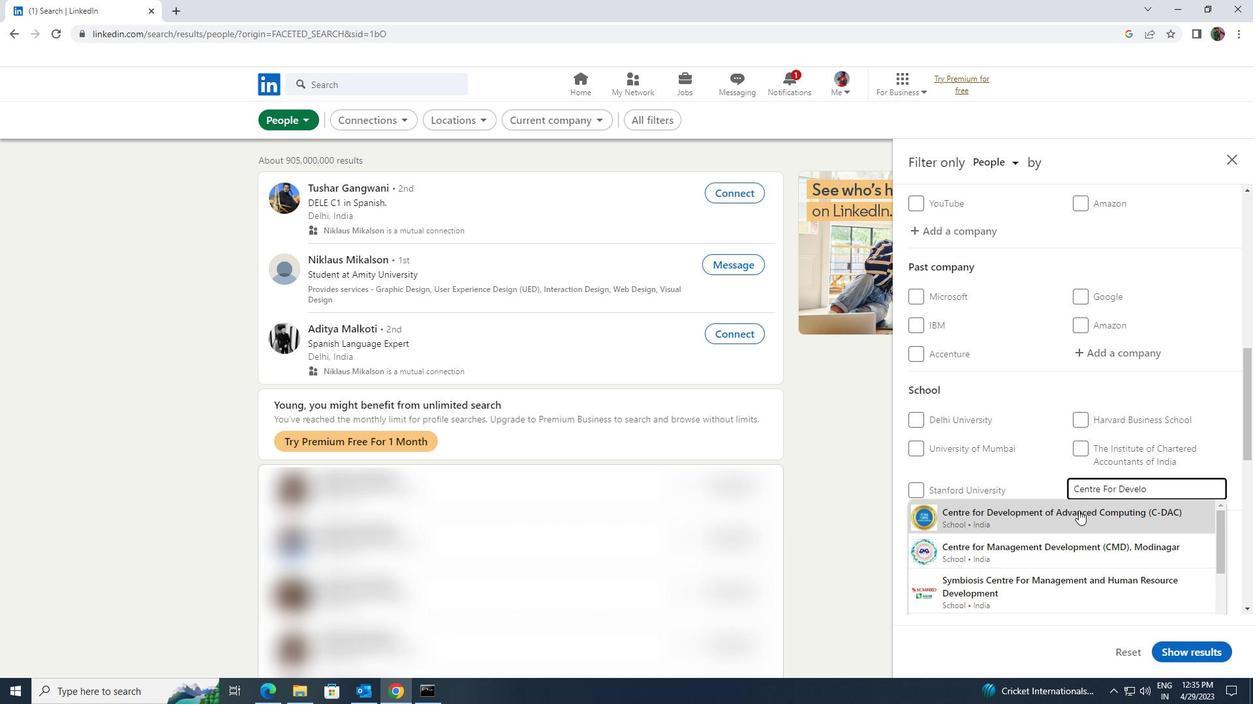 
Action: Mouse moved to (1078, 511)
Screenshot: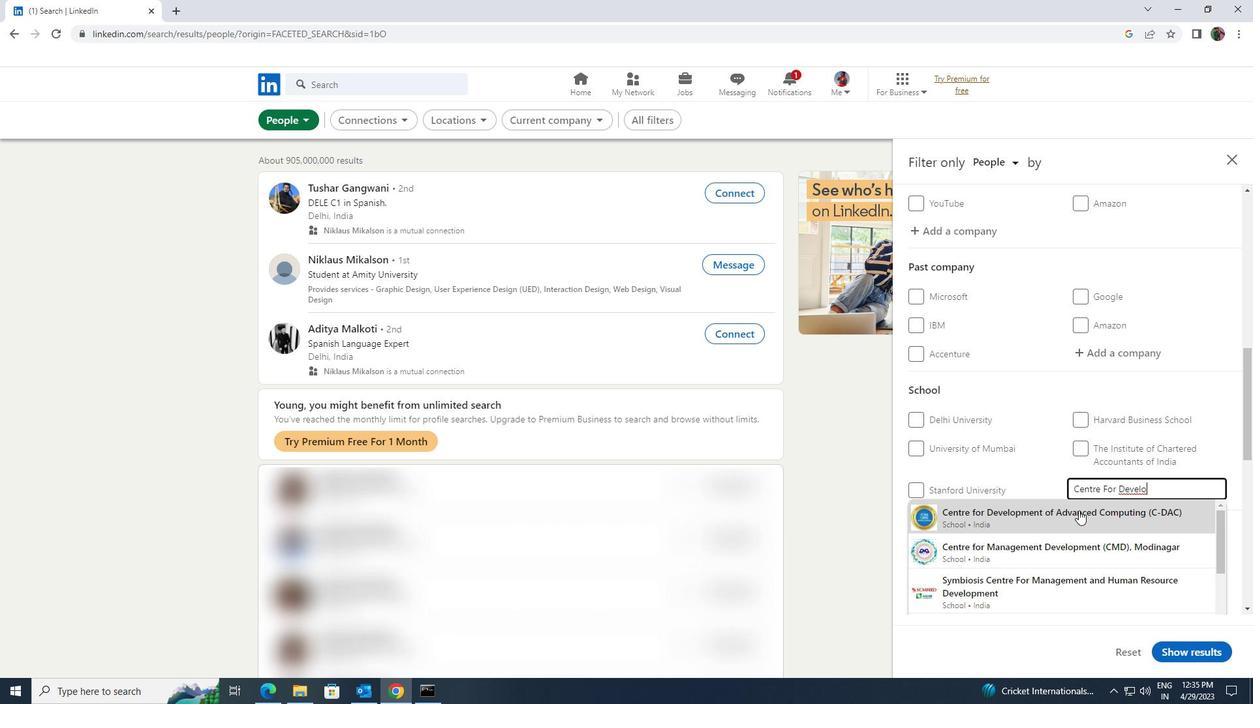 
Action: Mouse scrolled (1078, 511) with delta (0, 0)
Screenshot: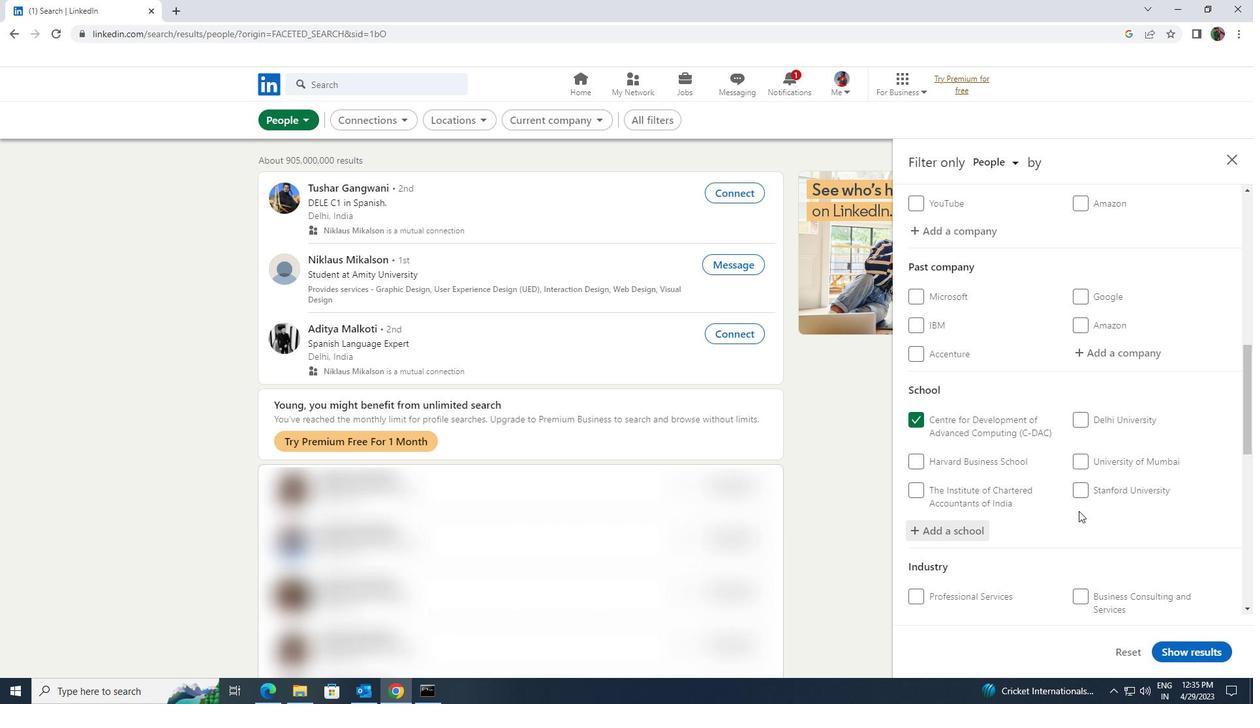 
Action: Mouse scrolled (1078, 511) with delta (0, 0)
Screenshot: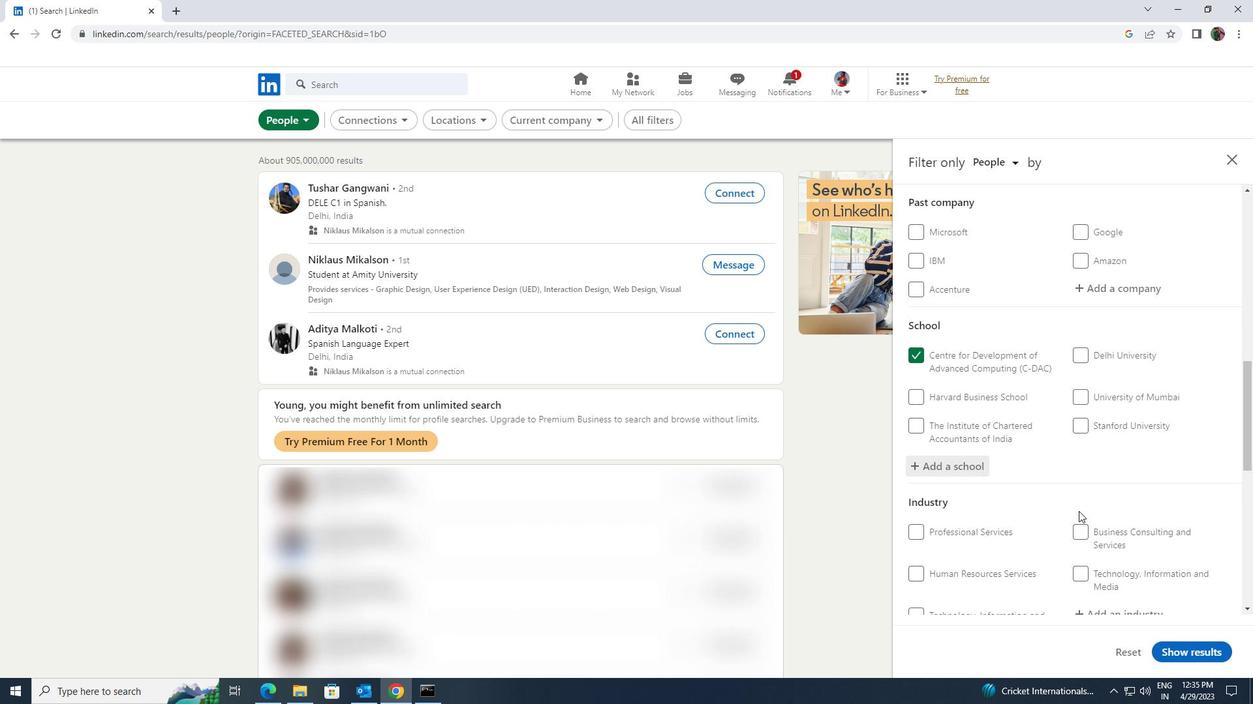 
Action: Mouse scrolled (1078, 511) with delta (0, 0)
Screenshot: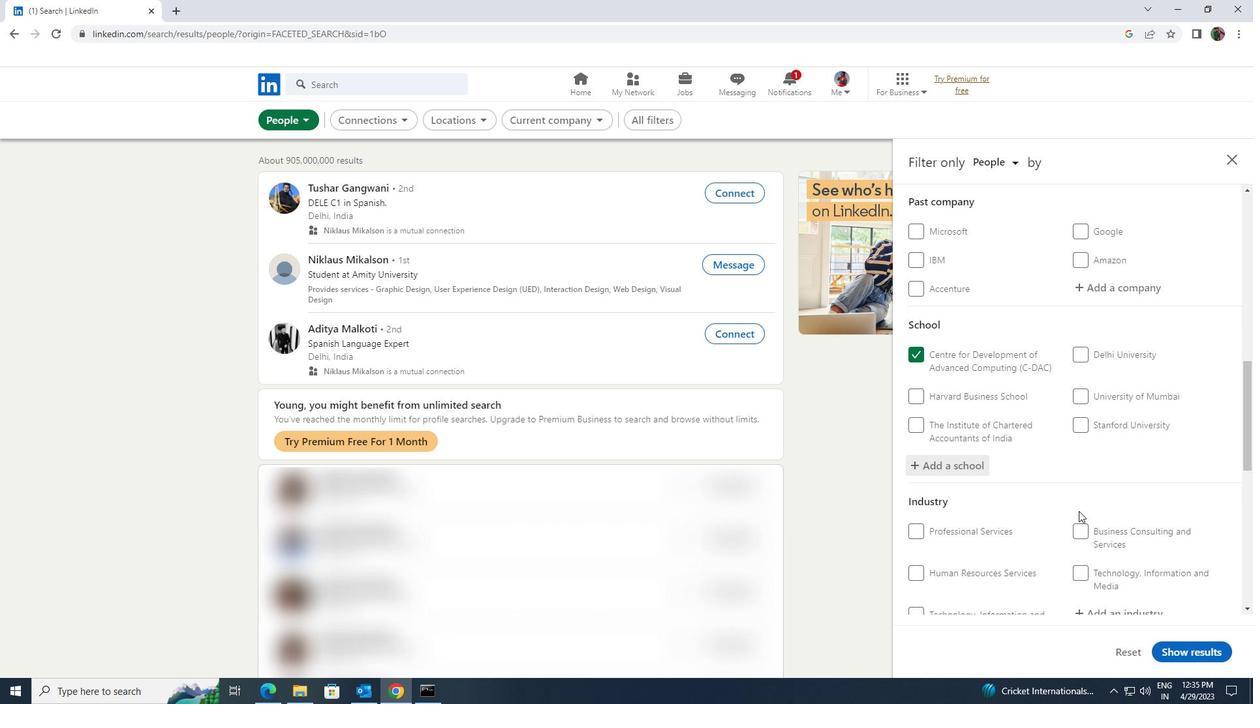 
Action: Mouse moved to (1098, 484)
Screenshot: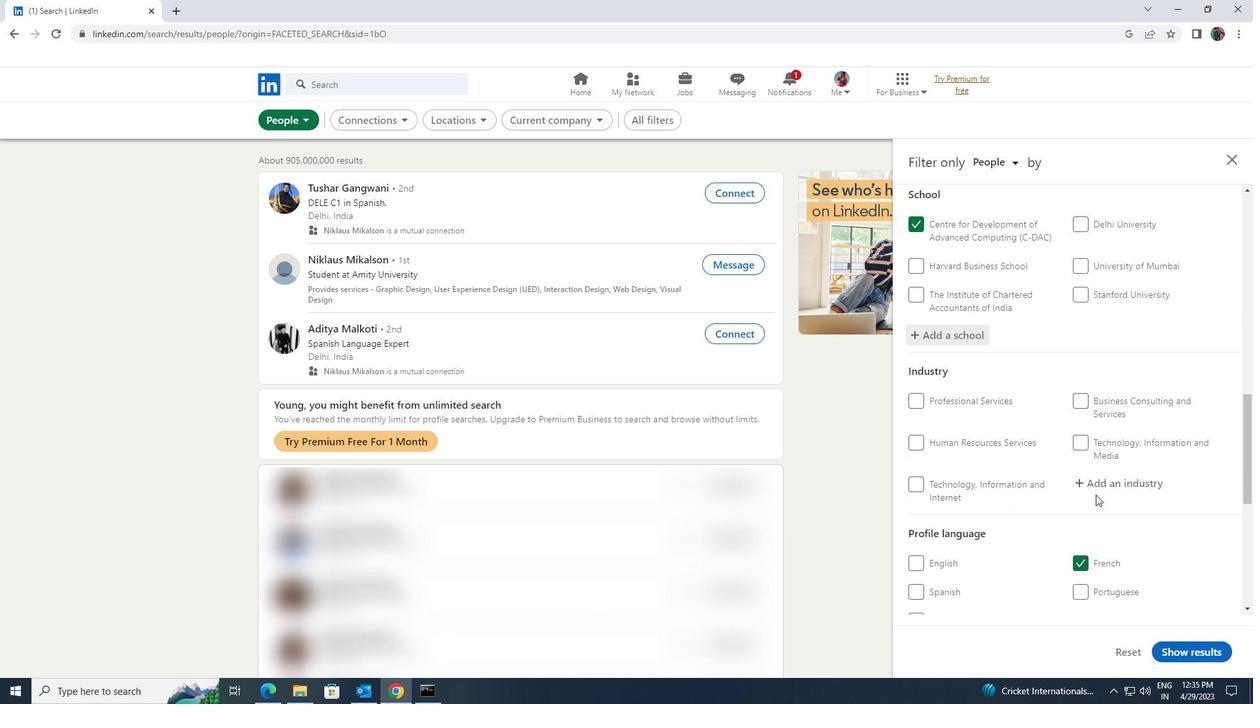 
Action: Mouse pressed left at (1098, 484)
Screenshot: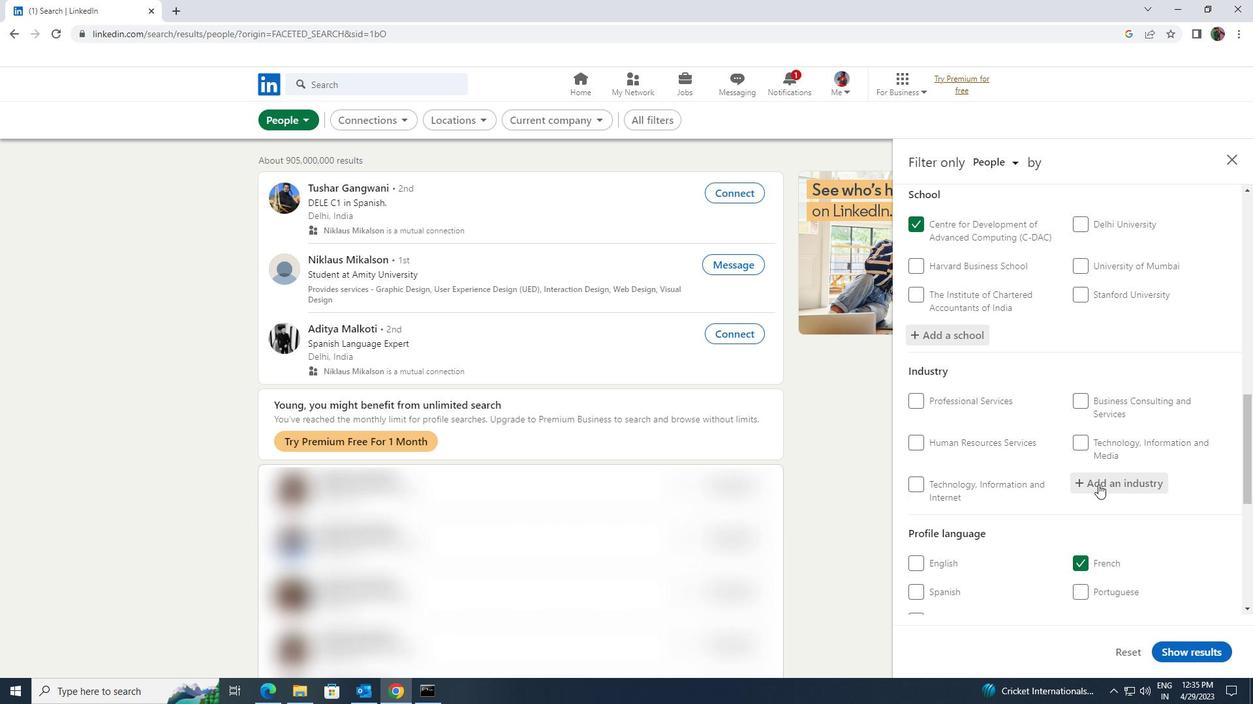 
Action: Mouse moved to (1098, 484)
Screenshot: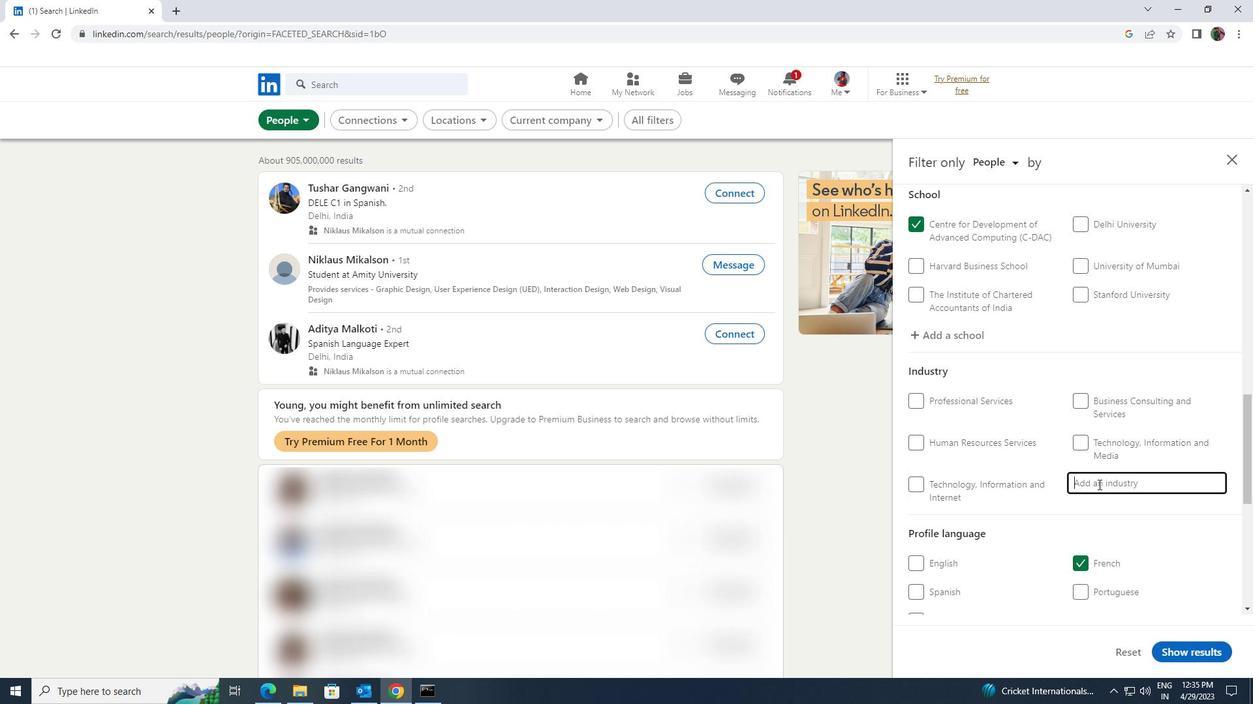 
Action: Key pressed <Key.shift><Key.shift><Key.shift><Key.shift><Key.shift><Key.shift><Key.shift>NANOTEC
Screenshot: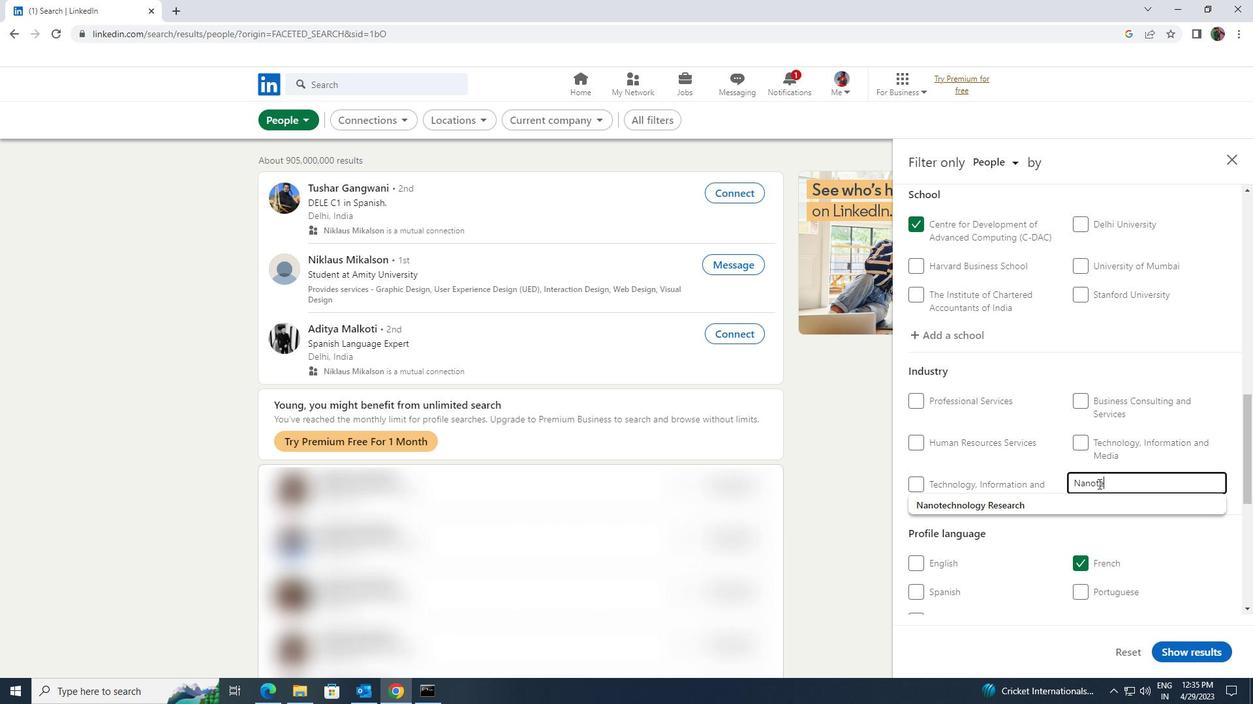 
Action: Mouse moved to (1088, 494)
Screenshot: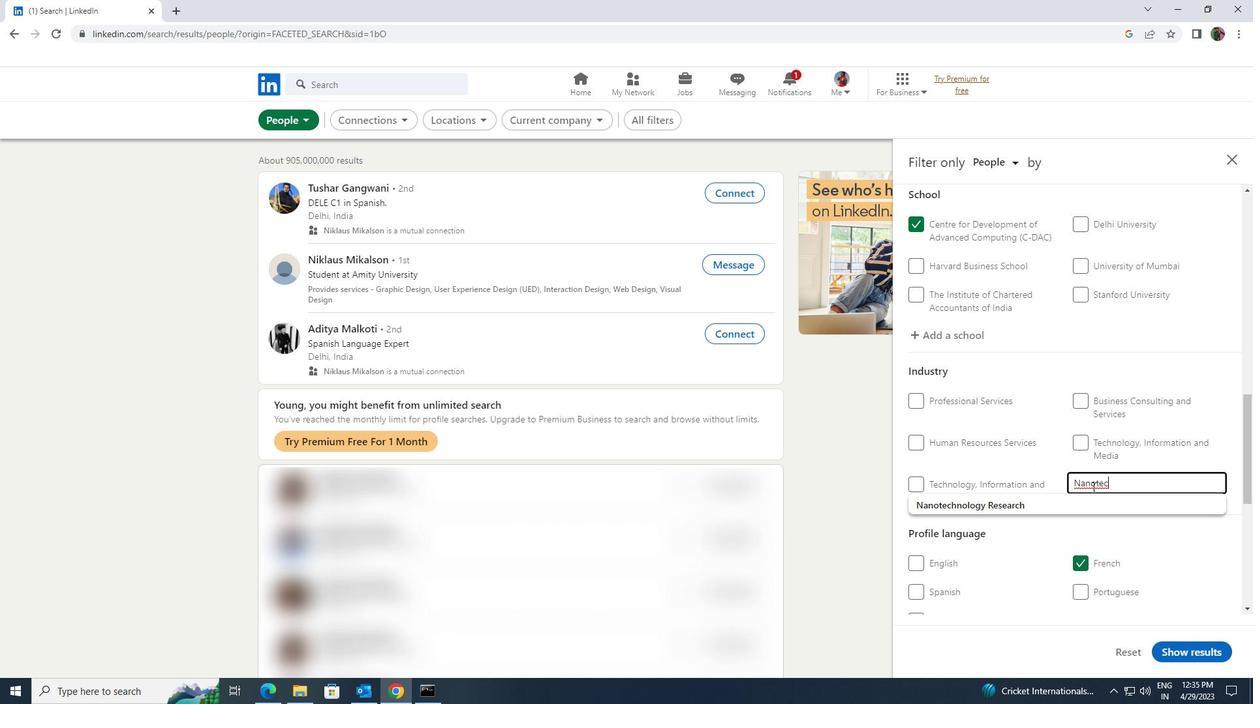 
Action: Mouse pressed left at (1088, 494)
Screenshot: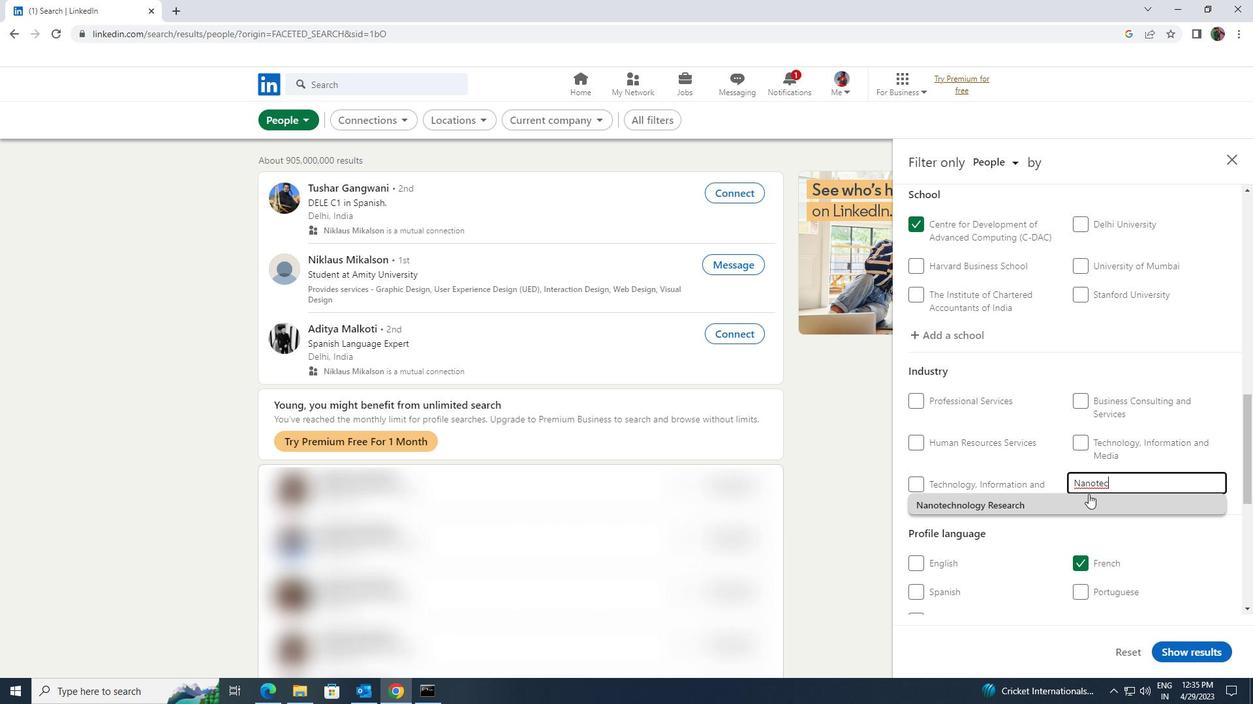 
Action: Mouse moved to (1090, 486)
Screenshot: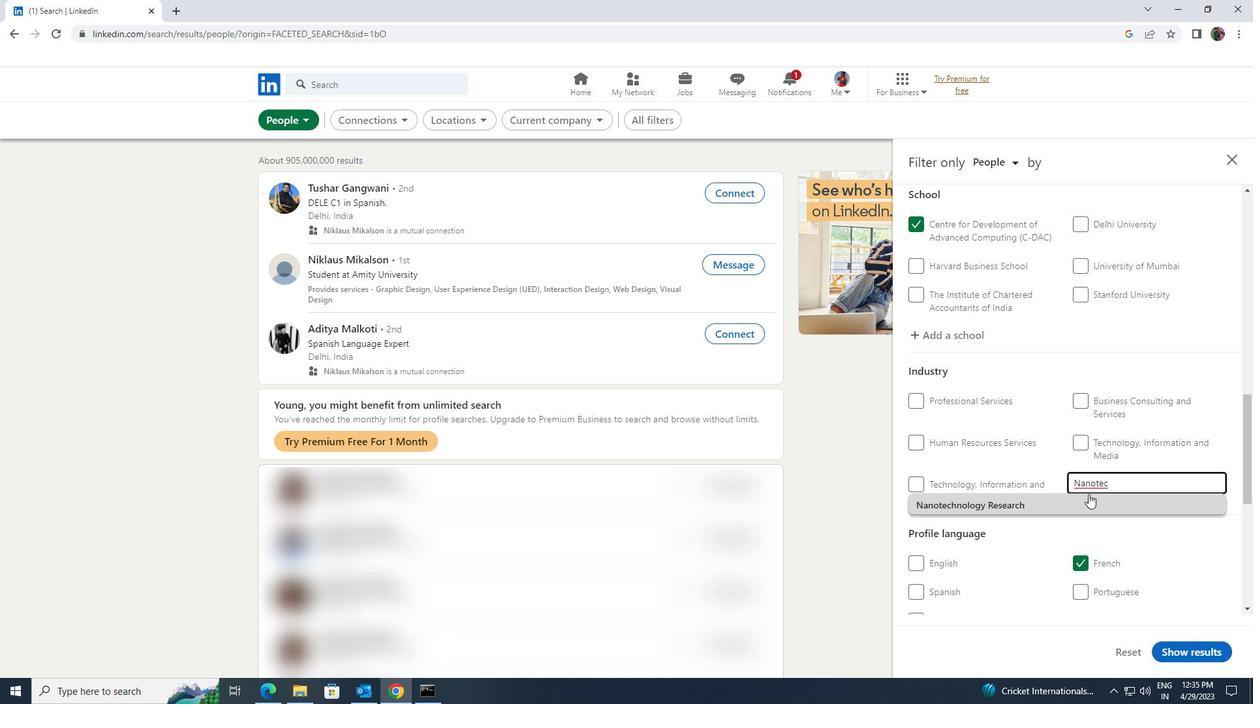 
Action: Mouse scrolled (1090, 486) with delta (0, 0)
Screenshot: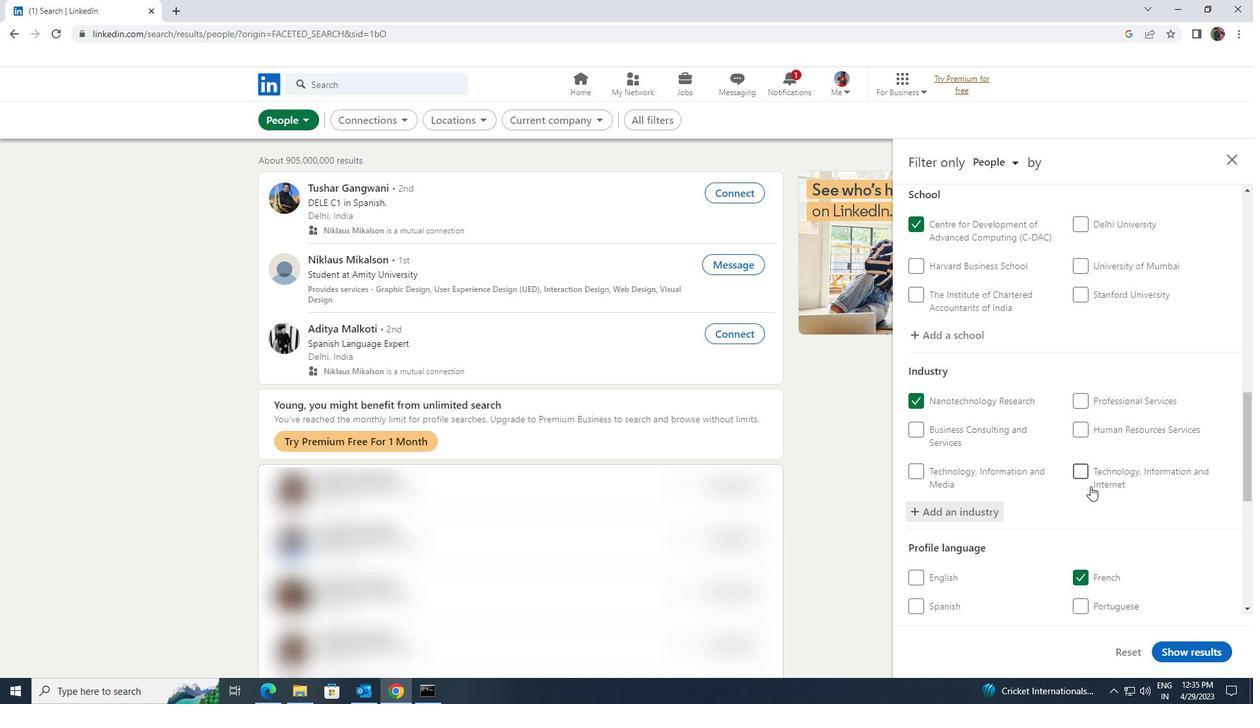 
Action: Mouse scrolled (1090, 486) with delta (0, 0)
Screenshot: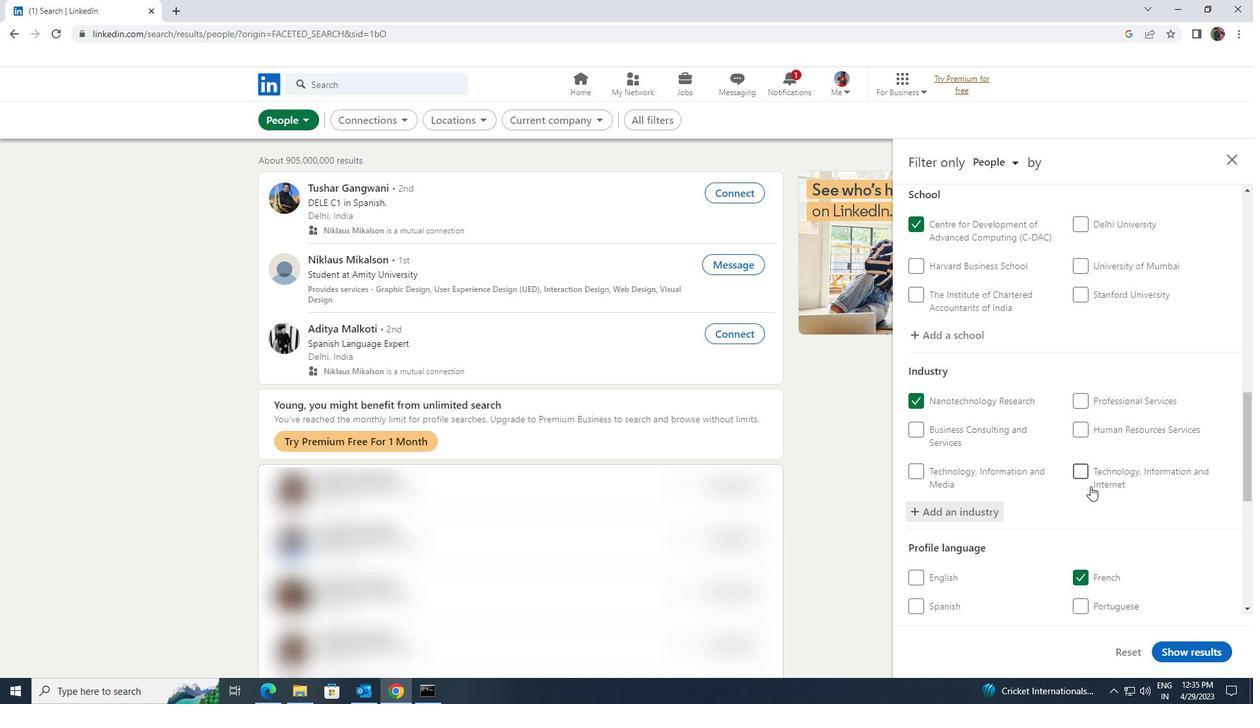 
Action: Mouse scrolled (1090, 486) with delta (0, 0)
Screenshot: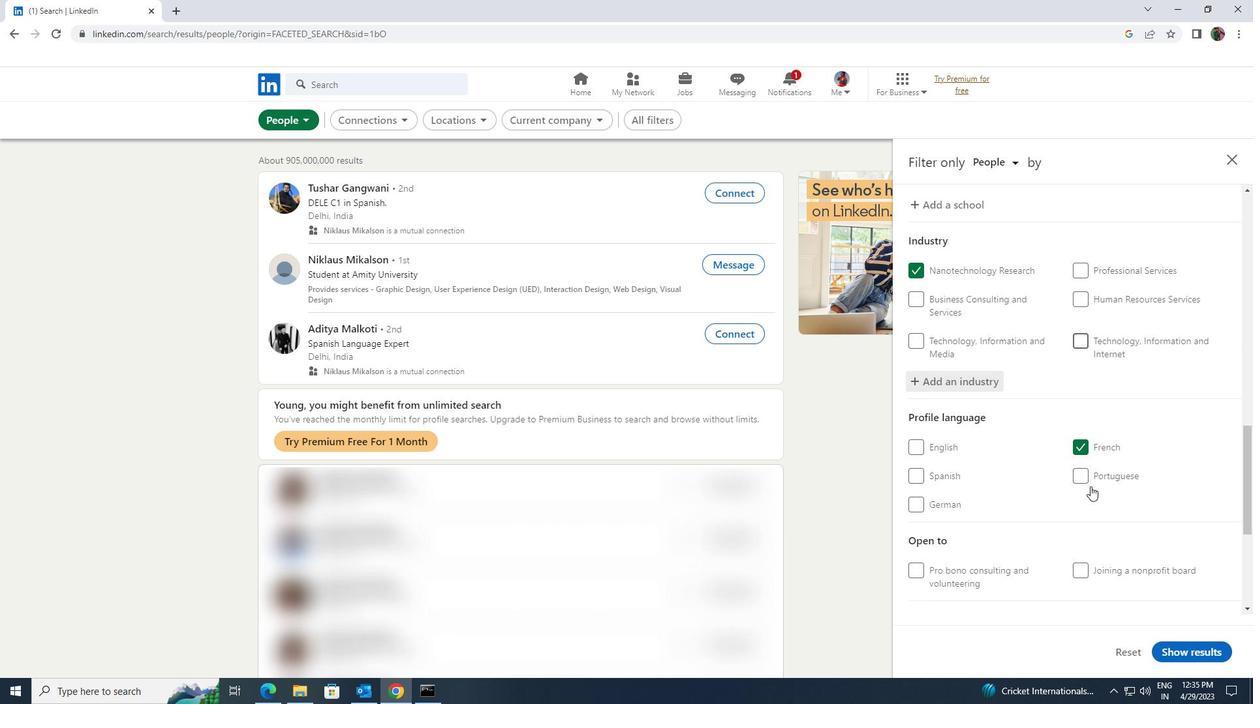 
Action: Mouse scrolled (1090, 486) with delta (0, 0)
Screenshot: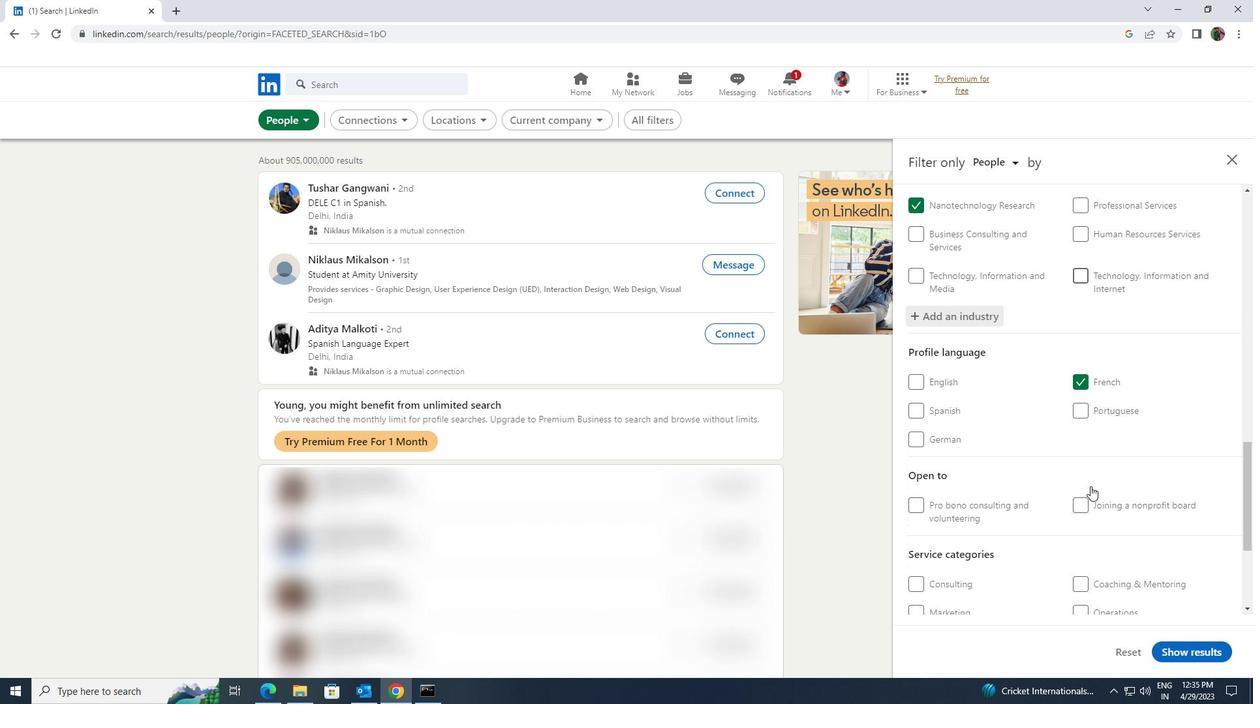 
Action: Mouse scrolled (1090, 486) with delta (0, 0)
Screenshot: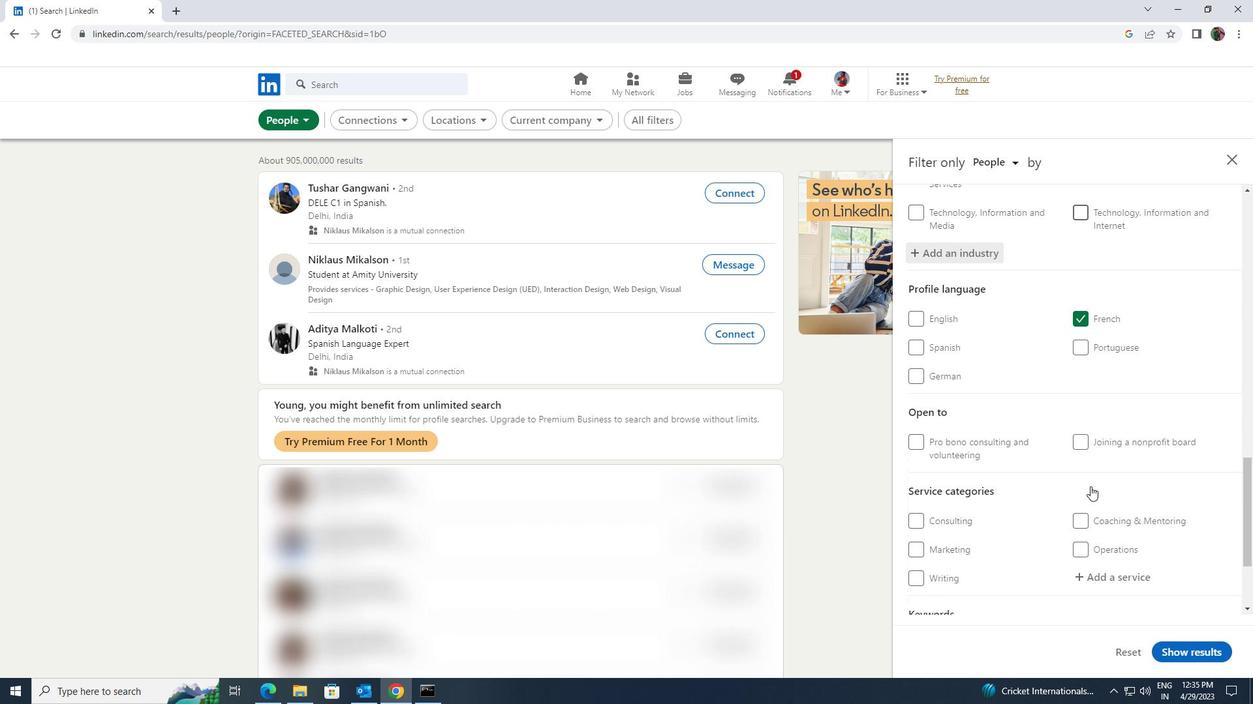 
Action: Mouse moved to (1092, 502)
Screenshot: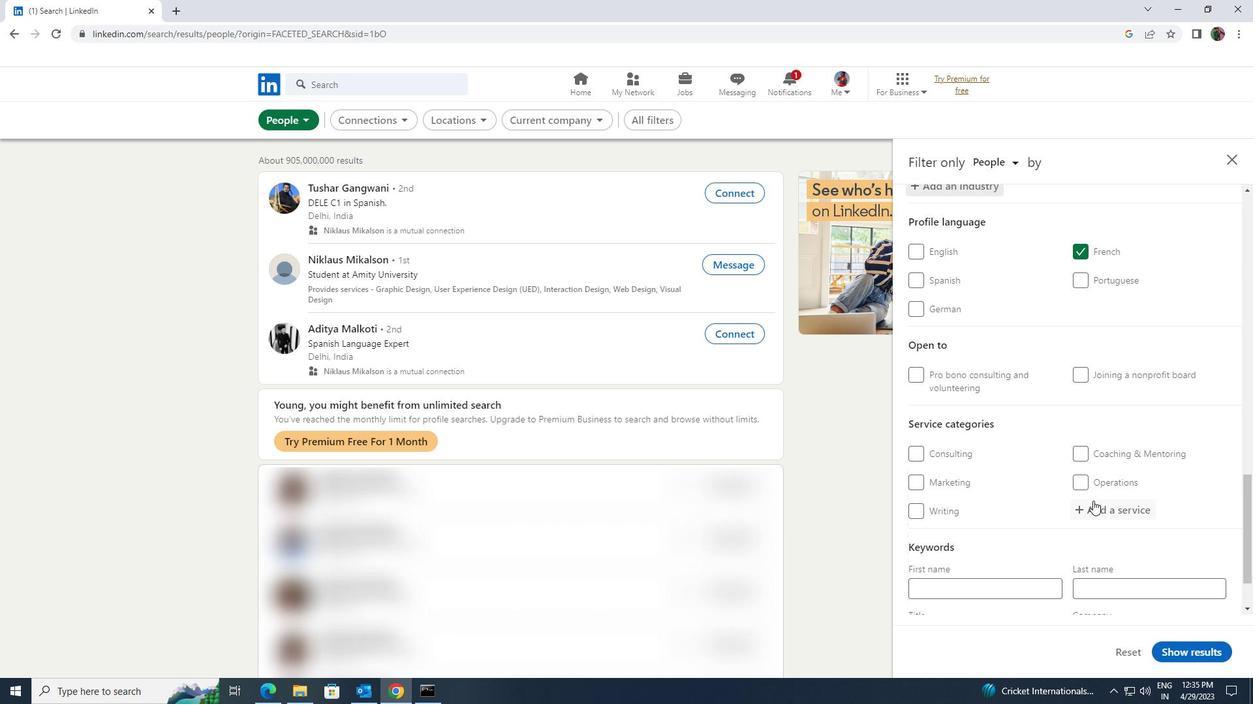 
Action: Mouse pressed left at (1092, 502)
Screenshot: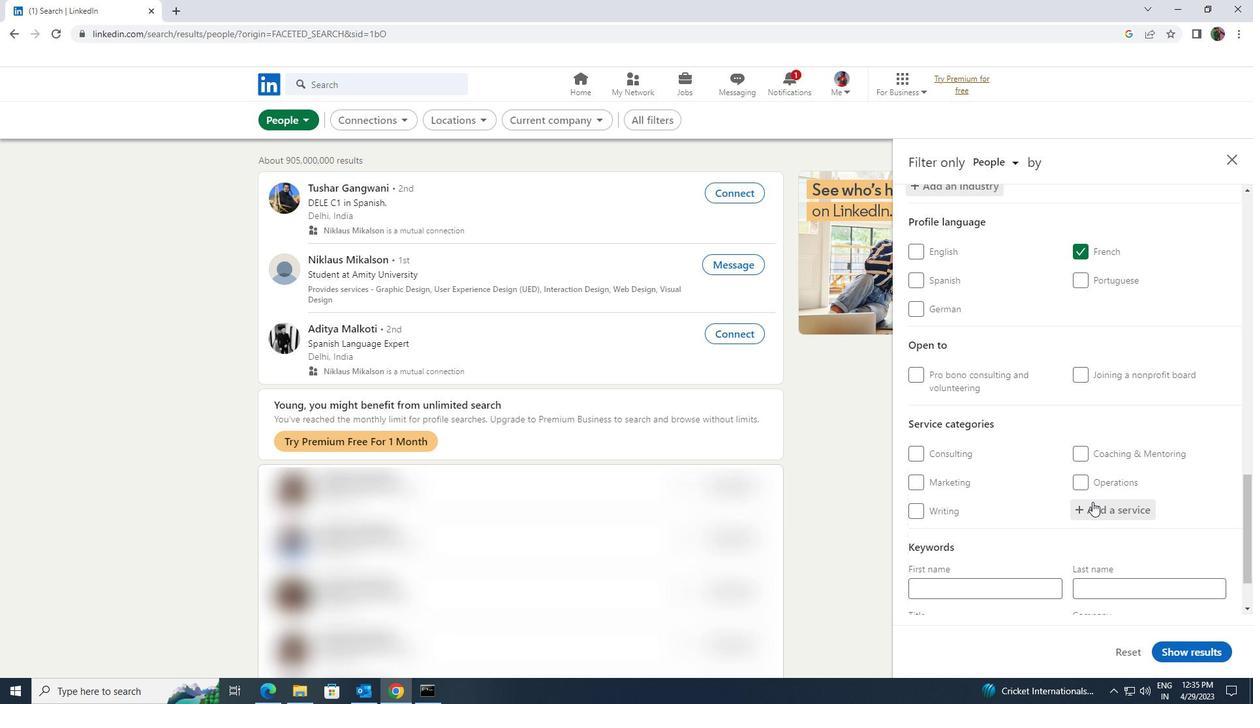 
Action: Key pressed <Key.shift>UX<Key.space><Key.shift>RESE
Screenshot: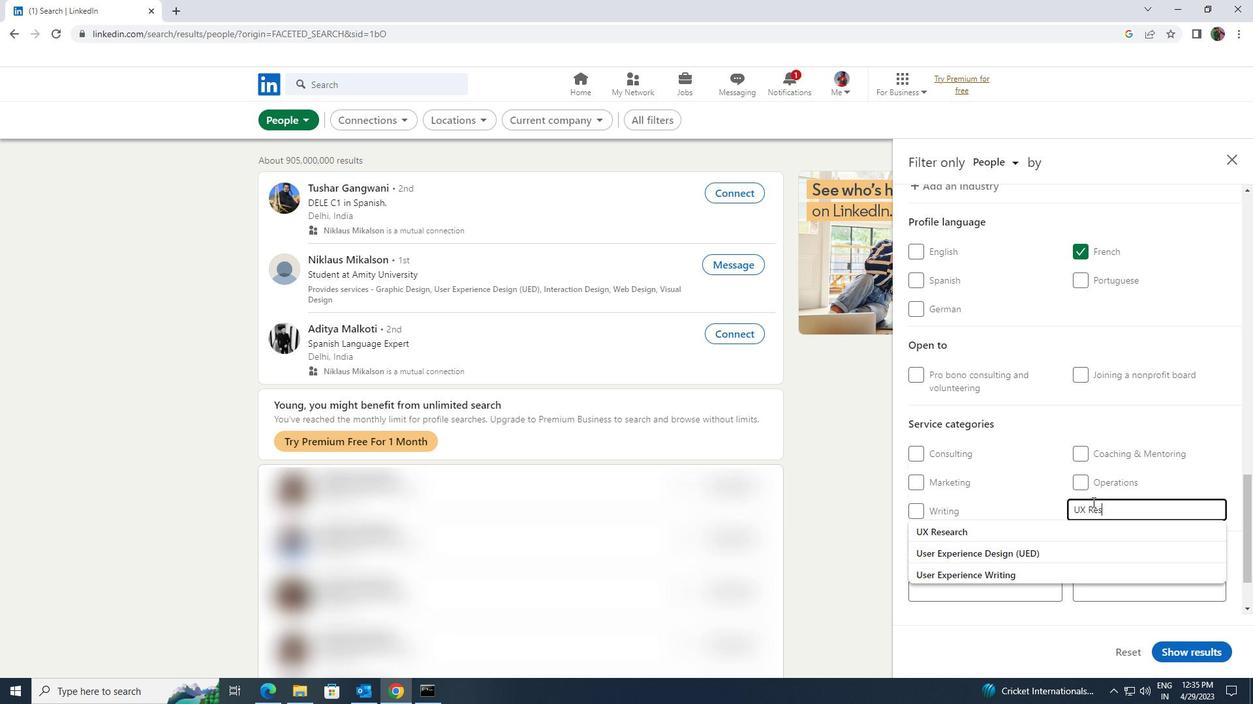 
Action: Mouse moved to (1070, 524)
Screenshot: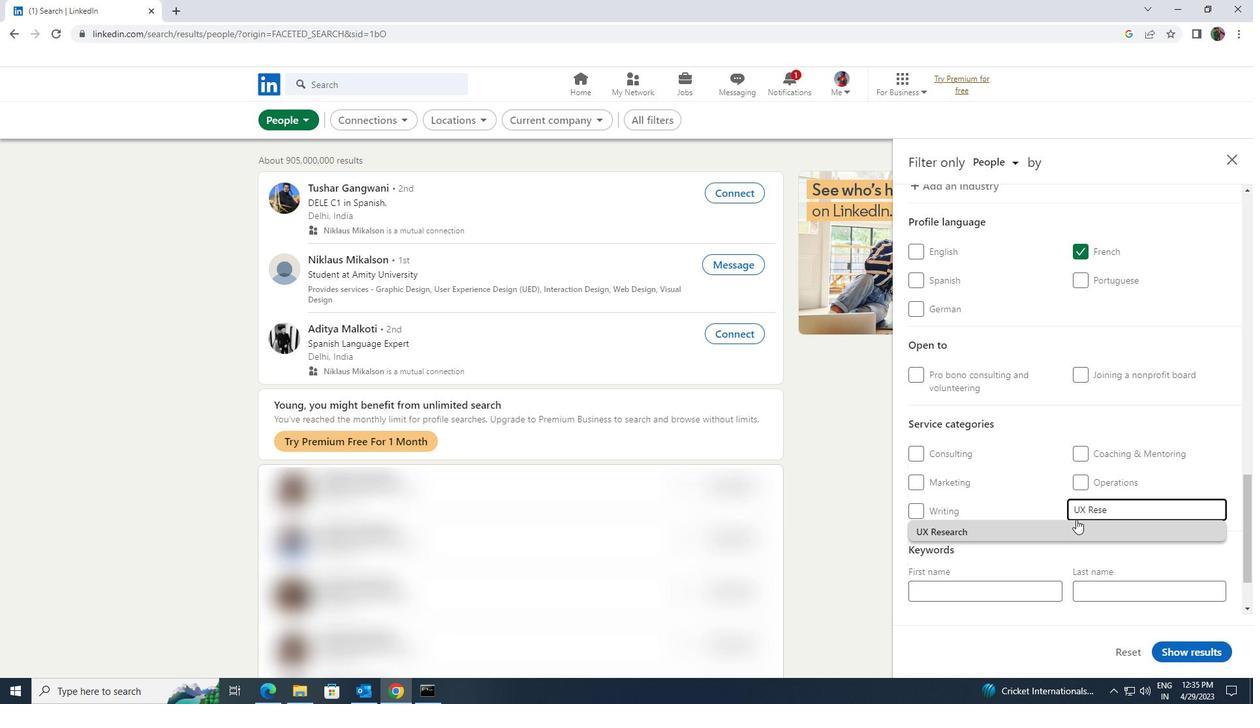 
Action: Mouse pressed left at (1070, 524)
Screenshot: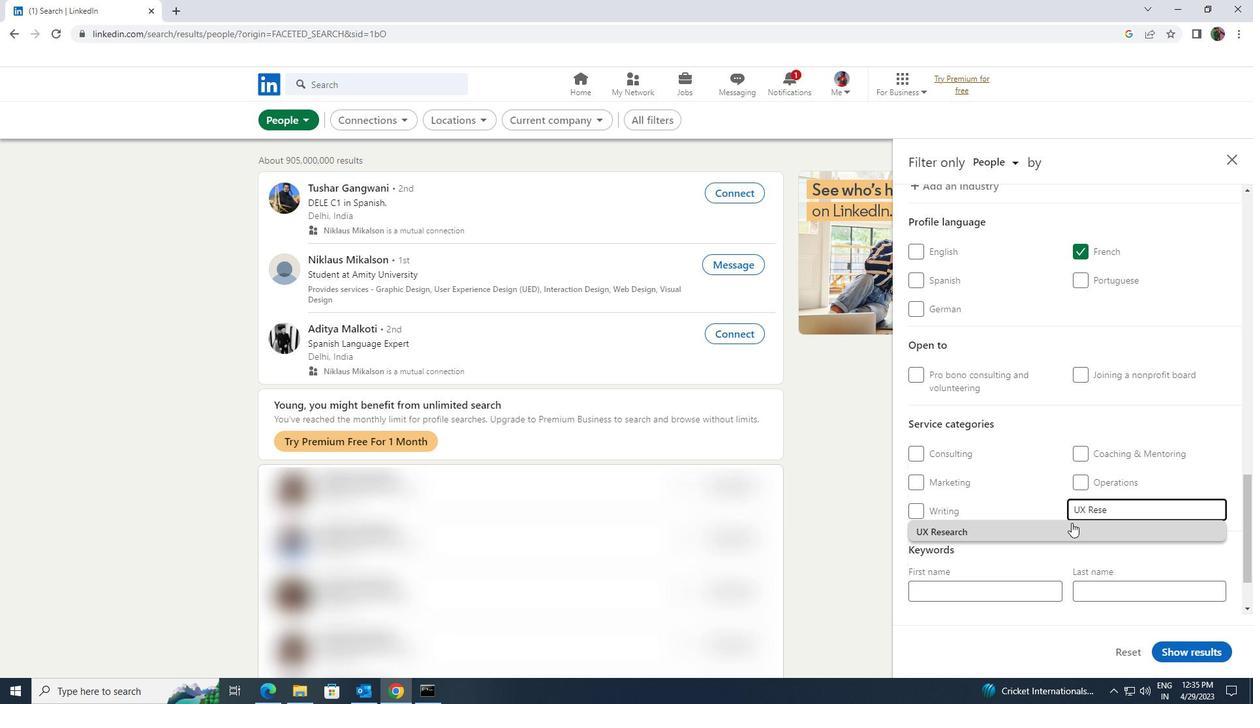 
Action: Mouse moved to (1071, 523)
Screenshot: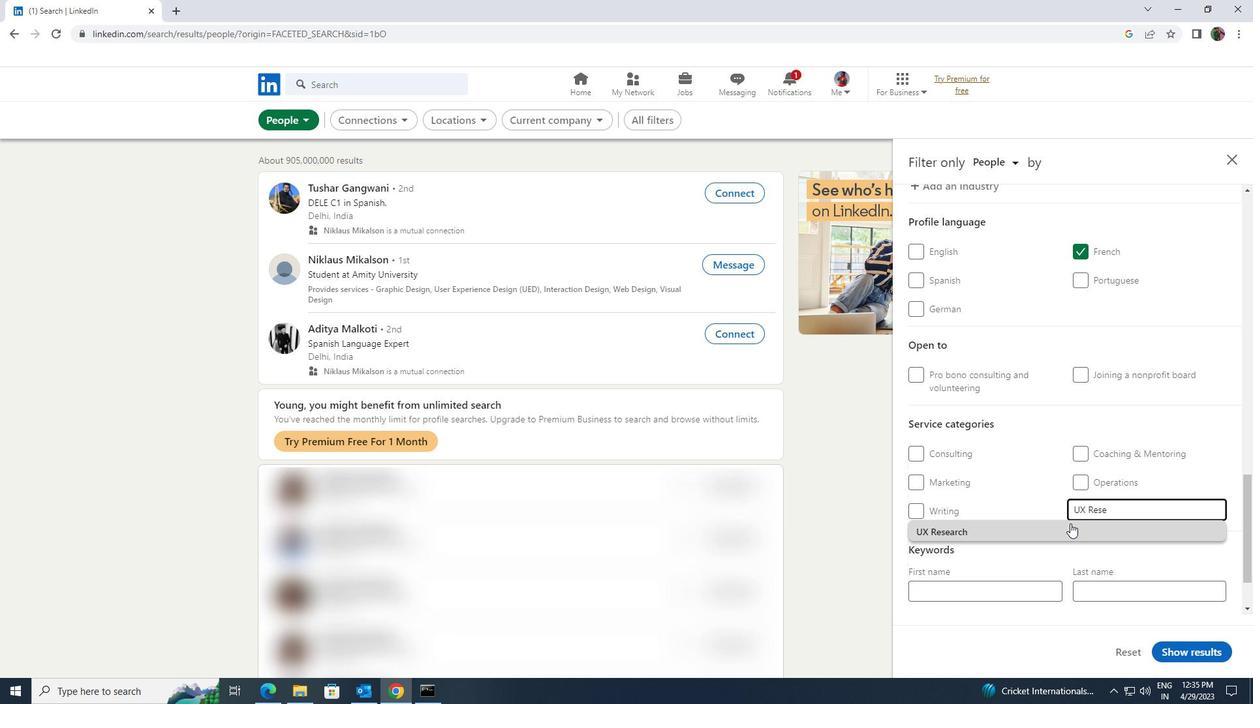 
Action: Mouse scrolled (1071, 522) with delta (0, 0)
Screenshot: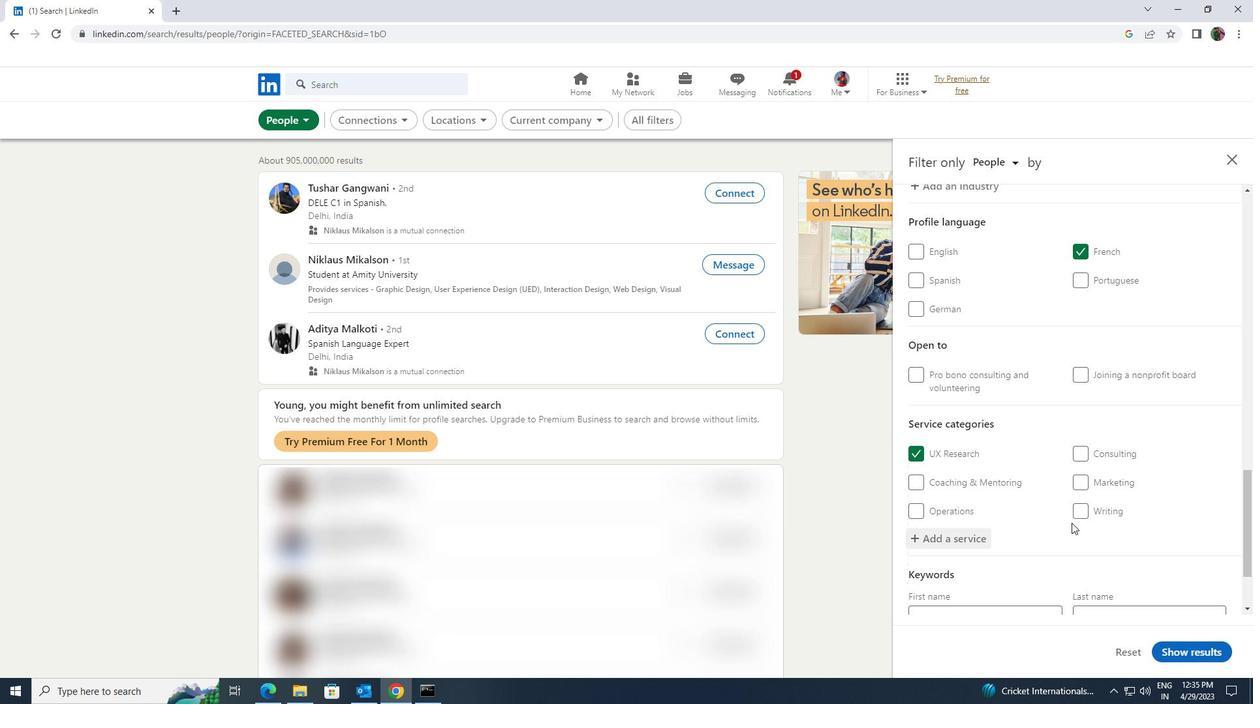 
Action: Mouse scrolled (1071, 522) with delta (0, 0)
Screenshot: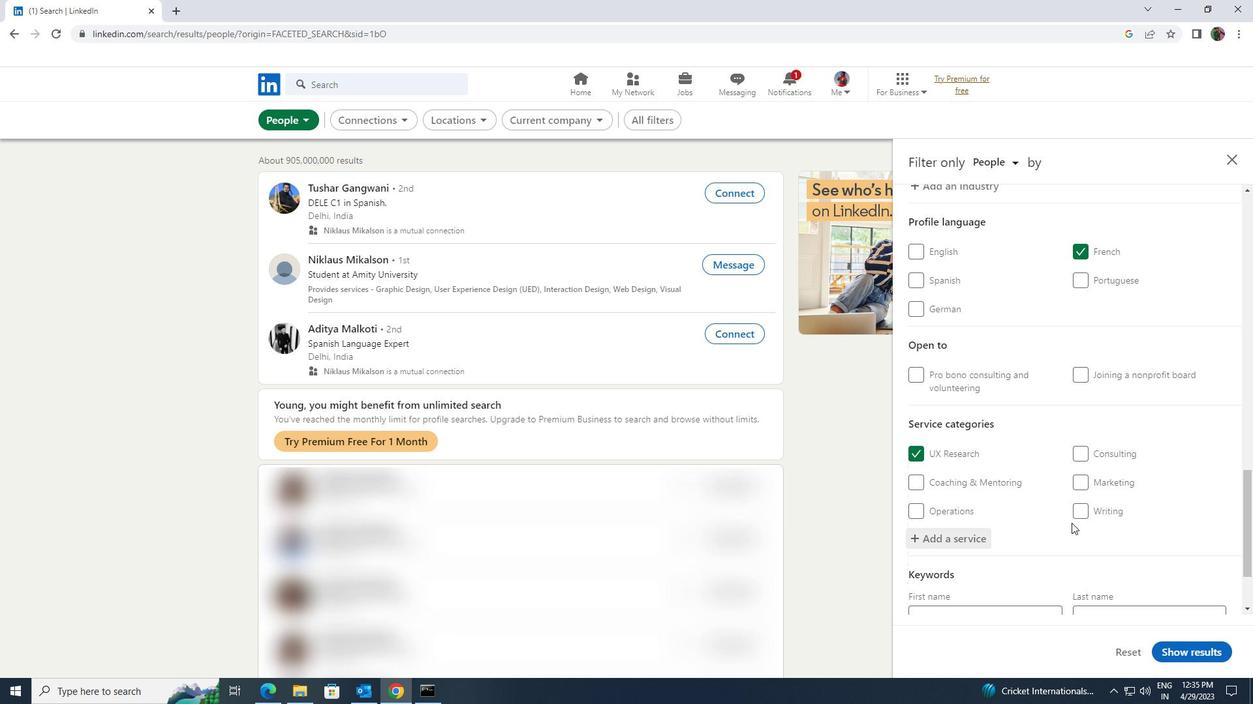 
Action: Mouse scrolled (1071, 522) with delta (0, 0)
Screenshot: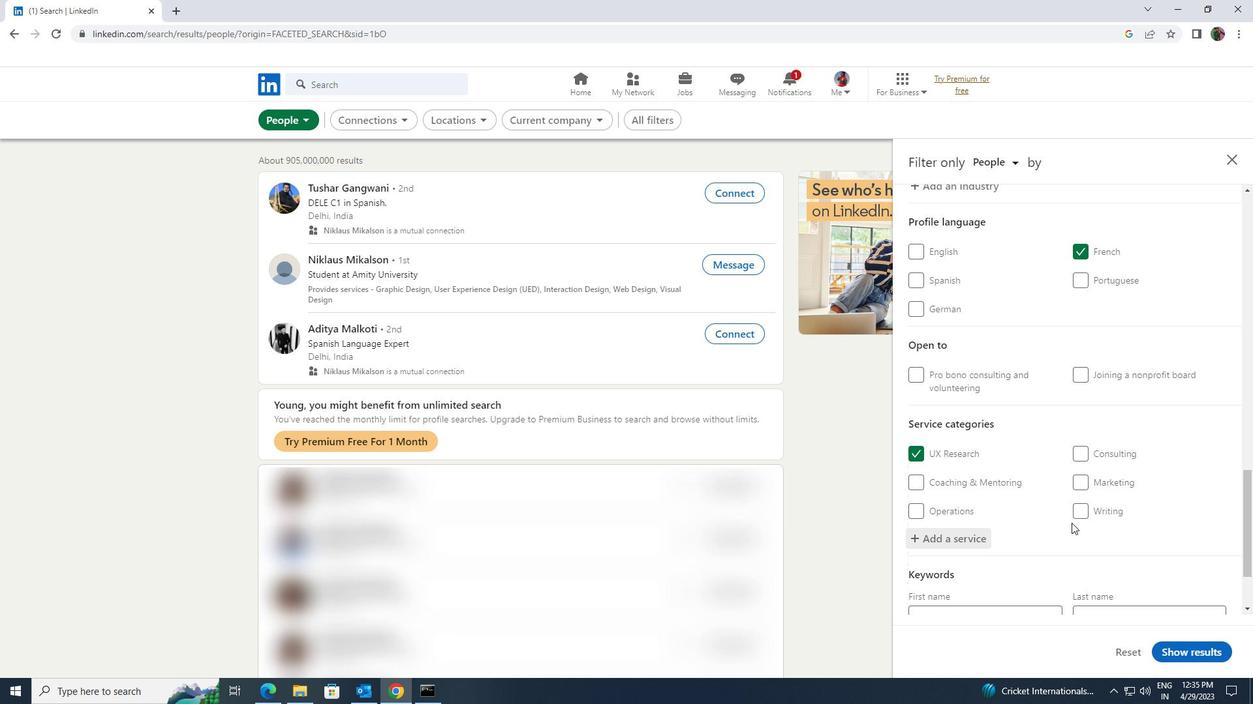 
Action: Mouse moved to (1046, 554)
Screenshot: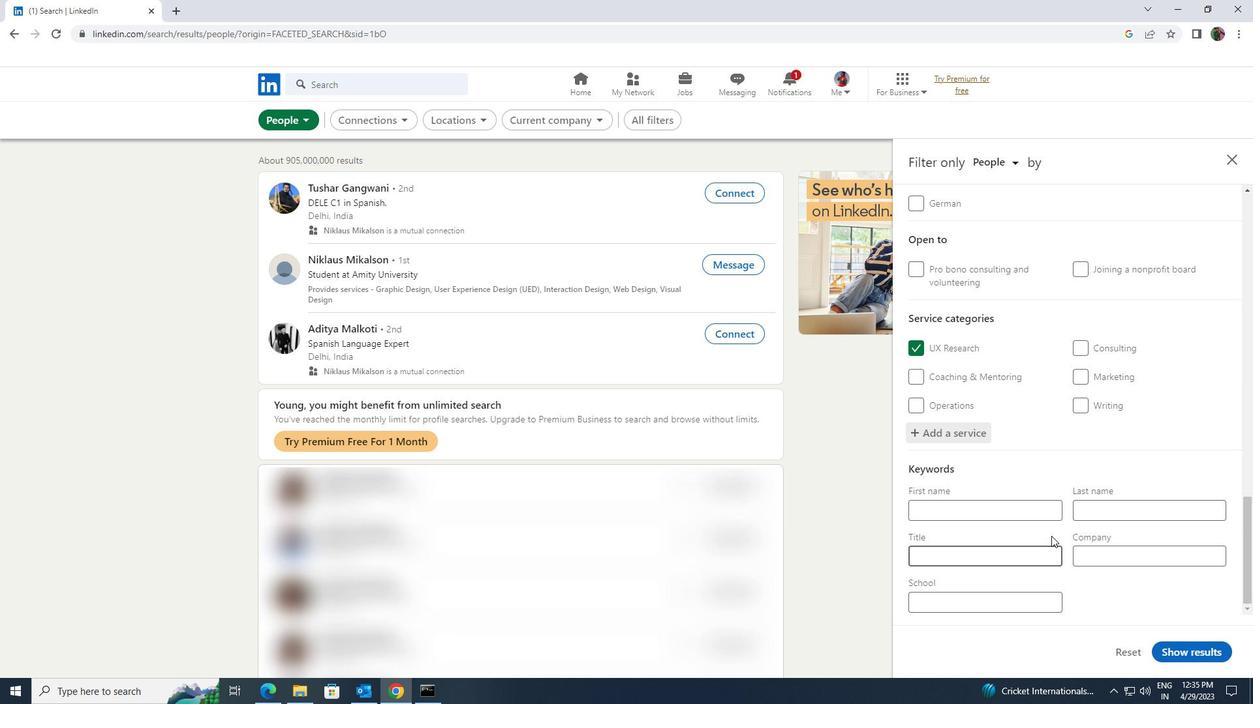 
Action: Mouse pressed left at (1046, 554)
Screenshot: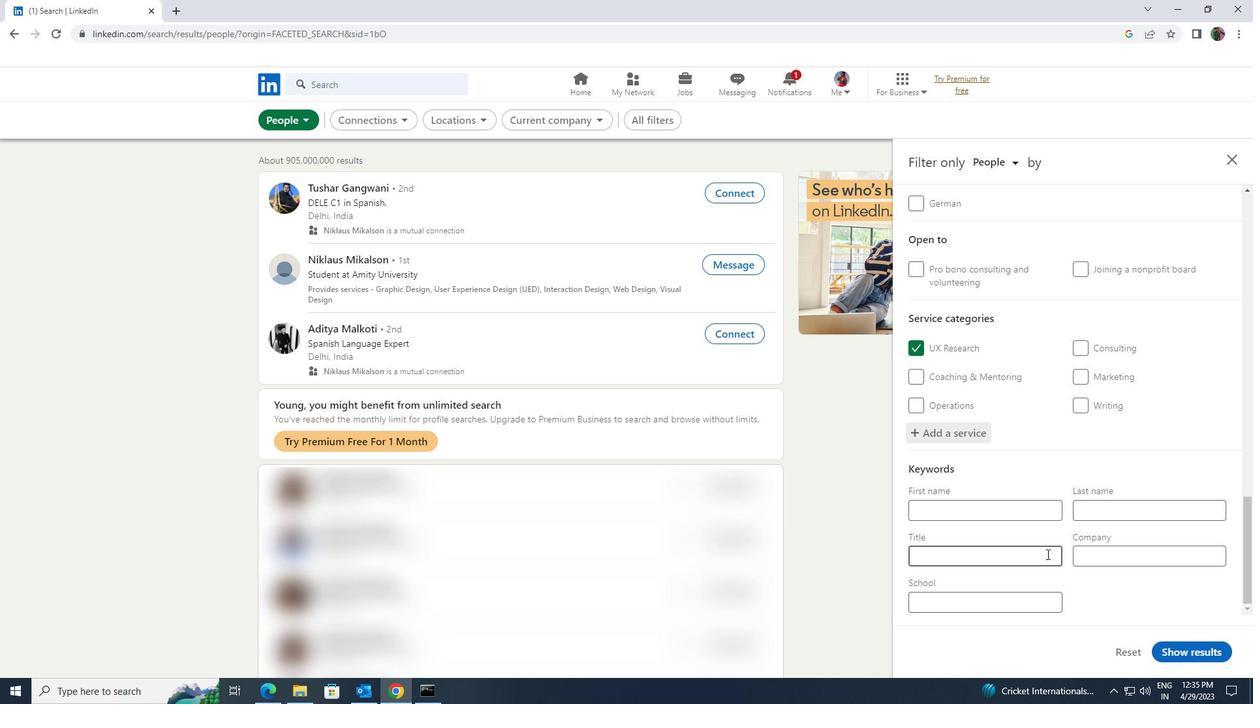 
Action: Key pressed <Key.shift>CONCIERGE
Screenshot: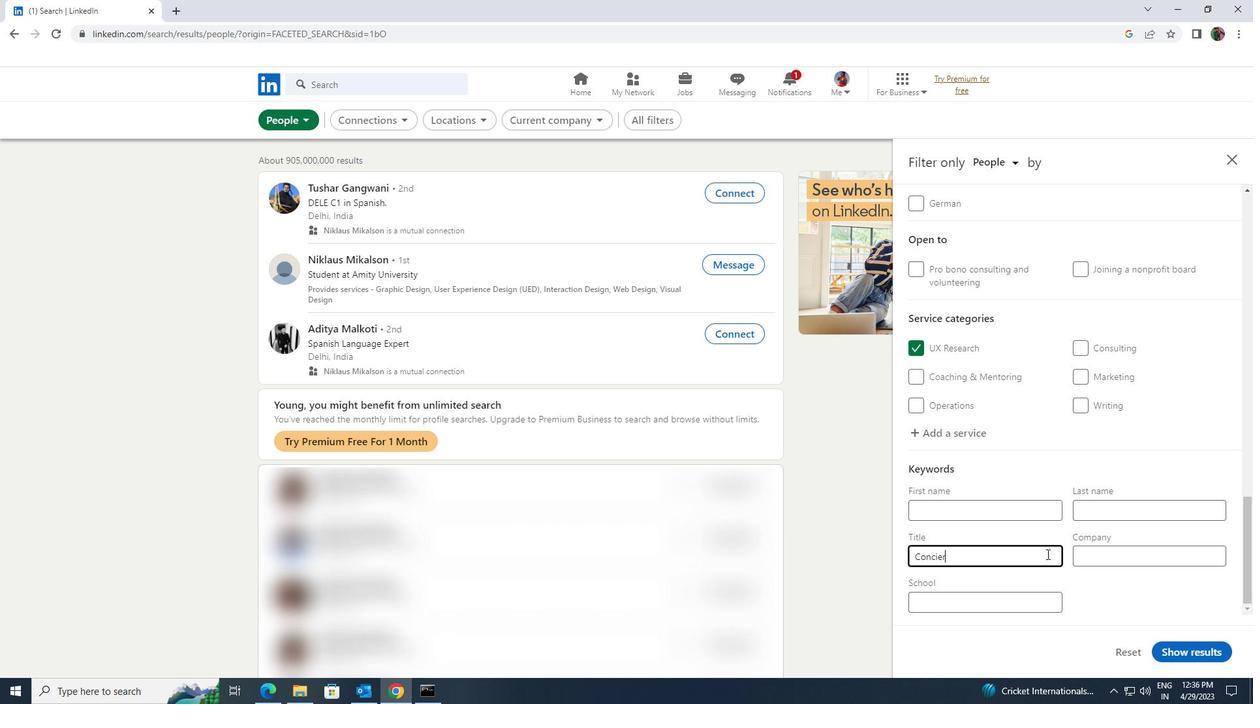 
Action: Mouse moved to (1190, 652)
Screenshot: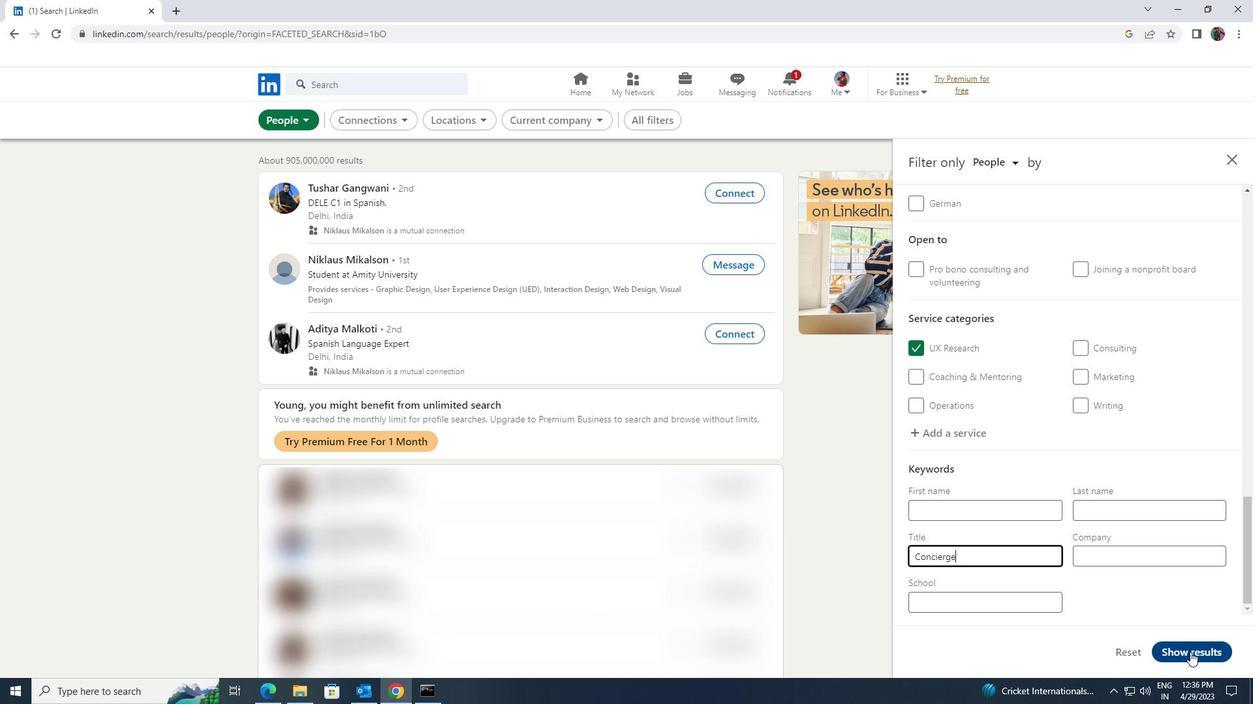 
Action: Mouse pressed left at (1190, 652)
Screenshot: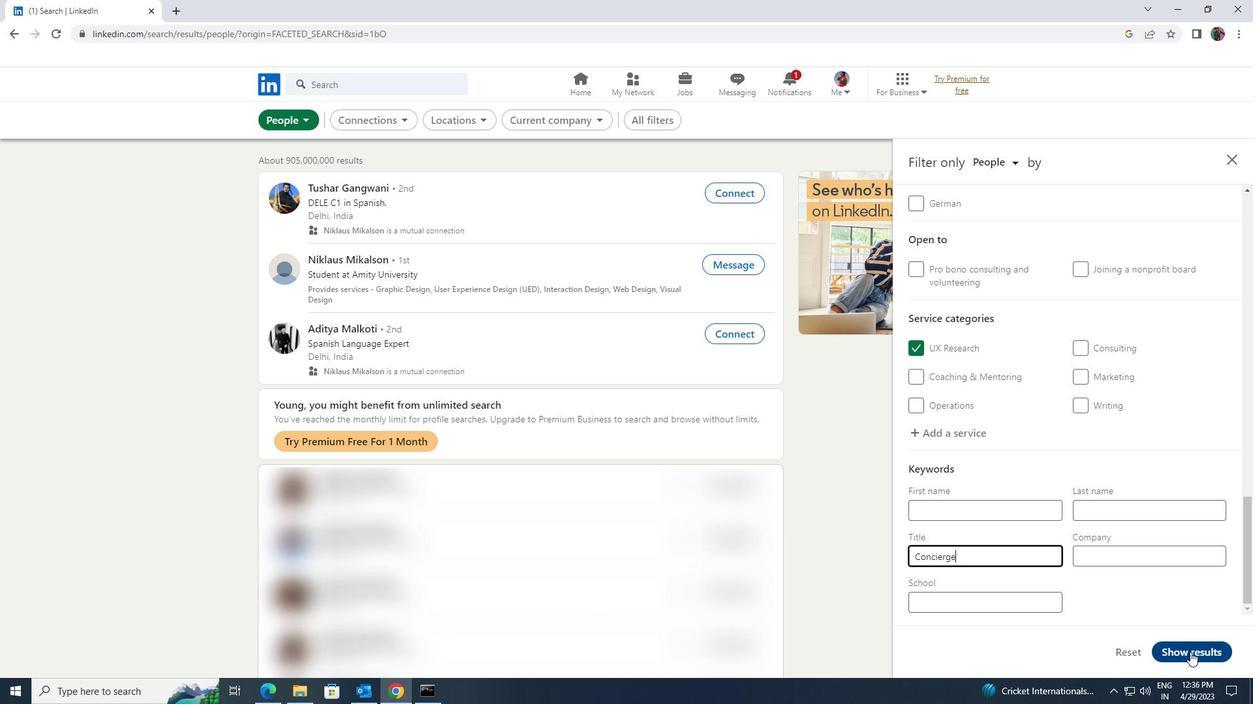 
